 Task: Look for space in Kharmanli, Bulgaria from 2nd June, 2023 to 6th June, 2023 for 1 adult in price range Rs.10000 to Rs.13000. Place can be private room with 1  bedroom having 1 bed and 1 bathroom. Property type can be hotel. Booking option can be shelf check-in. Required host language is English.
Action: Mouse moved to (789, 137)
Screenshot: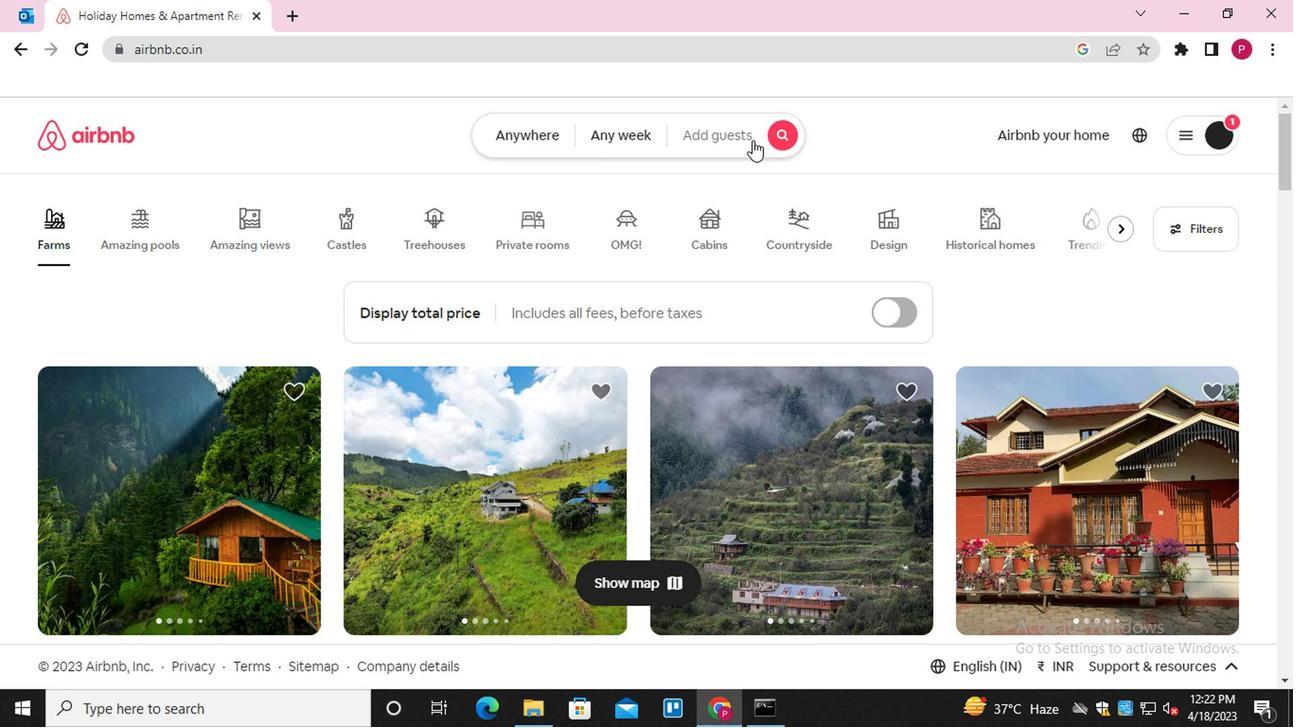 
Action: Mouse pressed left at (789, 137)
Screenshot: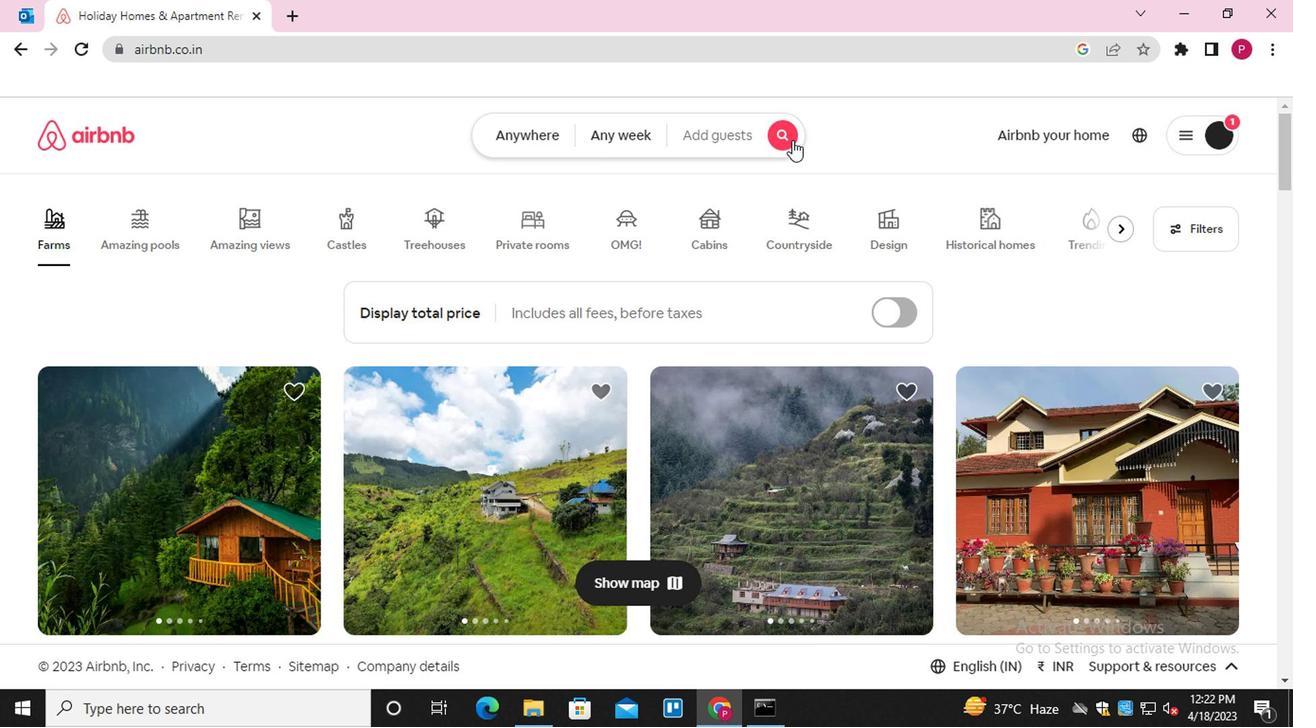 
Action: Mouse moved to (387, 208)
Screenshot: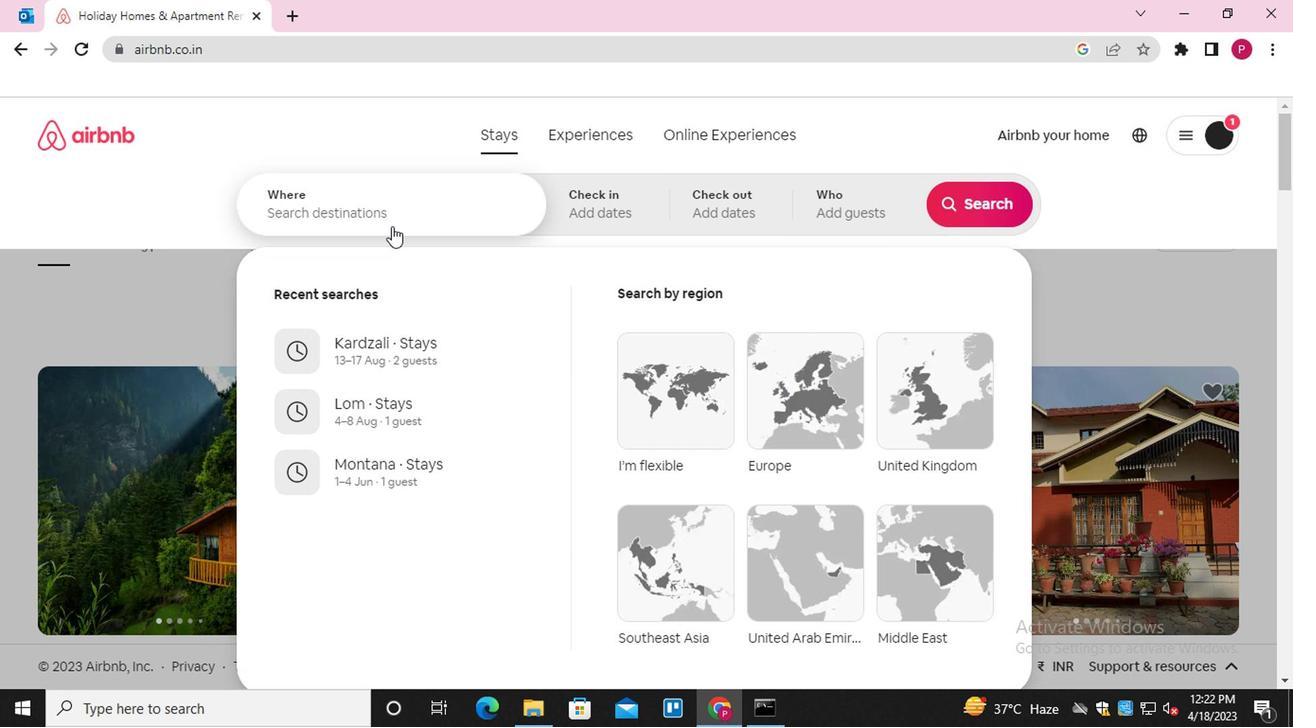 
Action: Mouse pressed left at (387, 208)
Screenshot: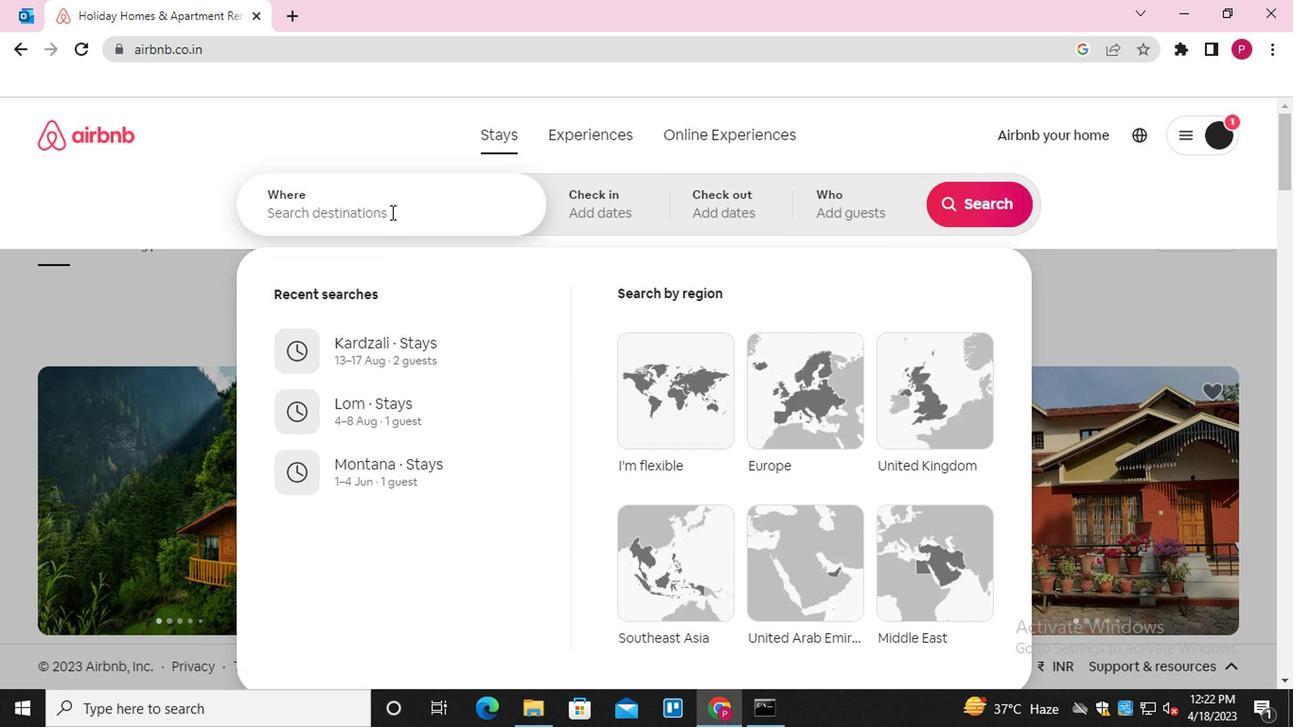 
Action: Key pressed <Key.shift>HARMANLI
Screenshot: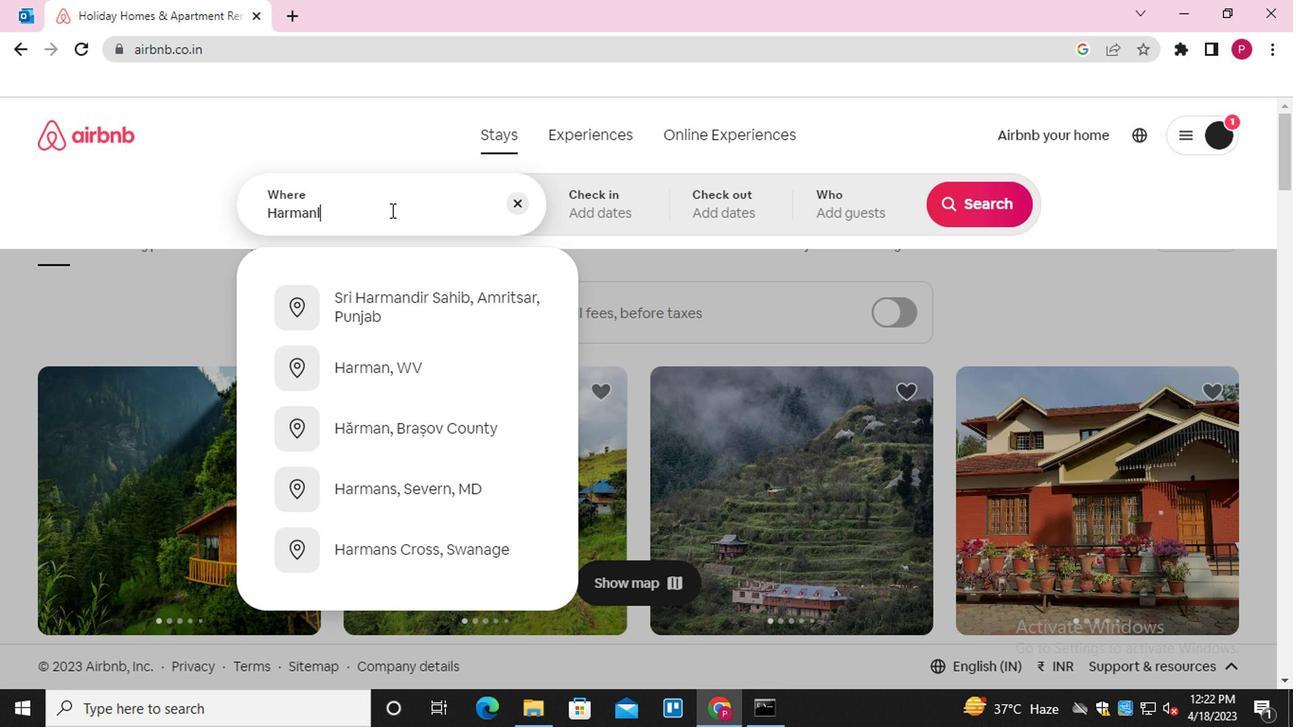 
Action: Mouse moved to (428, 302)
Screenshot: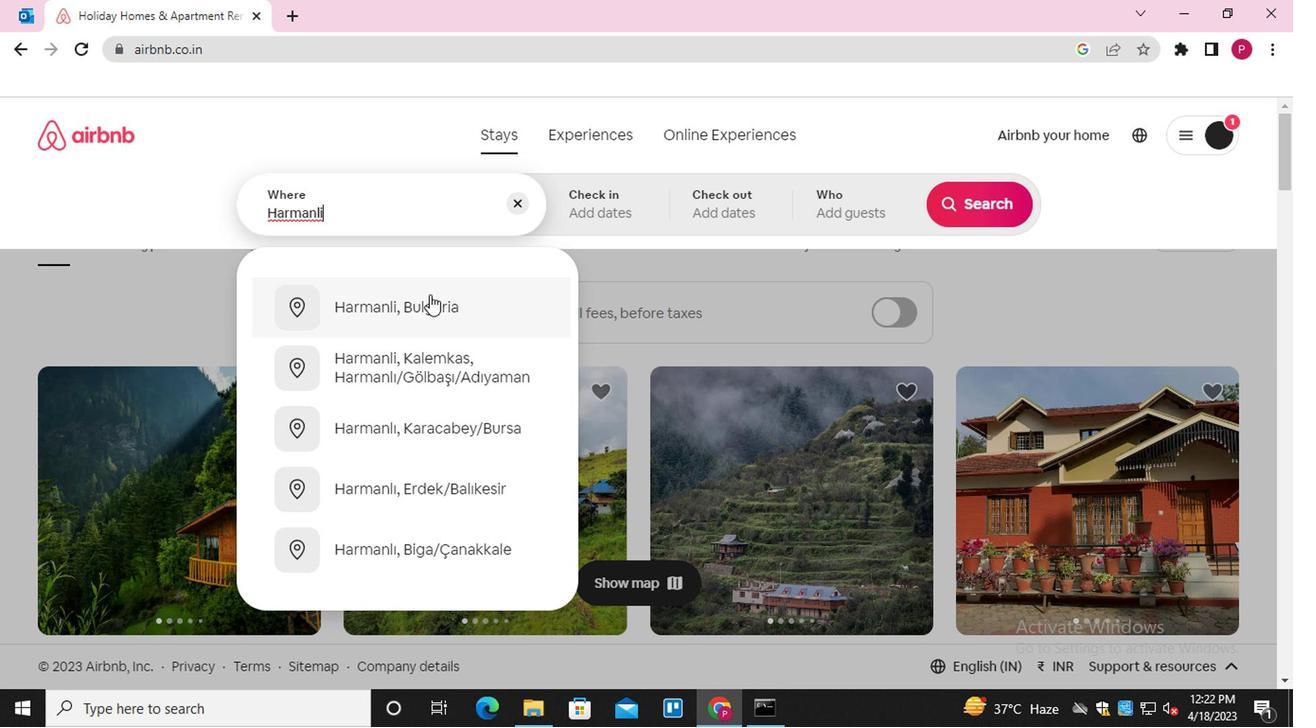 
Action: Mouse pressed left at (428, 302)
Screenshot: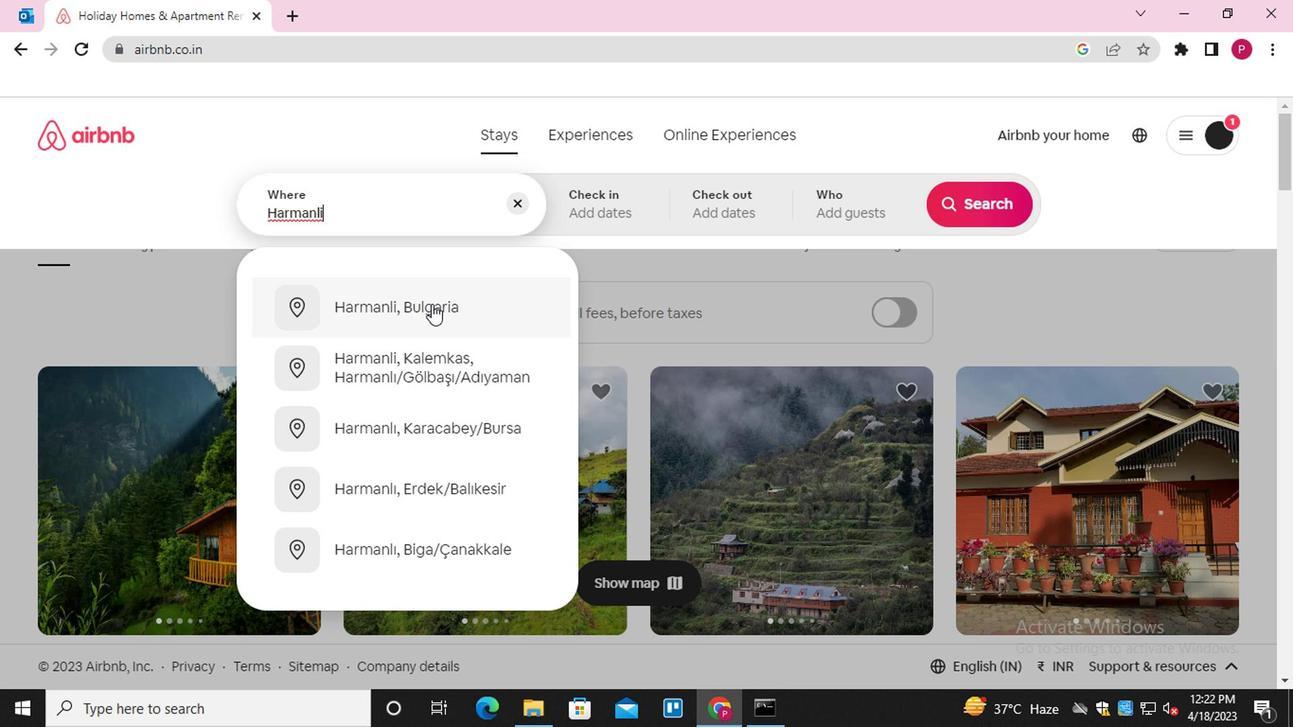 
Action: Mouse moved to (962, 352)
Screenshot: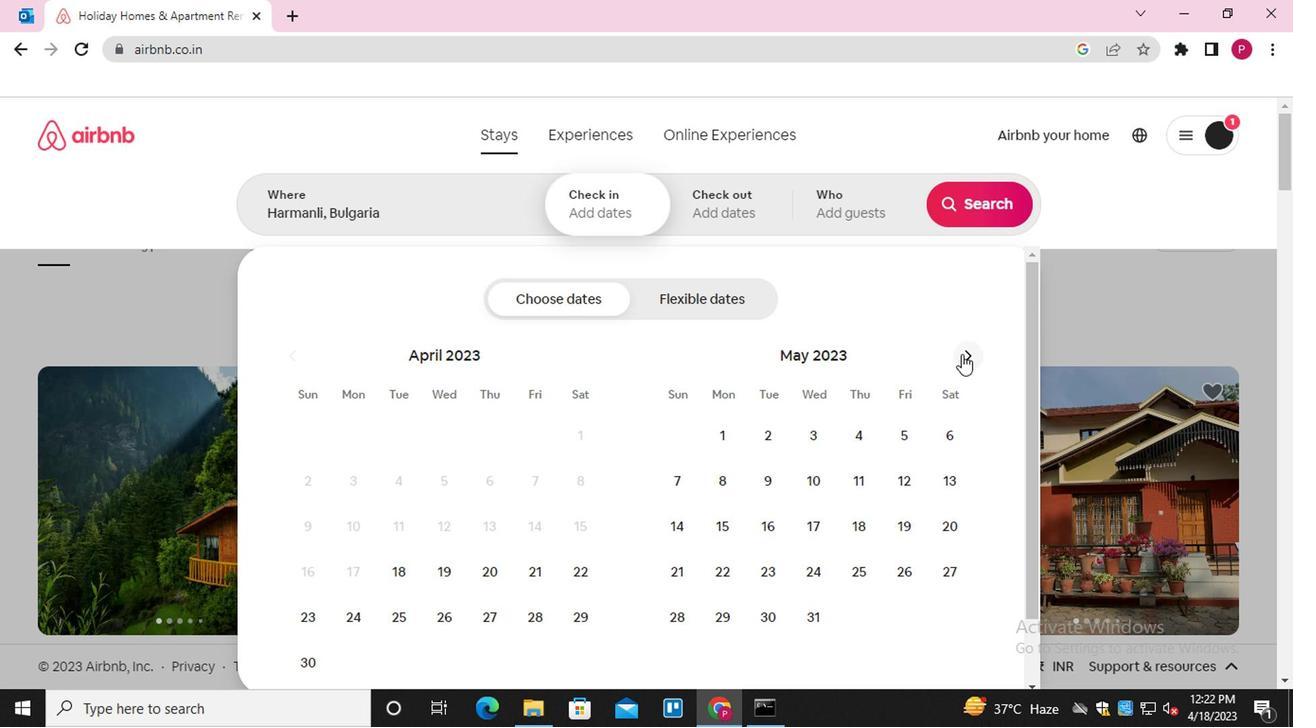 
Action: Mouse pressed left at (962, 352)
Screenshot: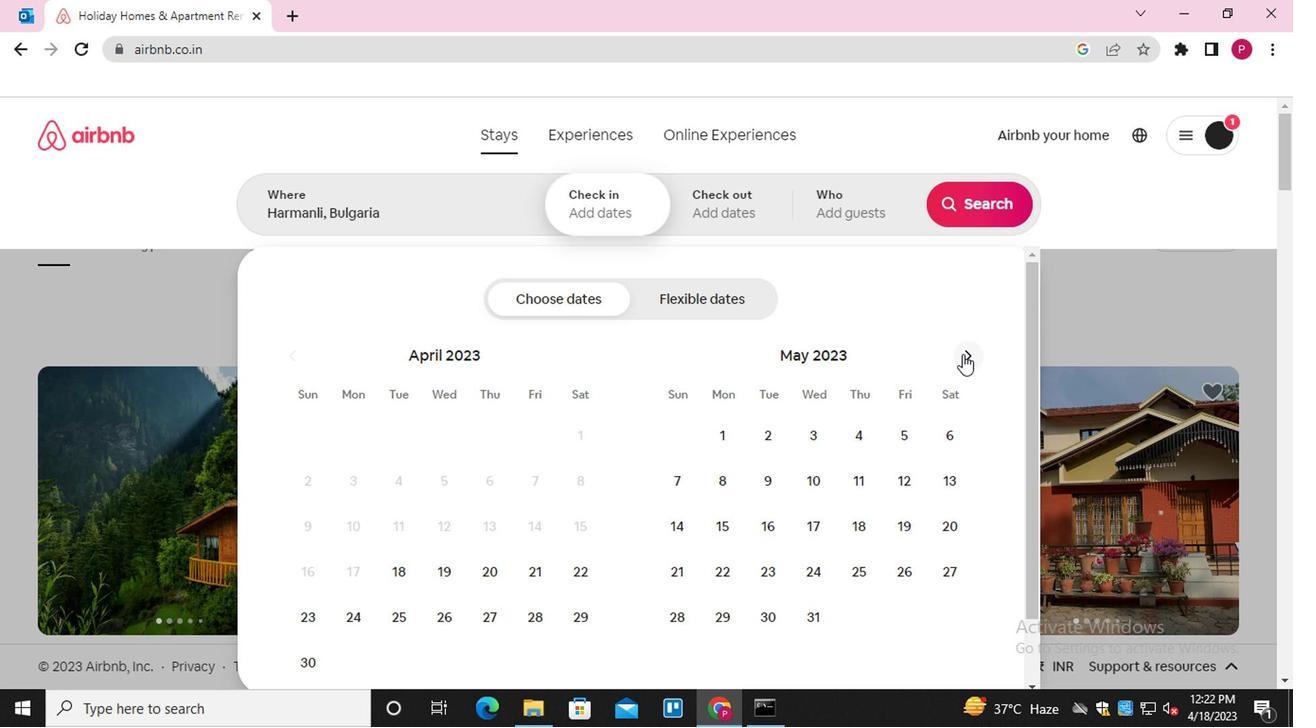 
Action: Mouse moved to (910, 438)
Screenshot: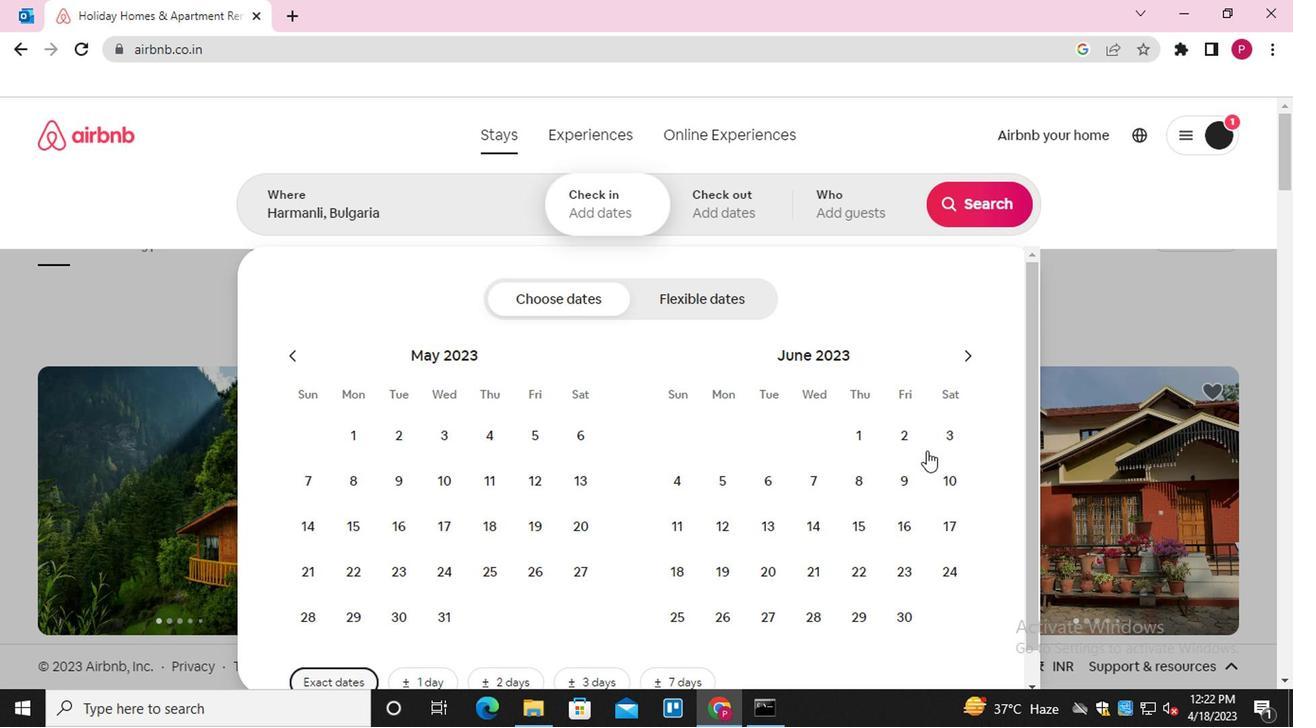 
Action: Mouse pressed left at (910, 438)
Screenshot: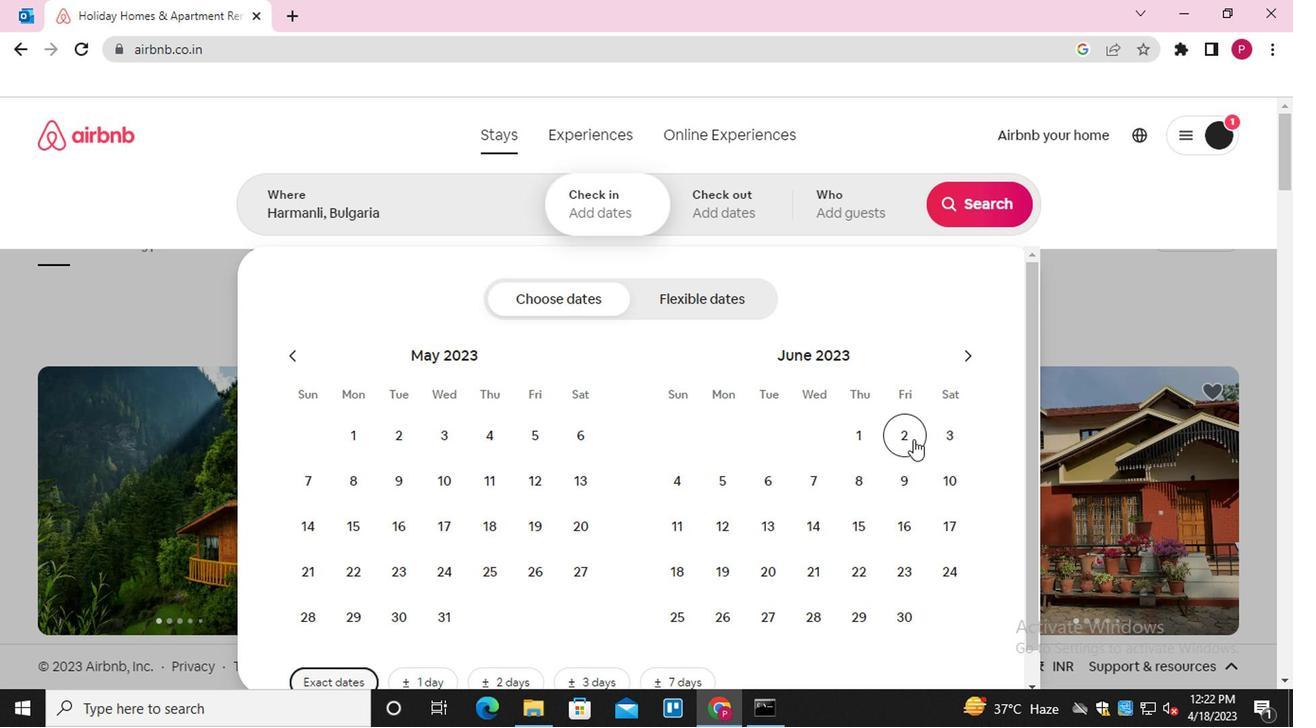 
Action: Mouse moved to (771, 491)
Screenshot: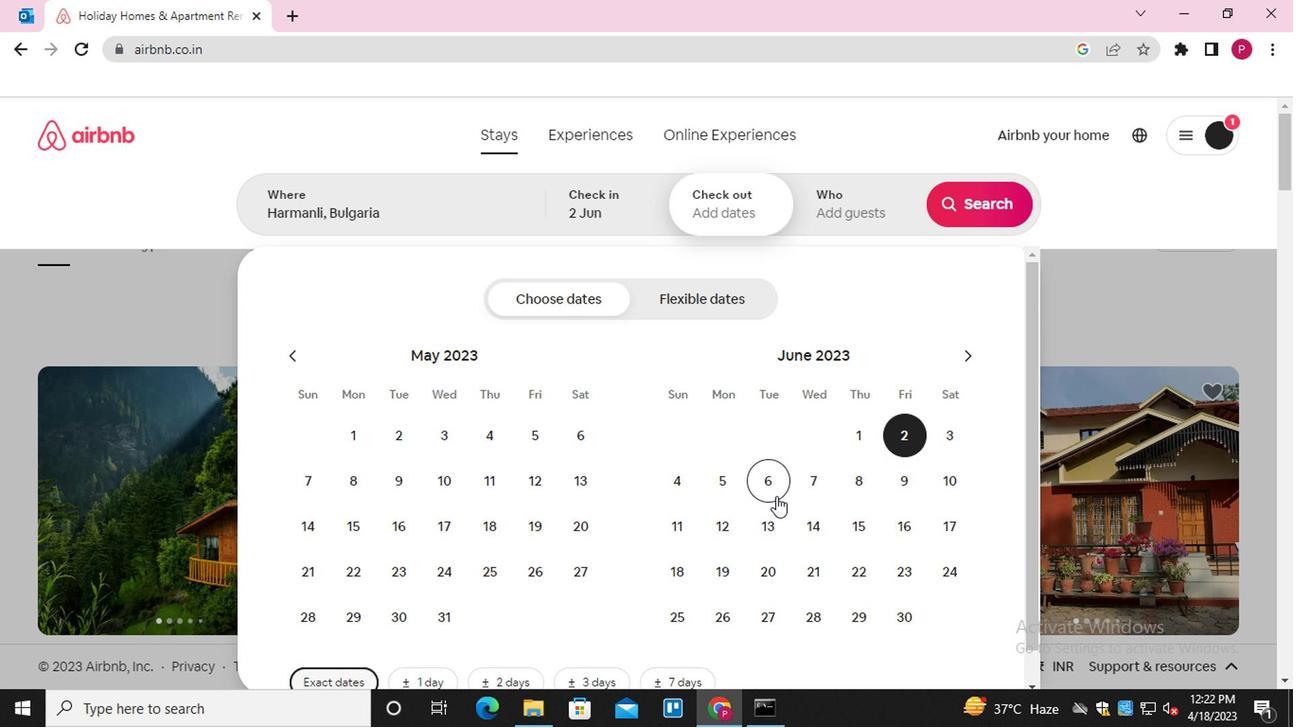 
Action: Mouse pressed left at (771, 491)
Screenshot: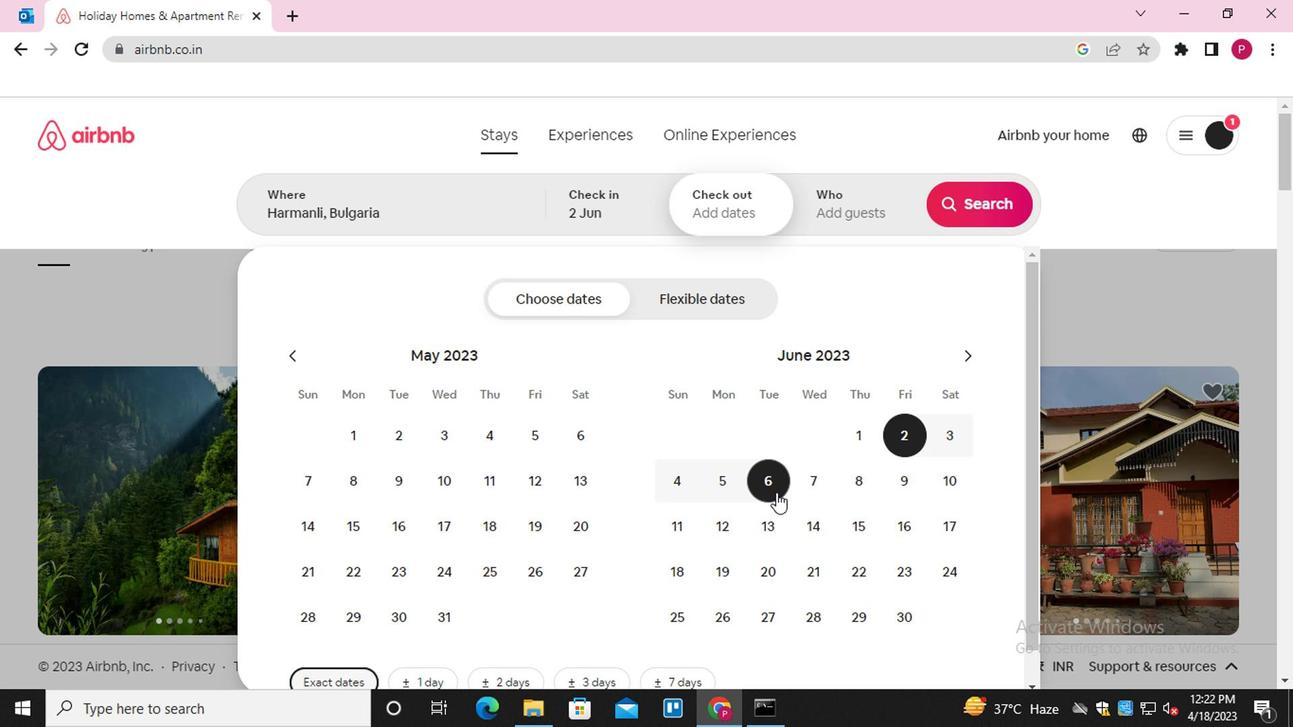 
Action: Mouse moved to (866, 208)
Screenshot: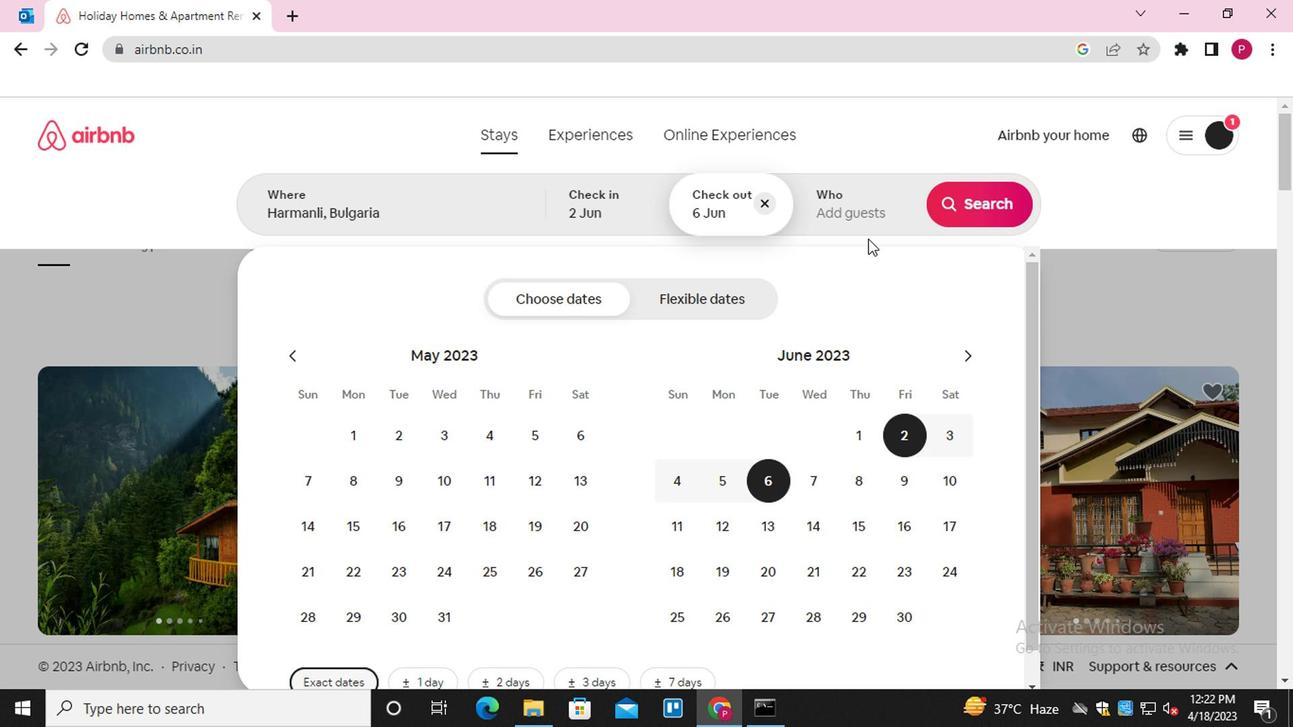 
Action: Mouse pressed left at (866, 208)
Screenshot: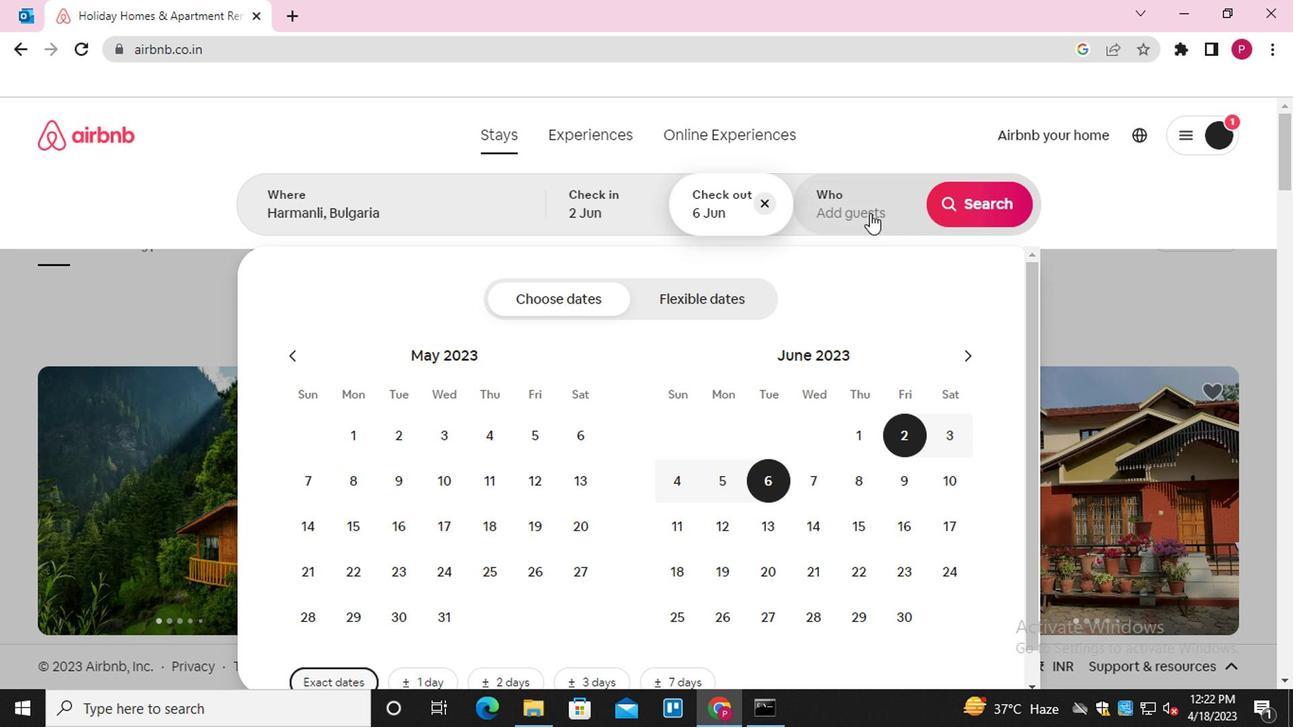 
Action: Mouse moved to (970, 306)
Screenshot: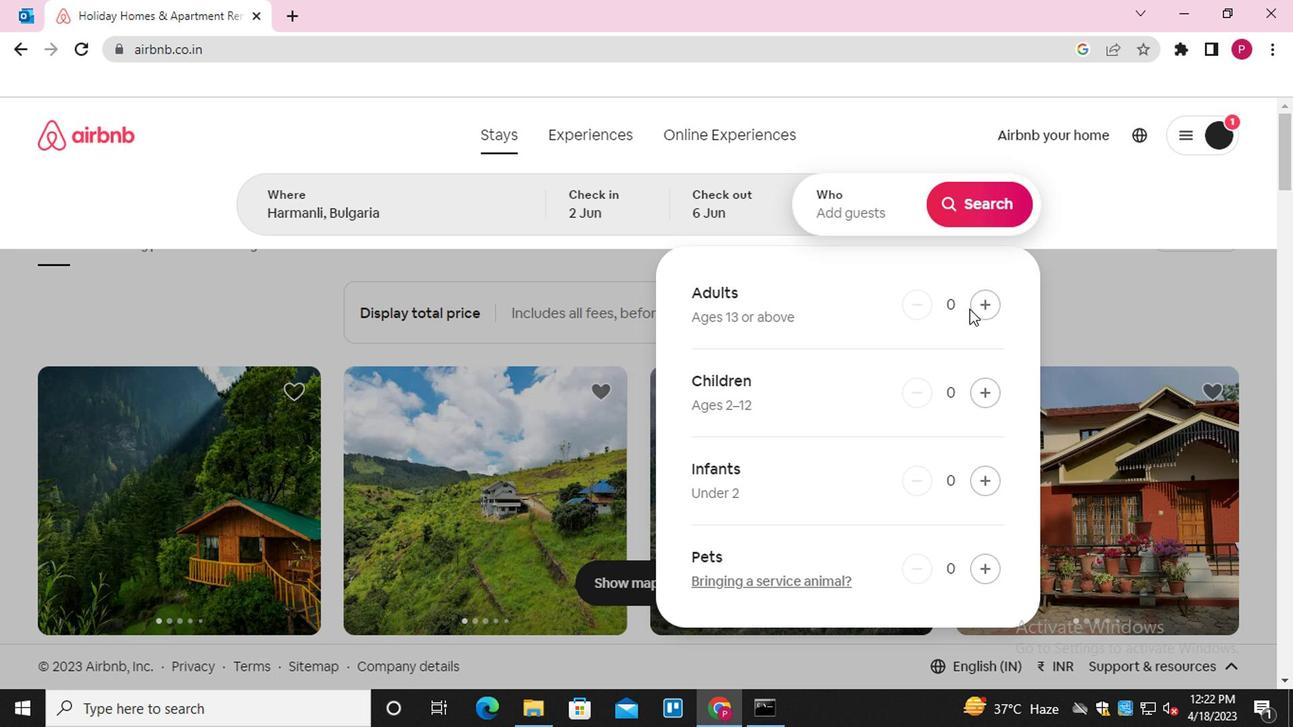 
Action: Mouse pressed left at (970, 306)
Screenshot: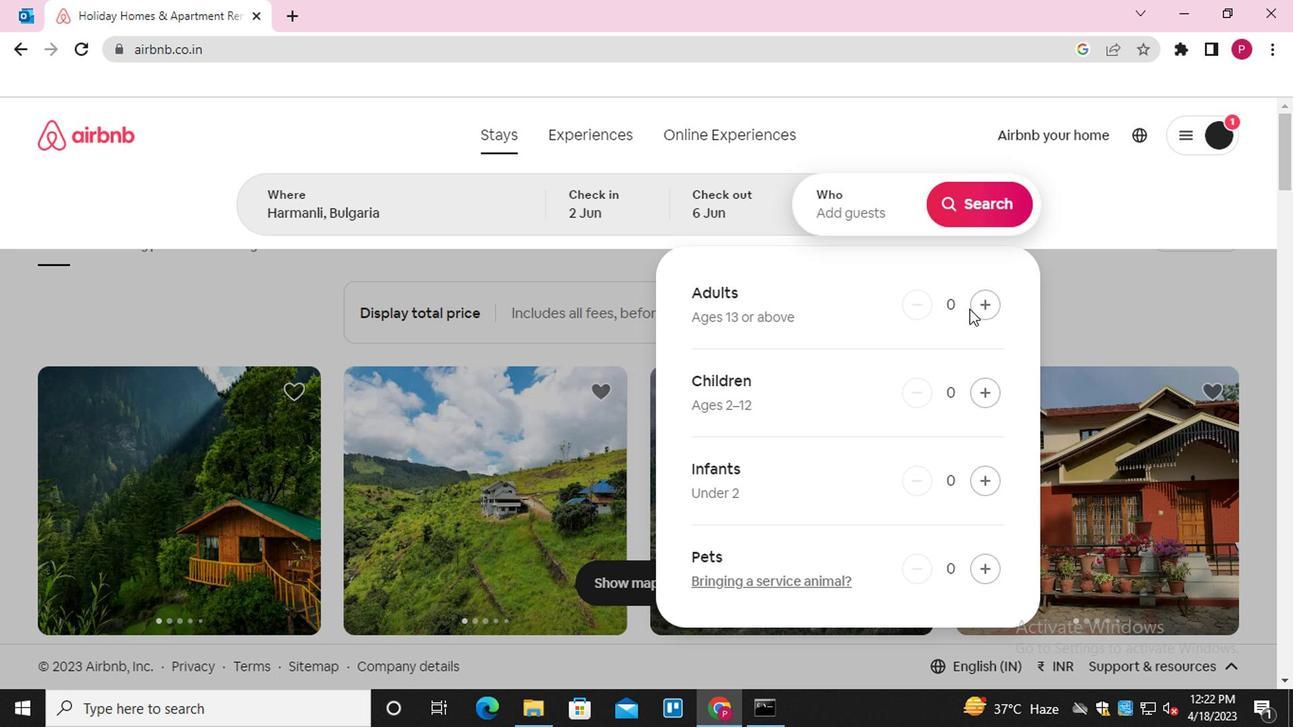 
Action: Mouse moved to (968, 217)
Screenshot: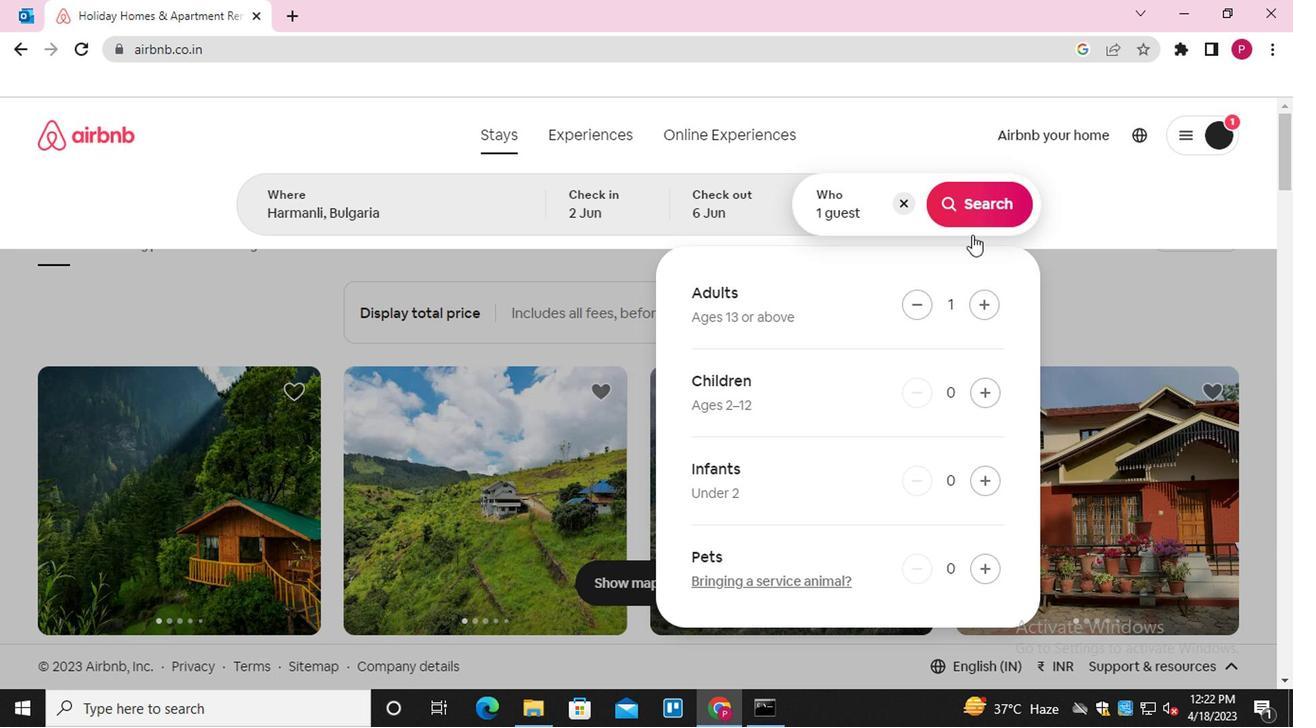
Action: Mouse pressed left at (968, 217)
Screenshot: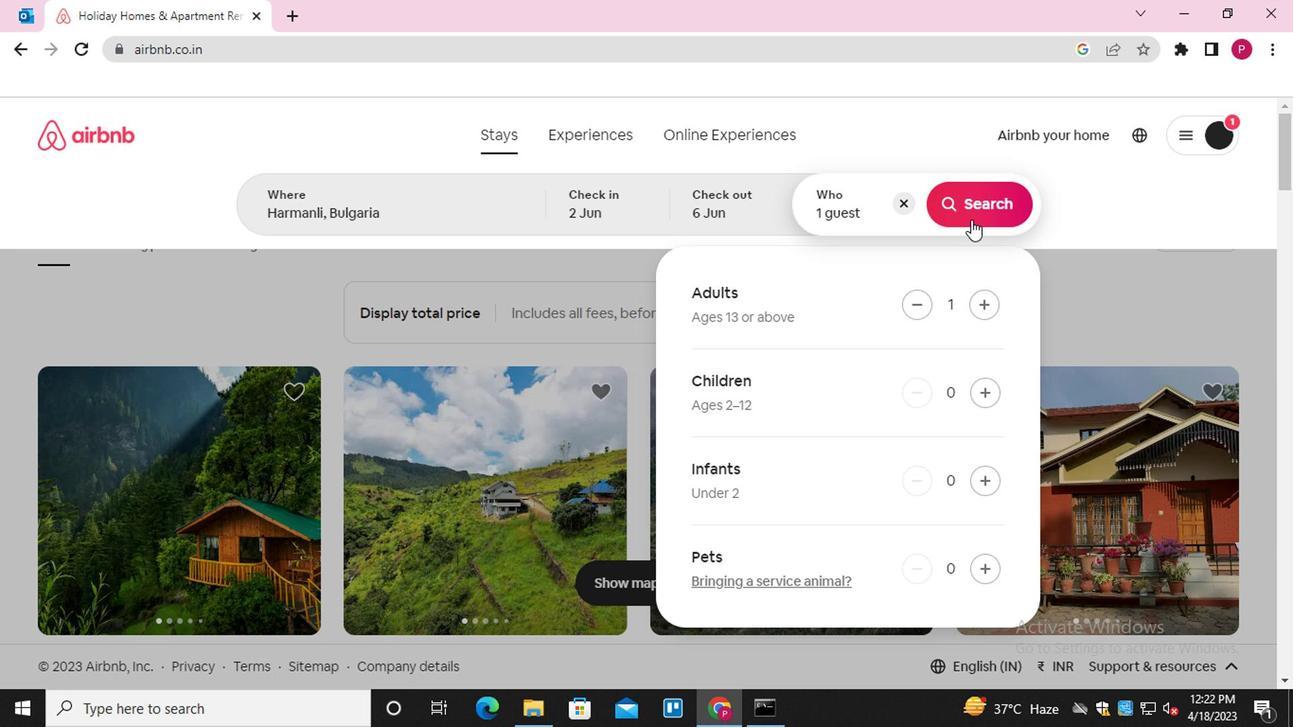 
Action: Mouse moved to (1210, 208)
Screenshot: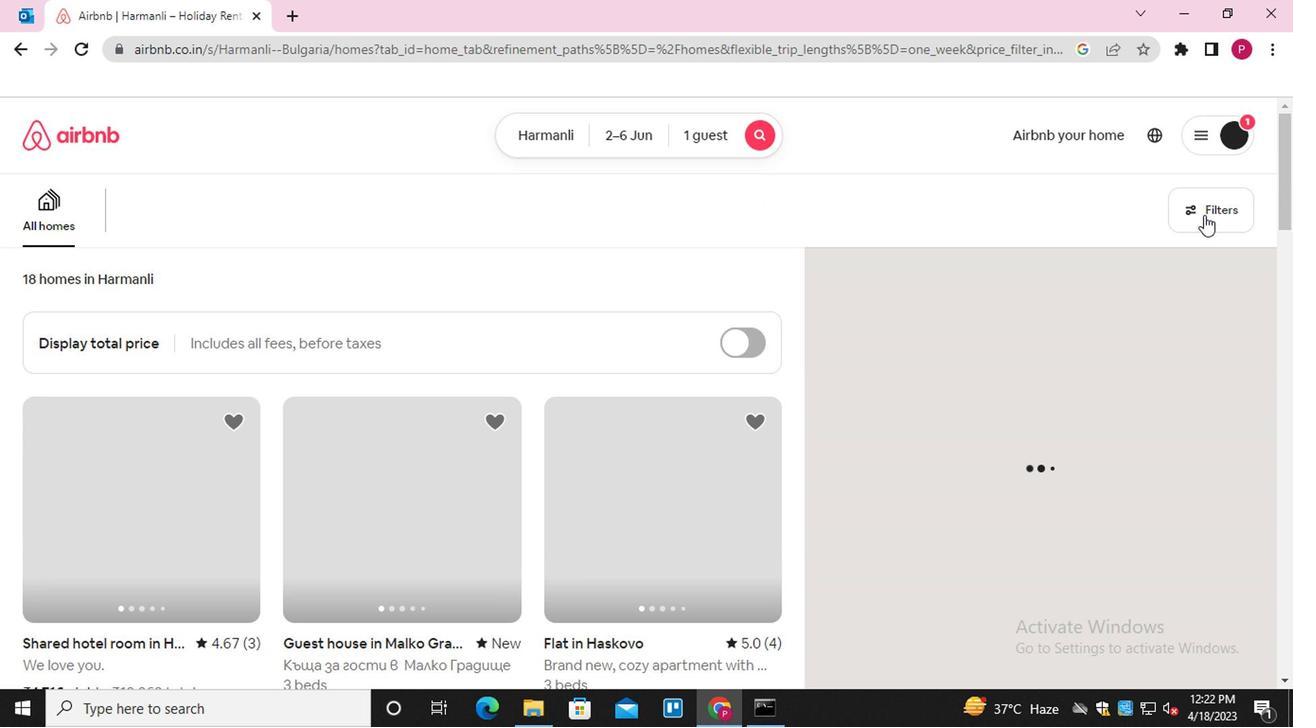 
Action: Mouse pressed left at (1210, 208)
Screenshot: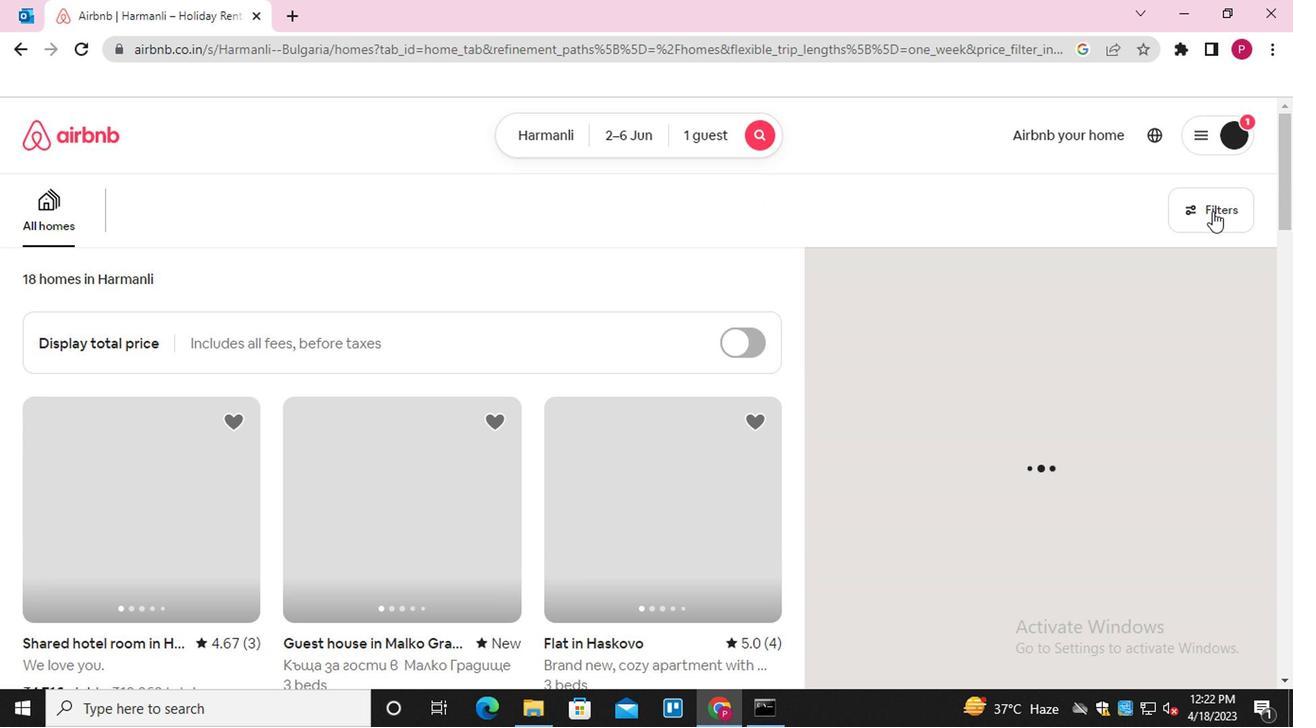 
Action: Mouse moved to (428, 446)
Screenshot: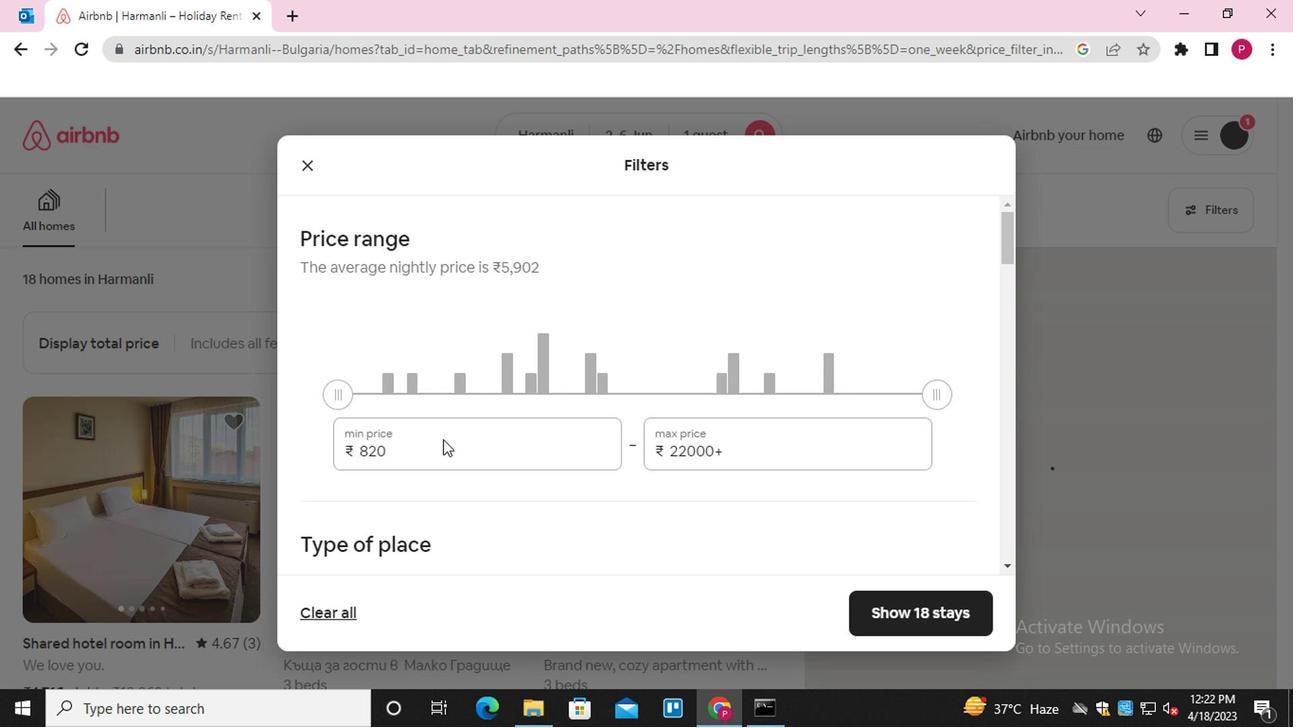 
Action: Mouse pressed left at (428, 446)
Screenshot: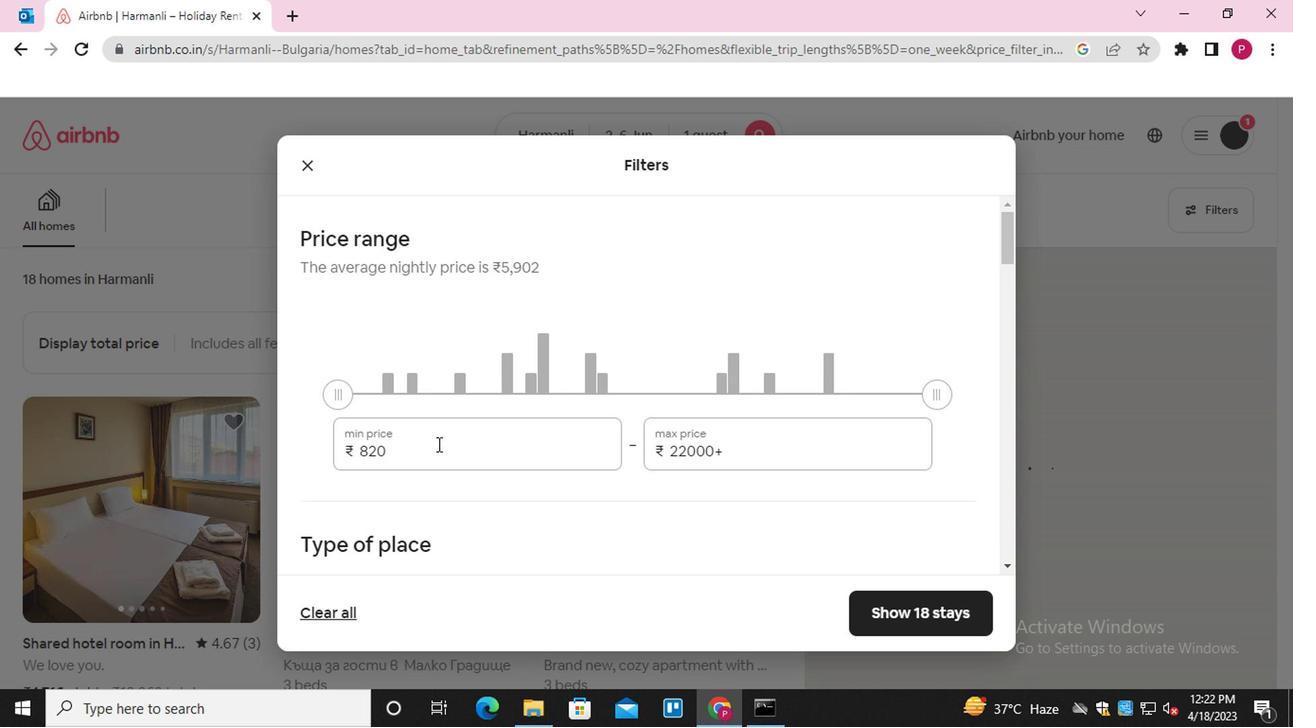 
Action: Mouse moved to (359, 455)
Screenshot: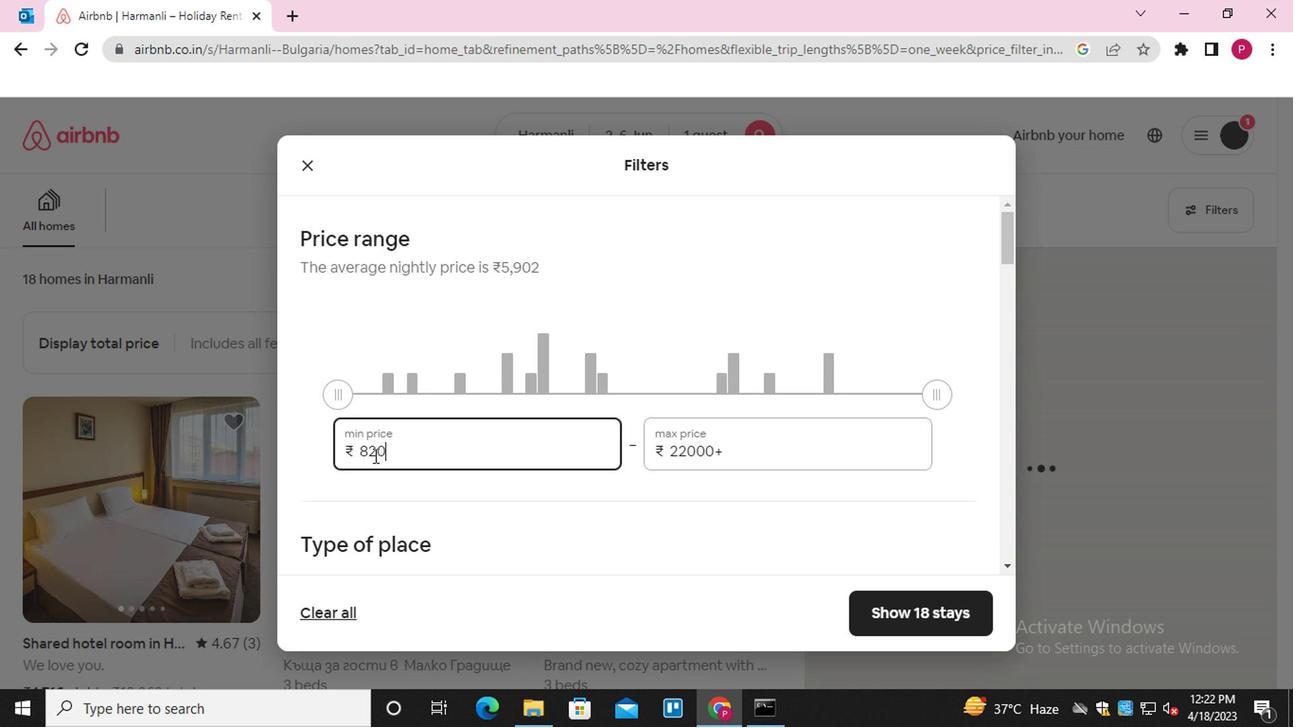 
Action: Key pressed <Key.backspace>10000
Screenshot: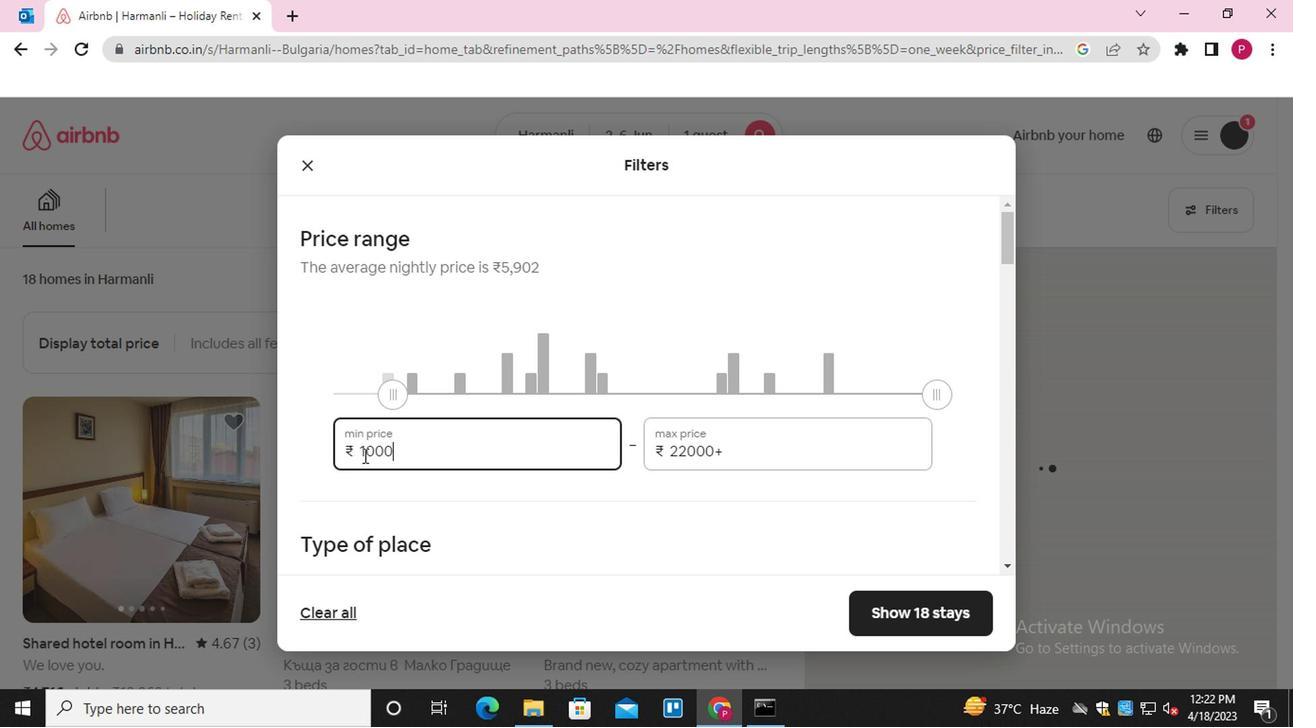 
Action: Mouse moved to (749, 451)
Screenshot: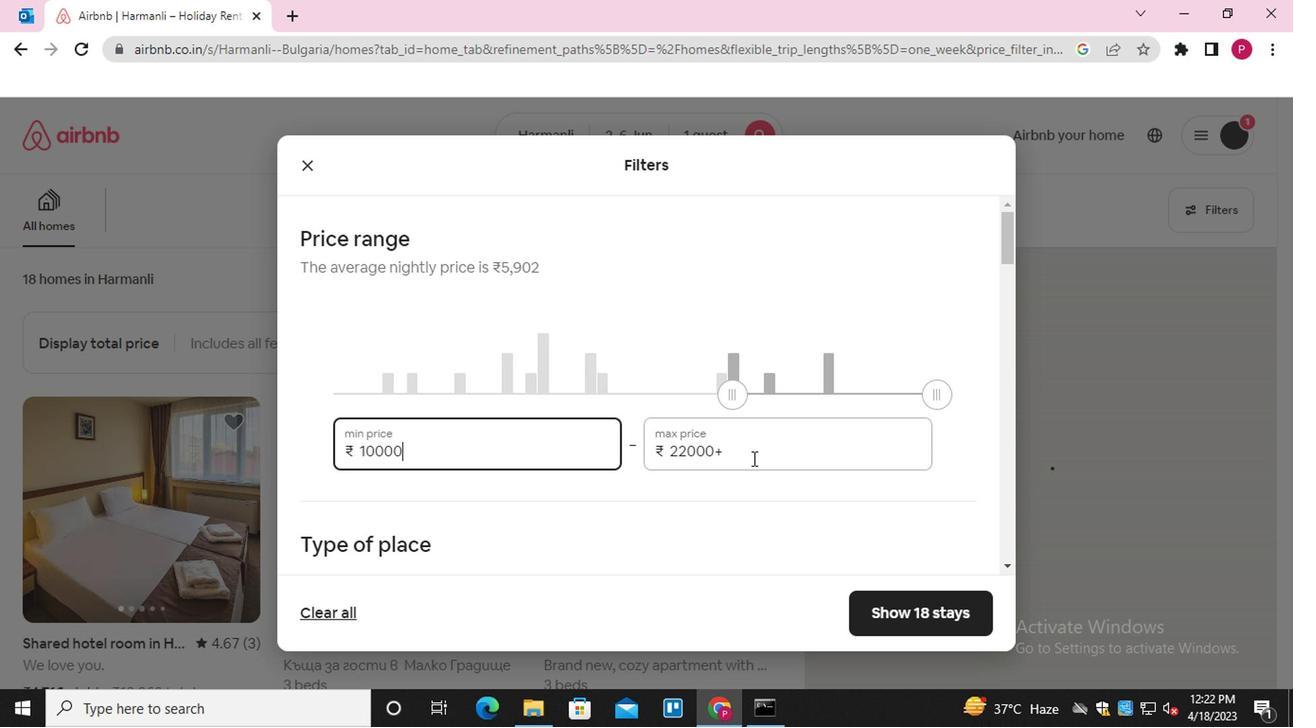 
Action: Mouse pressed left at (749, 451)
Screenshot: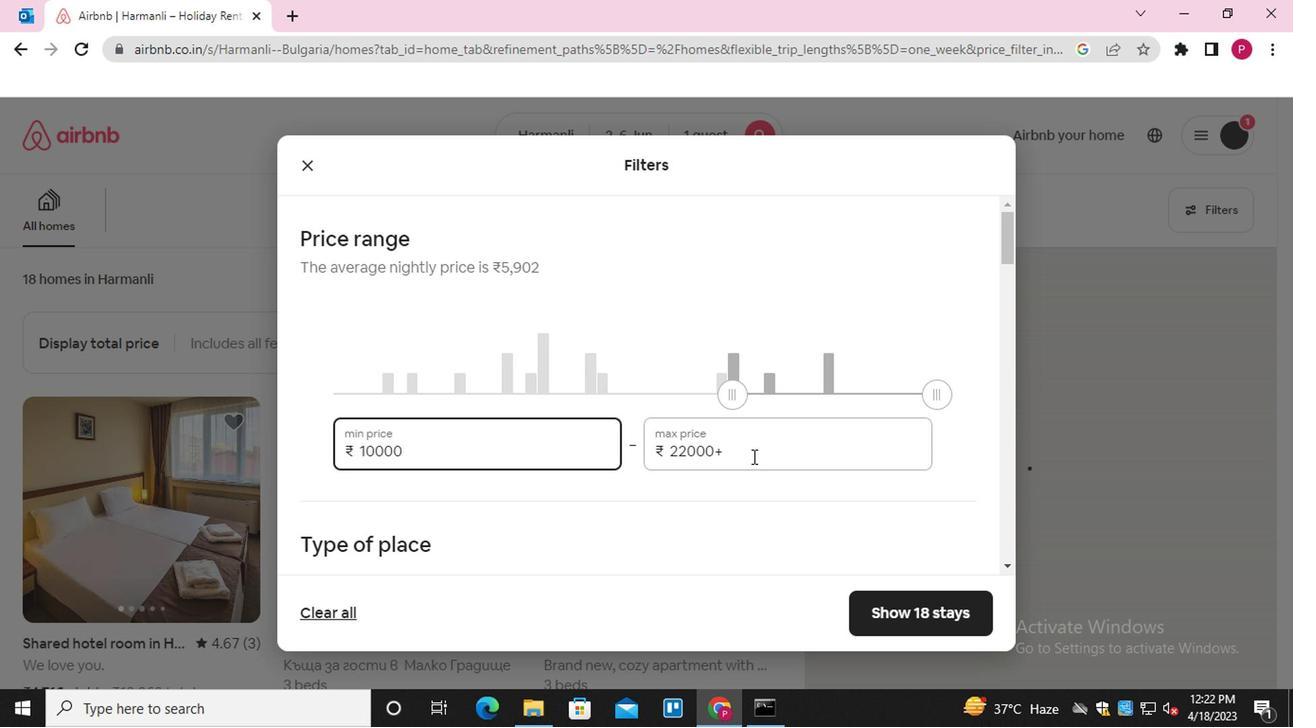 
Action: Mouse pressed left at (749, 451)
Screenshot: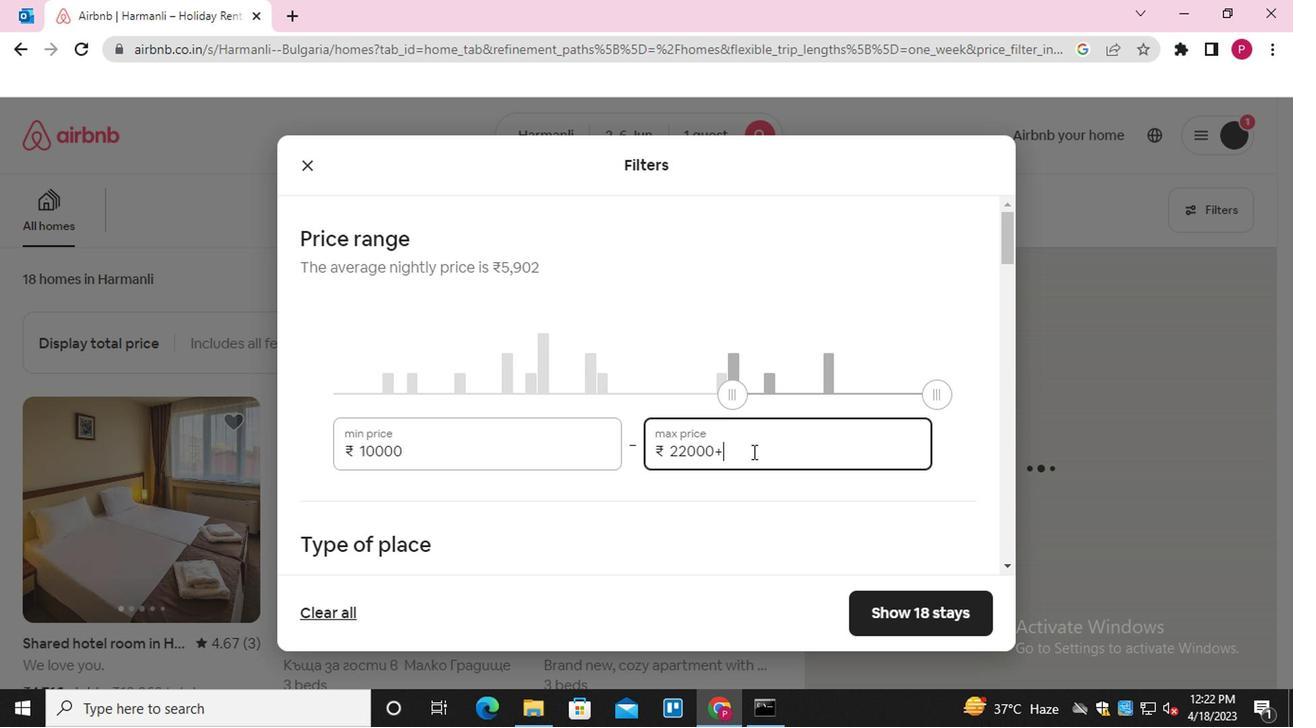
Action: Mouse pressed left at (749, 451)
Screenshot: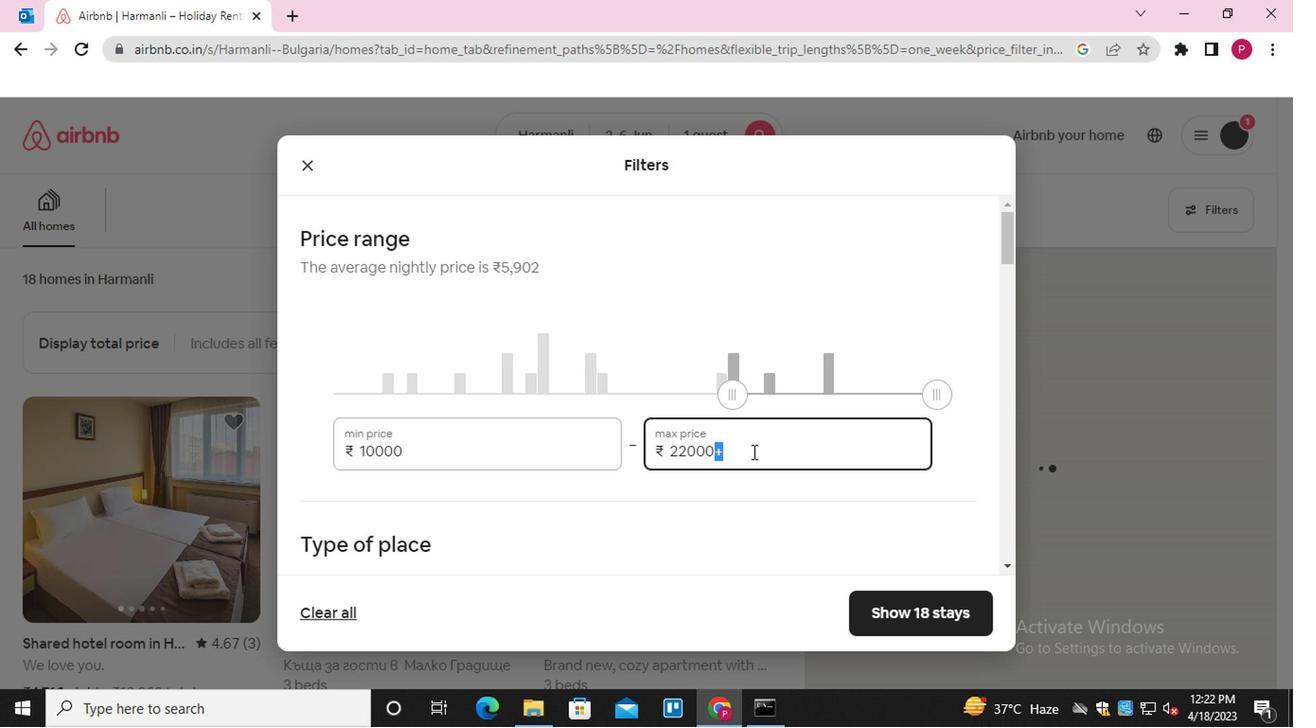 
Action: Key pressed <Key.backspace>13000
Screenshot: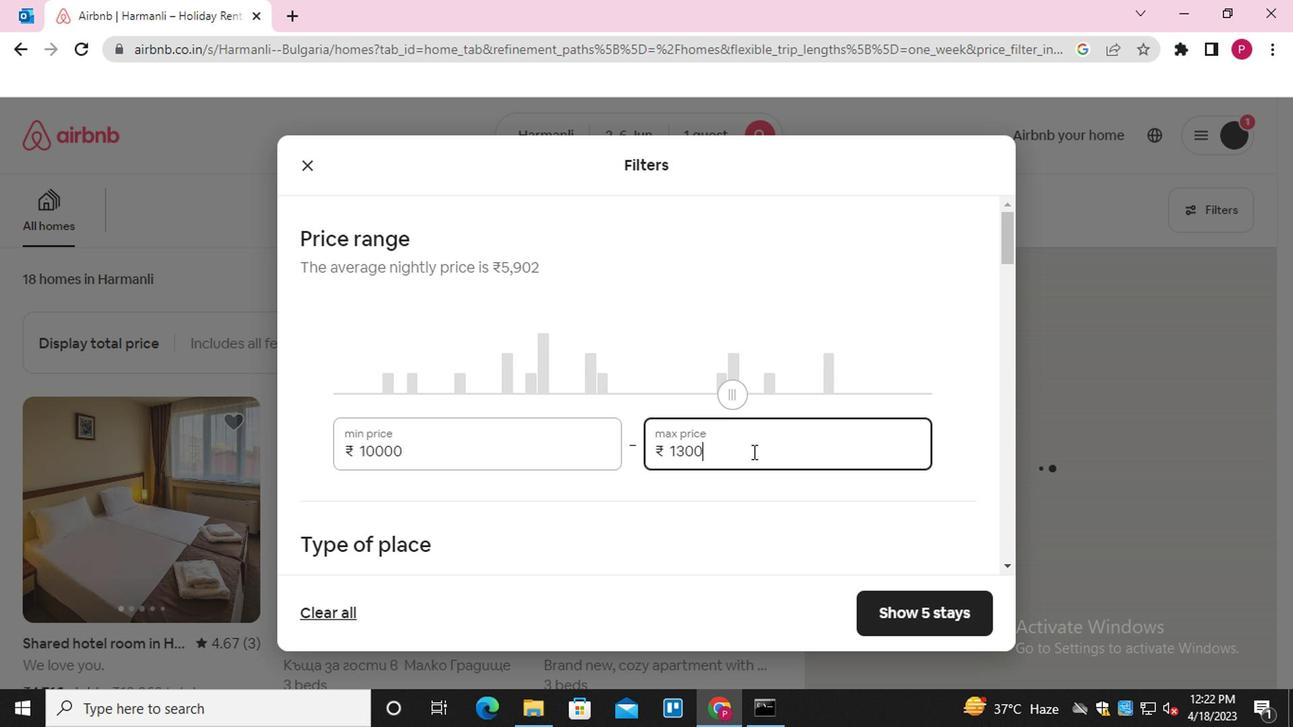 
Action: Mouse moved to (437, 541)
Screenshot: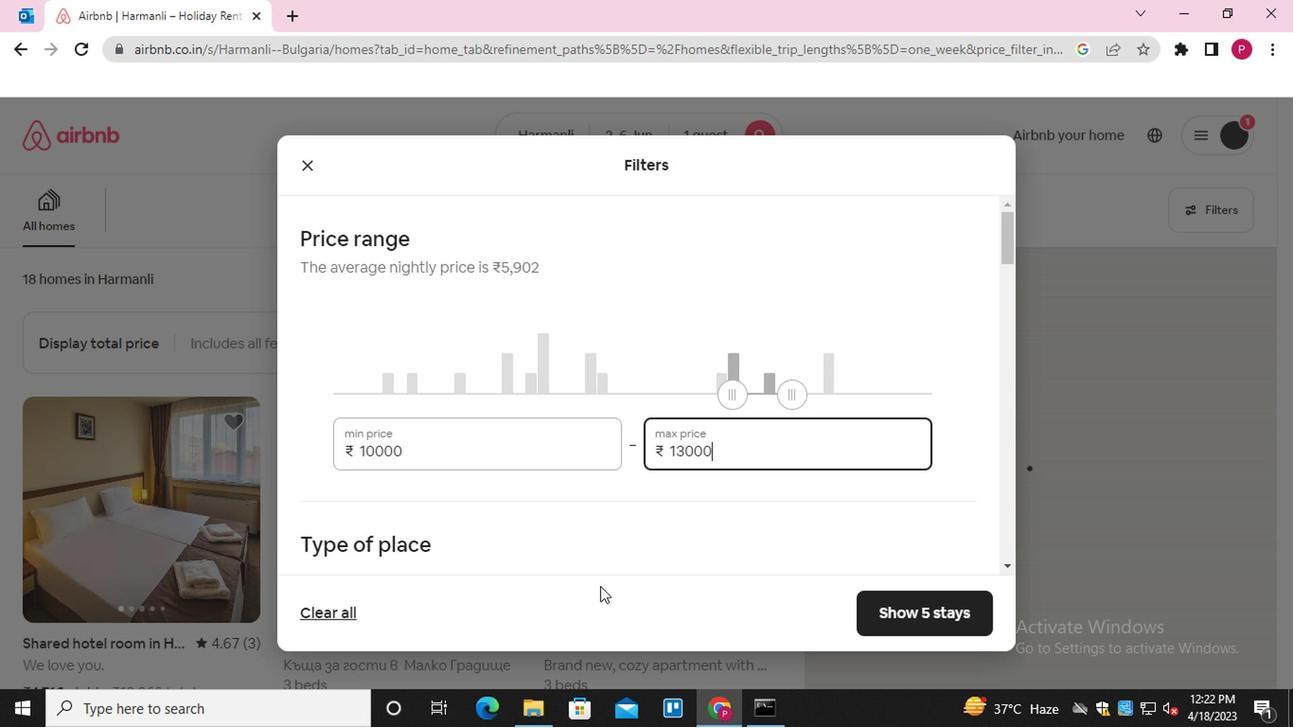 
Action: Mouse scrolled (437, 540) with delta (0, 0)
Screenshot: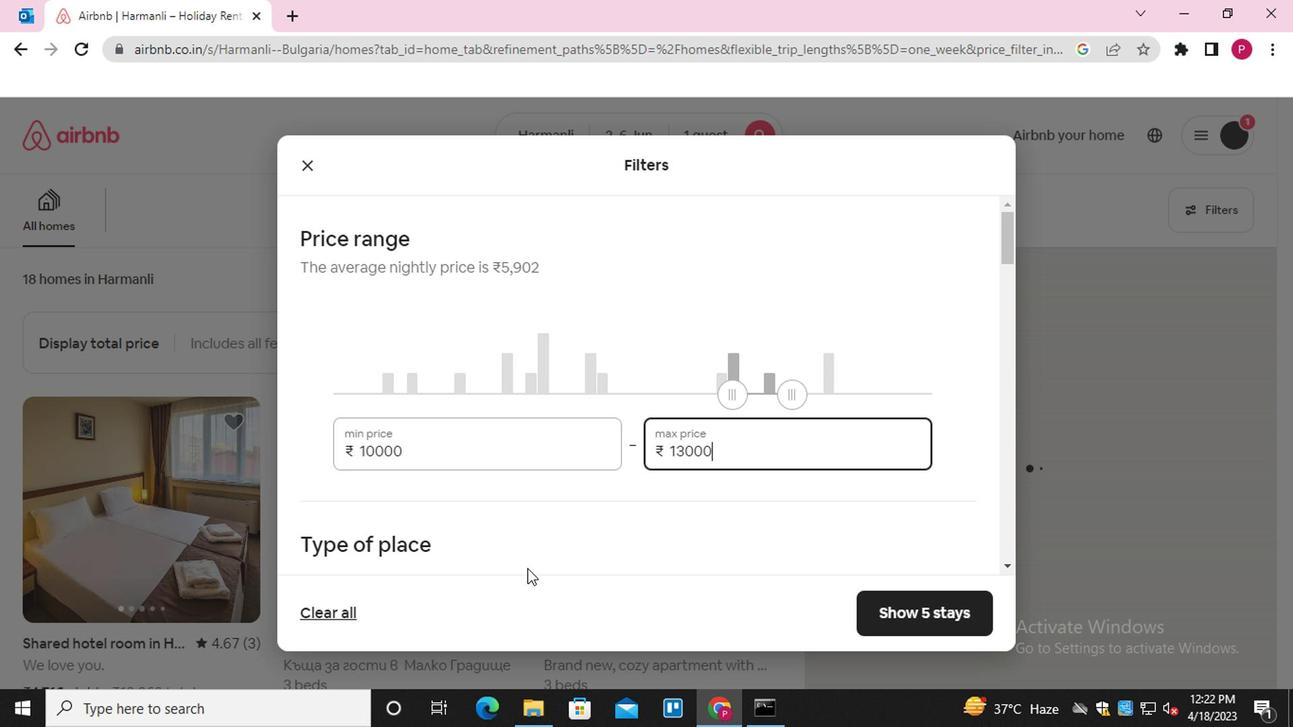
Action: Mouse scrolled (437, 540) with delta (0, 0)
Screenshot: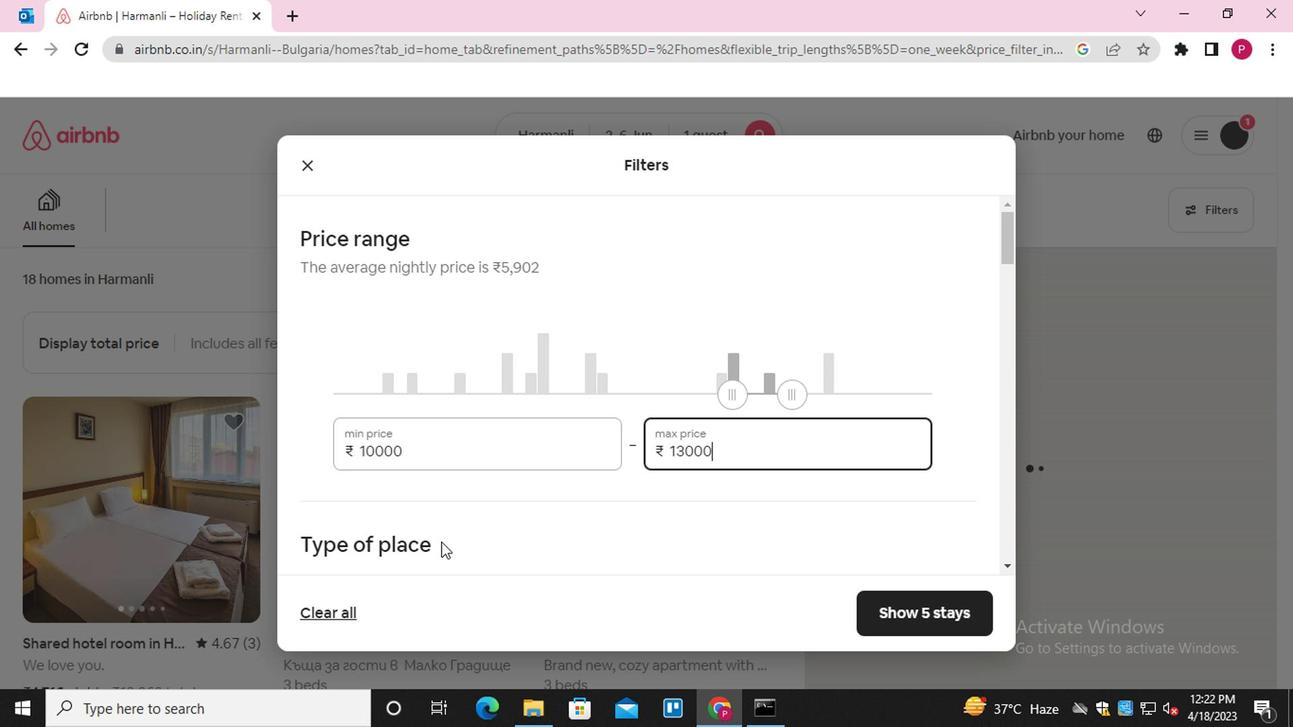 
Action: Mouse moved to (495, 522)
Screenshot: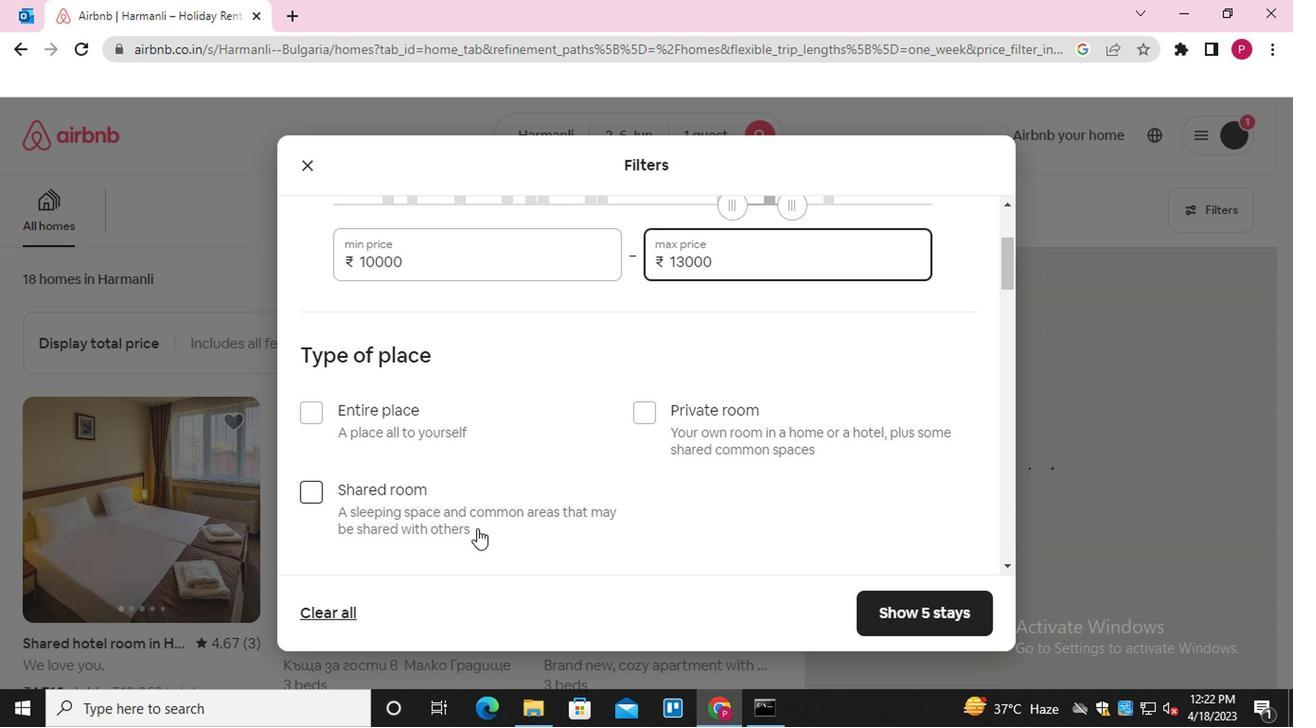 
Action: Mouse scrolled (495, 522) with delta (0, 0)
Screenshot: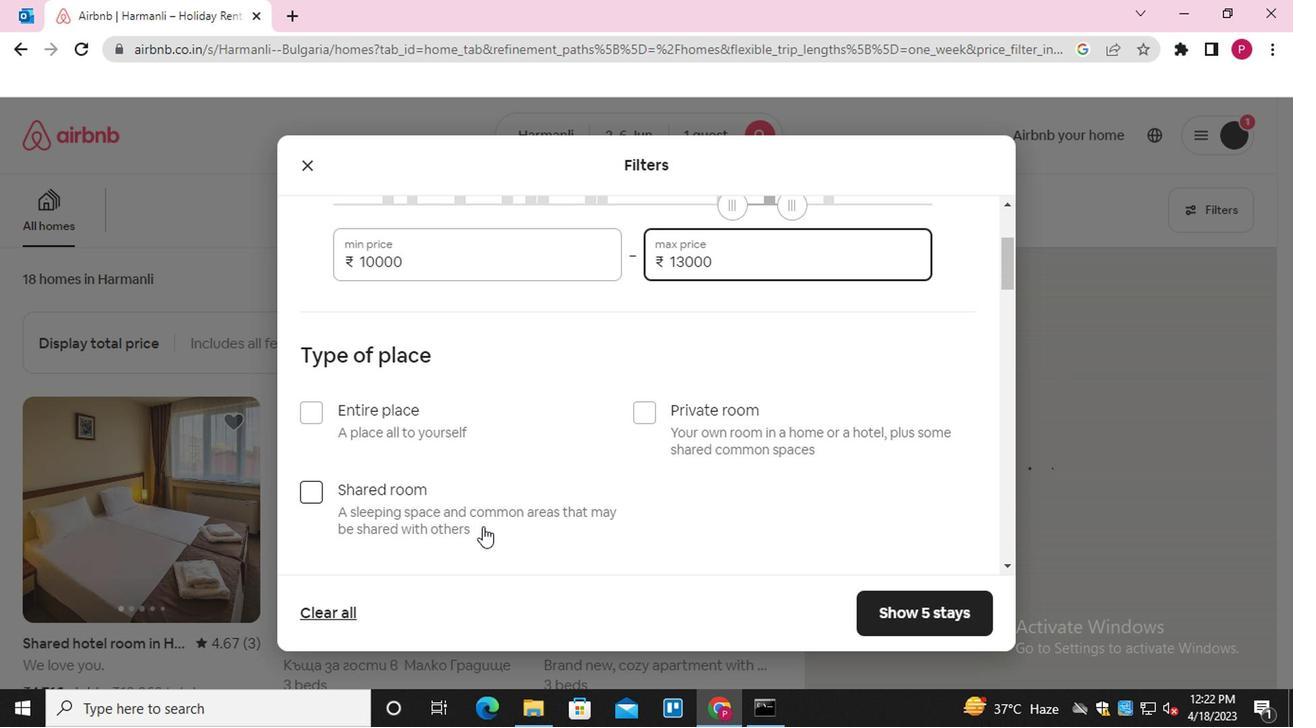 
Action: Mouse moved to (456, 548)
Screenshot: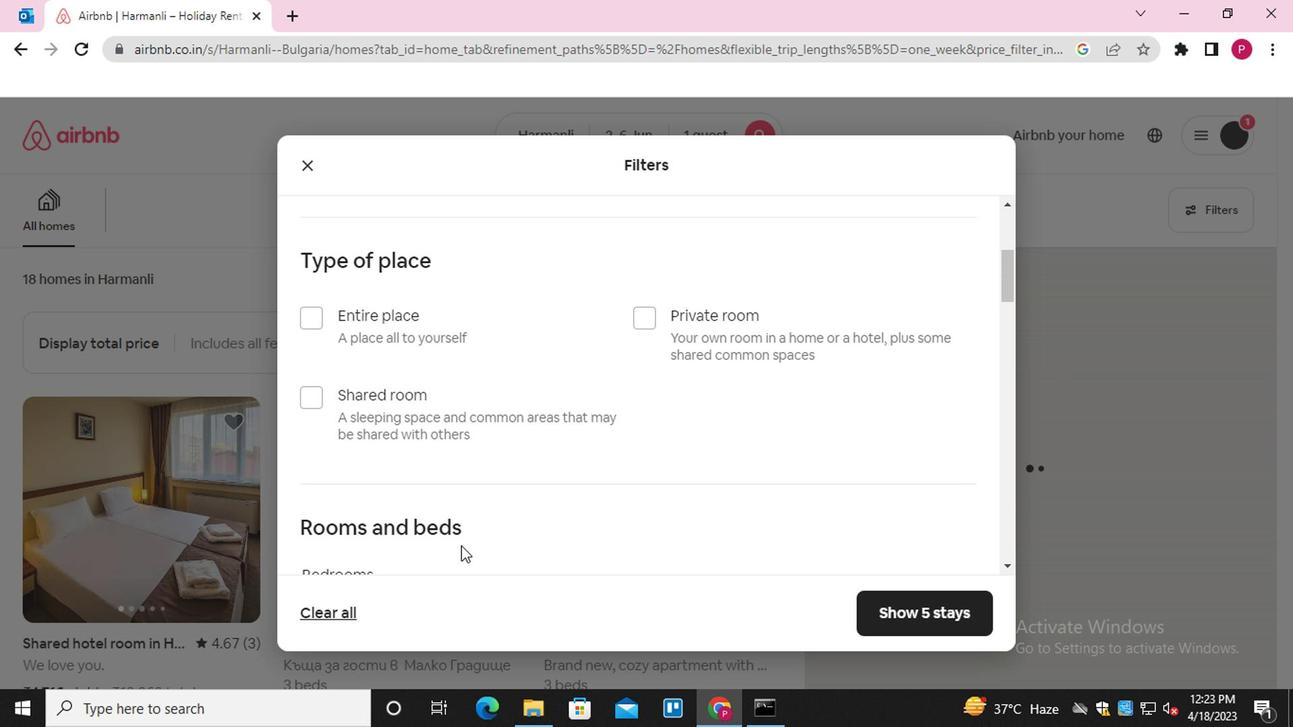 
Action: Mouse scrolled (456, 547) with delta (0, 0)
Screenshot: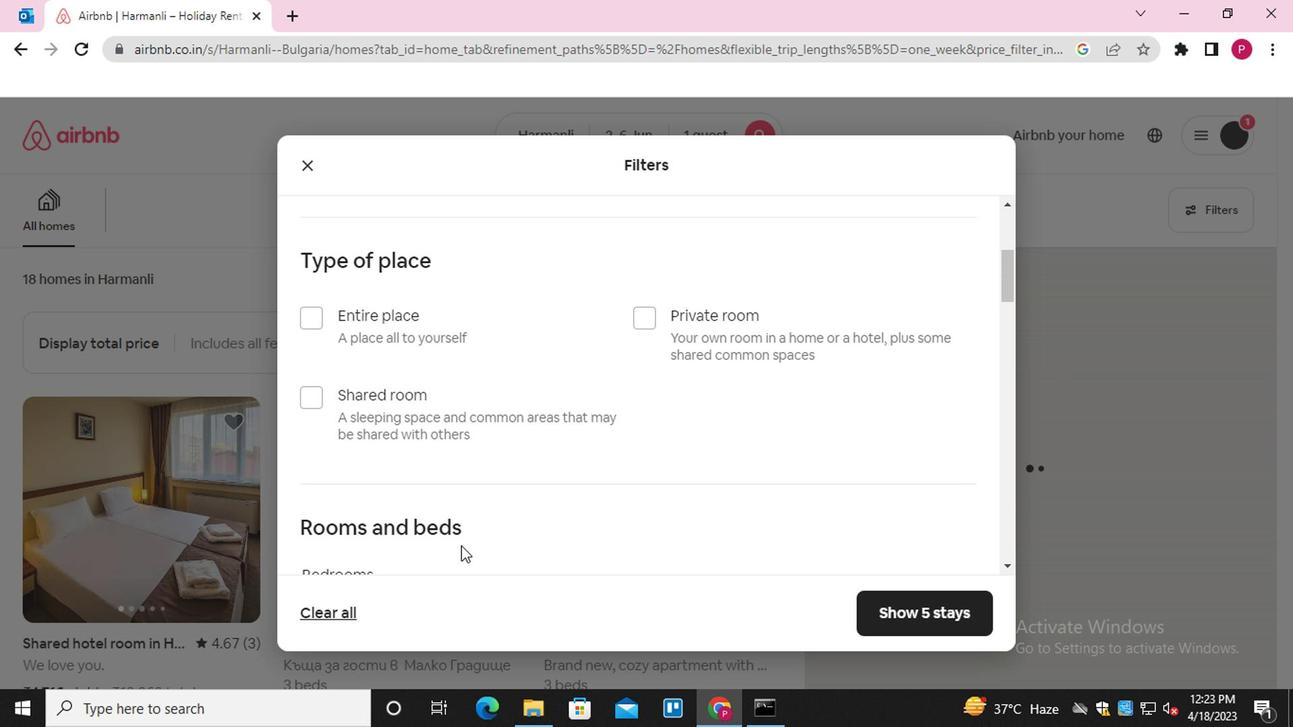 
Action: Mouse moved to (645, 221)
Screenshot: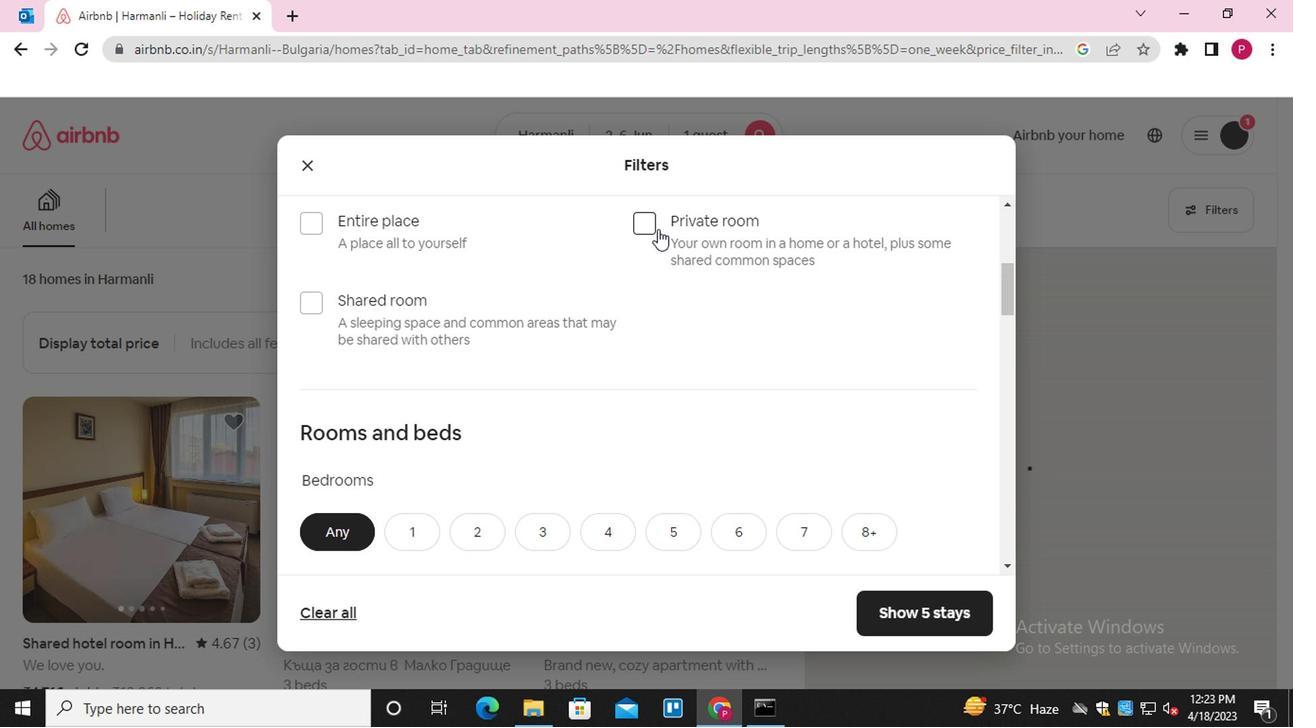 
Action: Mouse pressed left at (645, 221)
Screenshot: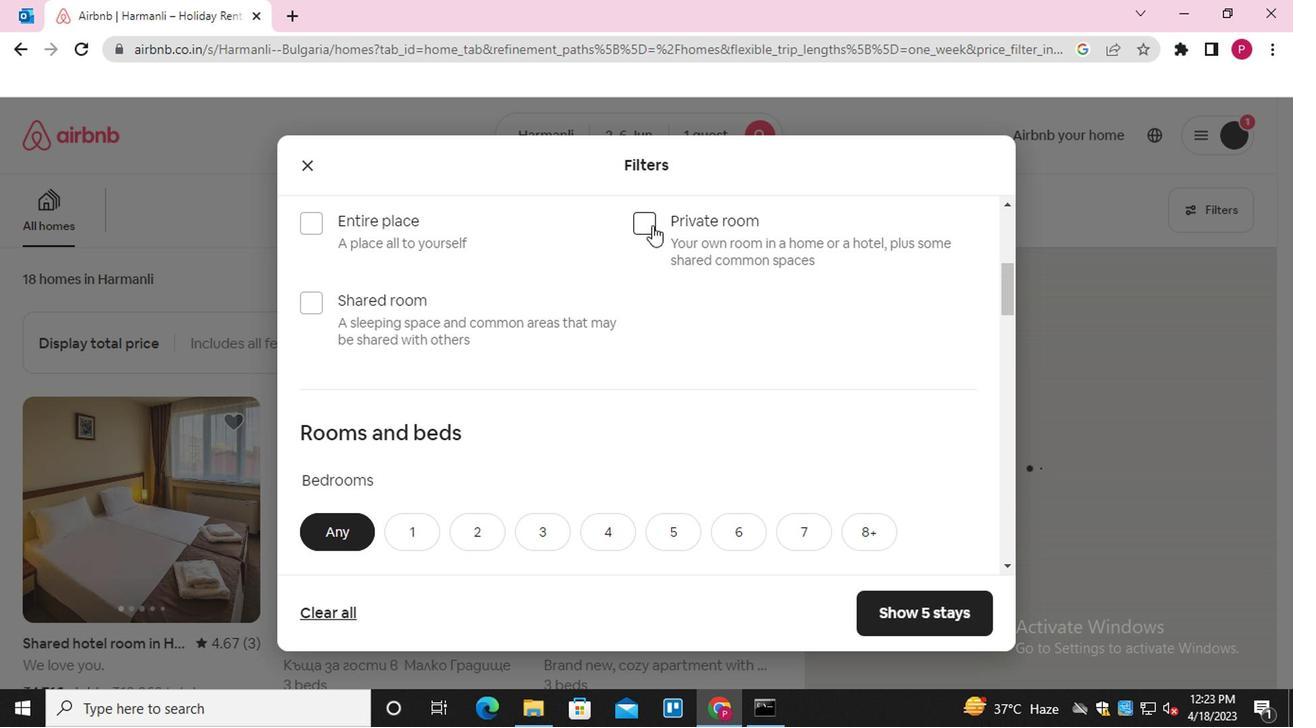 
Action: Mouse moved to (552, 490)
Screenshot: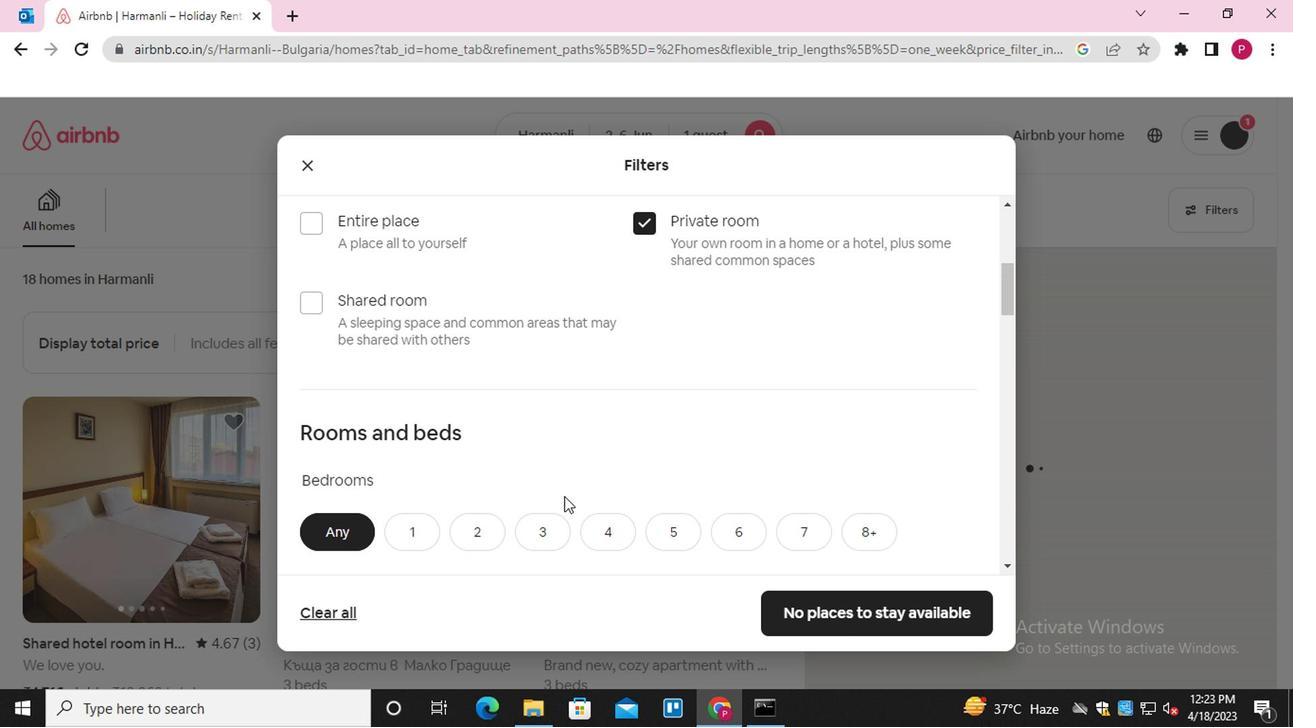 
Action: Mouse scrolled (552, 489) with delta (0, -1)
Screenshot: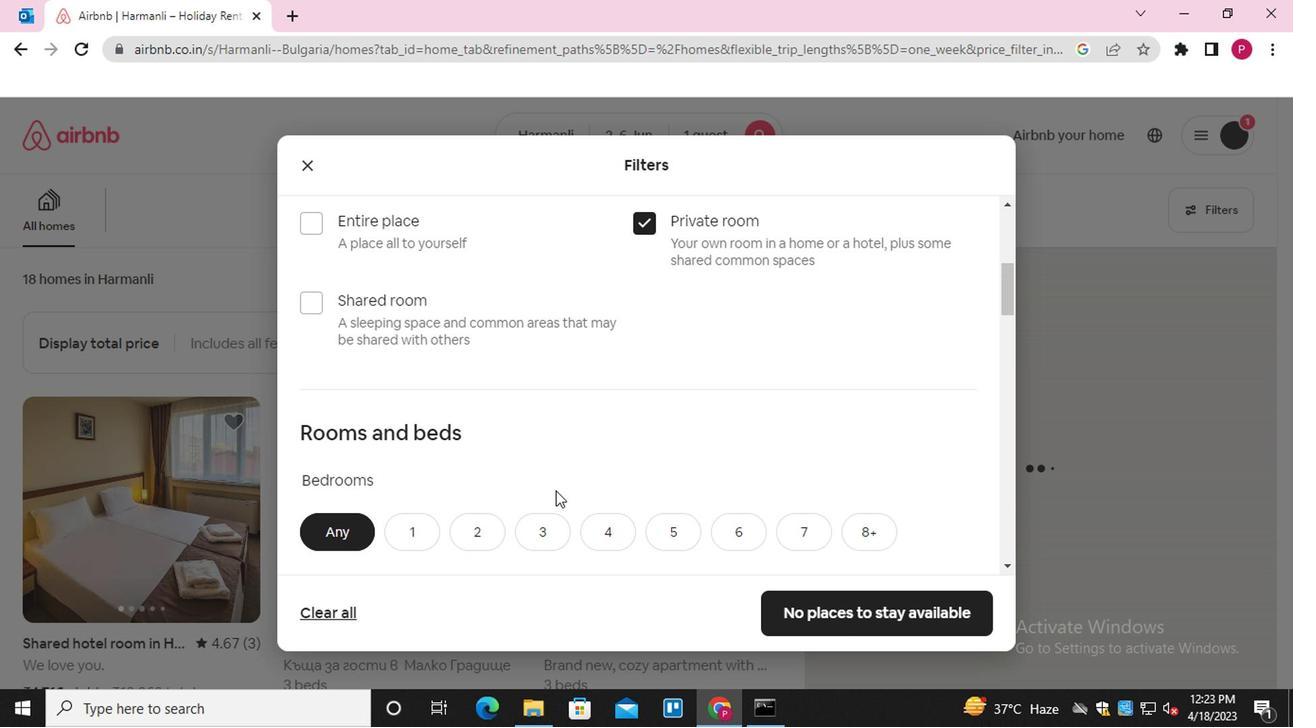 
Action: Mouse moved to (428, 435)
Screenshot: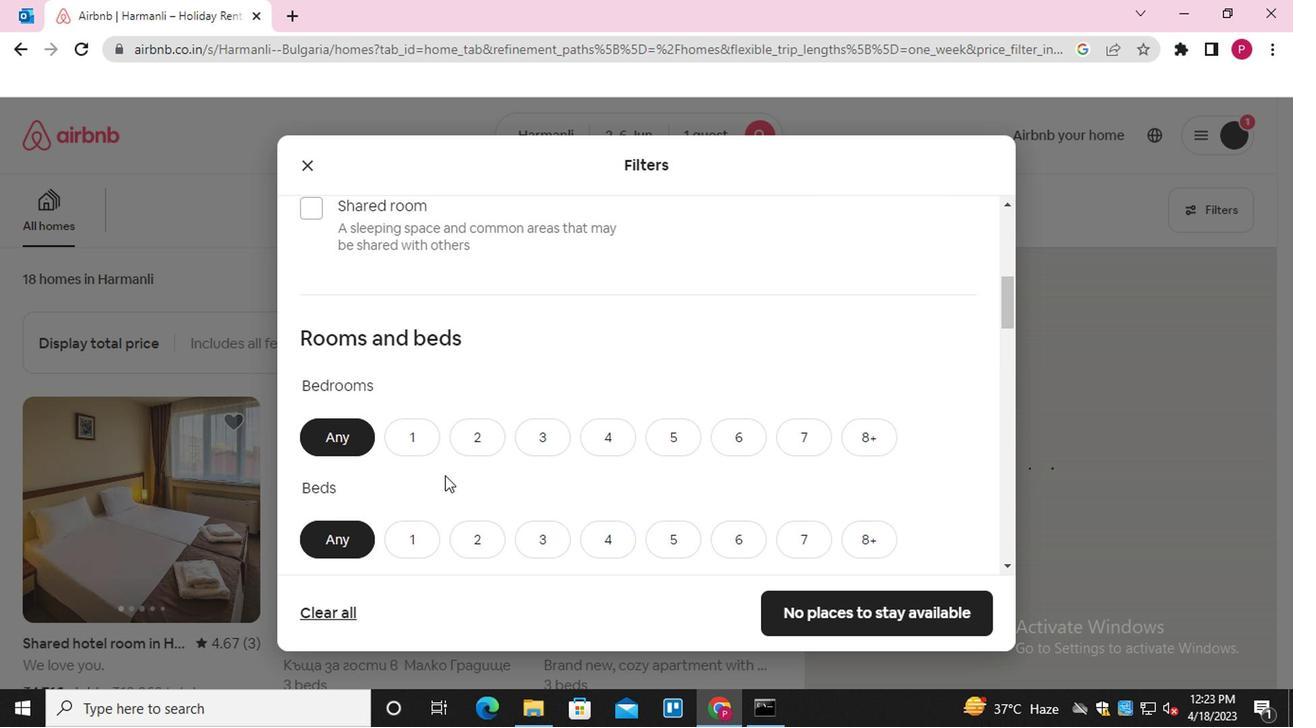 
Action: Mouse pressed left at (428, 435)
Screenshot: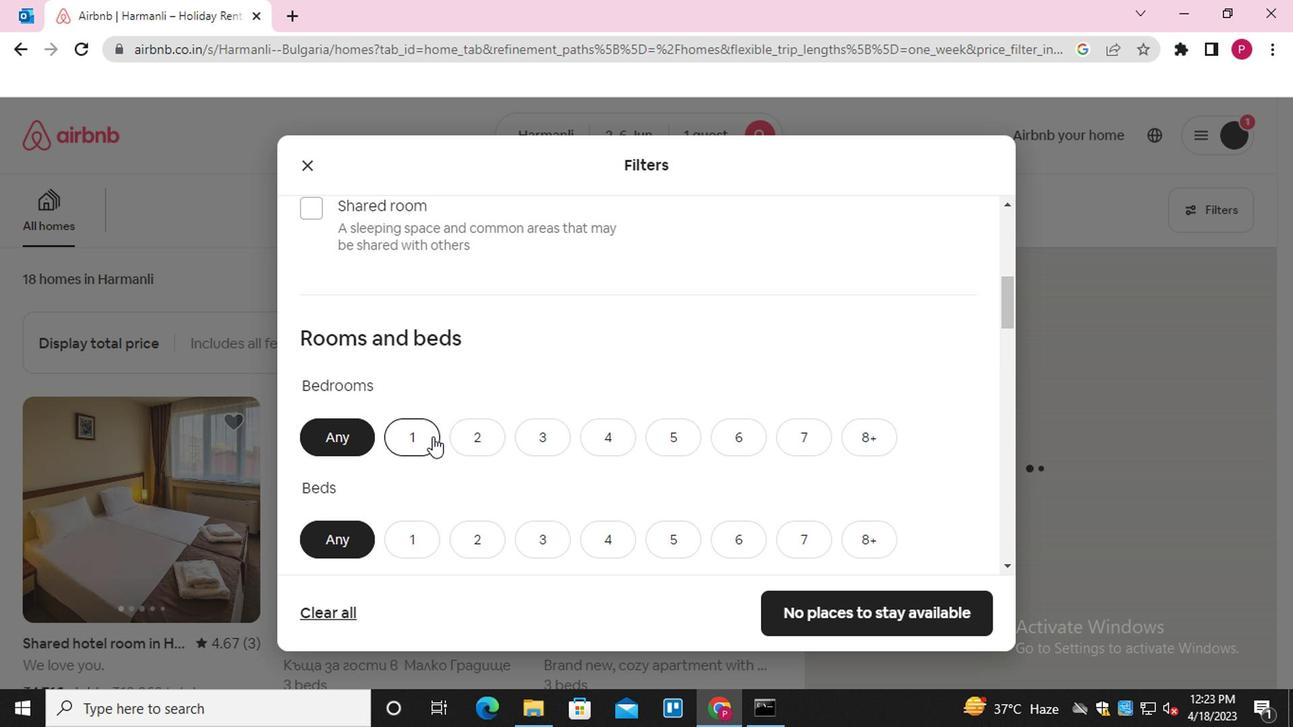 
Action: Mouse moved to (499, 448)
Screenshot: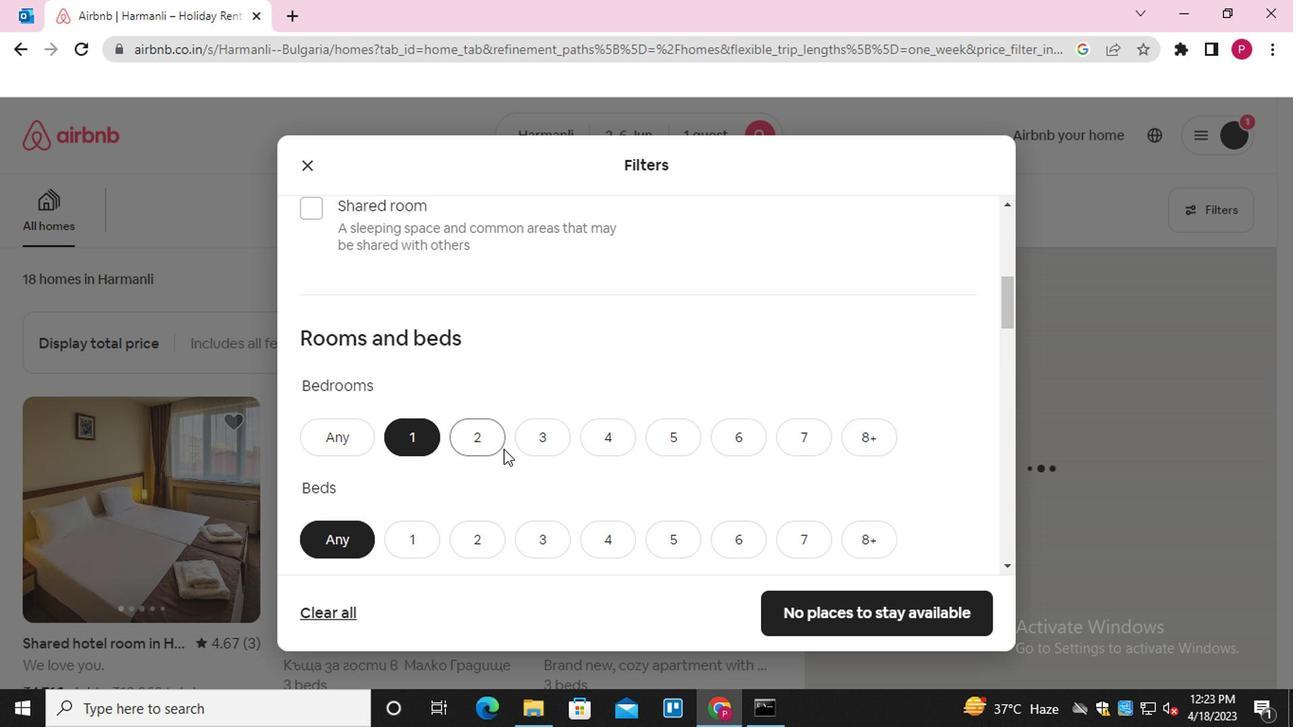 
Action: Mouse scrolled (499, 447) with delta (0, -1)
Screenshot: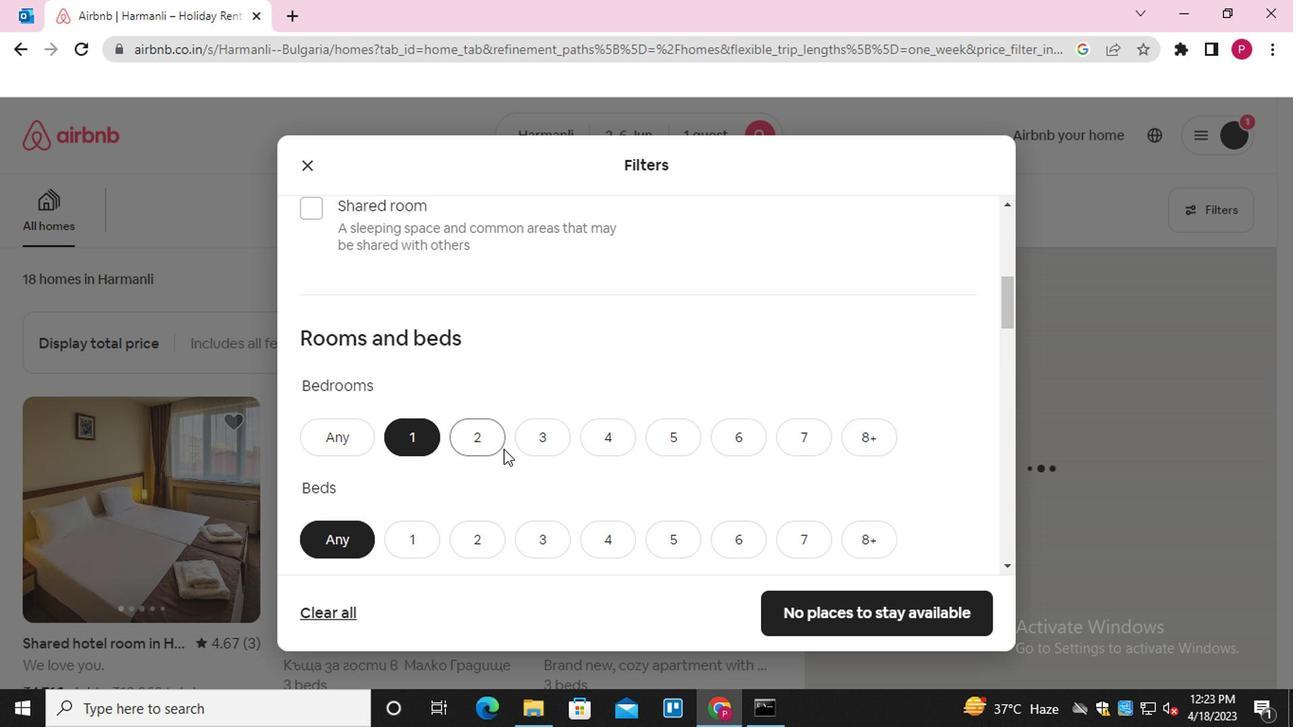 
Action: Mouse moved to (416, 446)
Screenshot: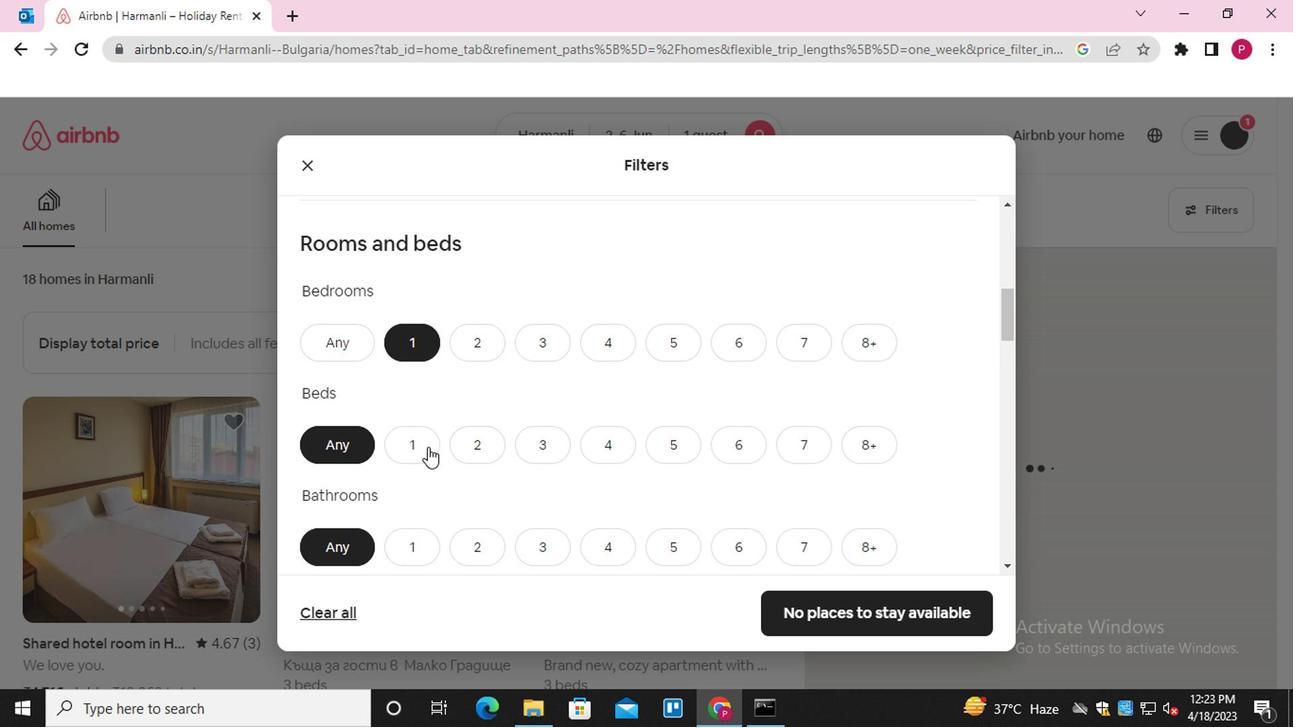 
Action: Mouse pressed left at (416, 446)
Screenshot: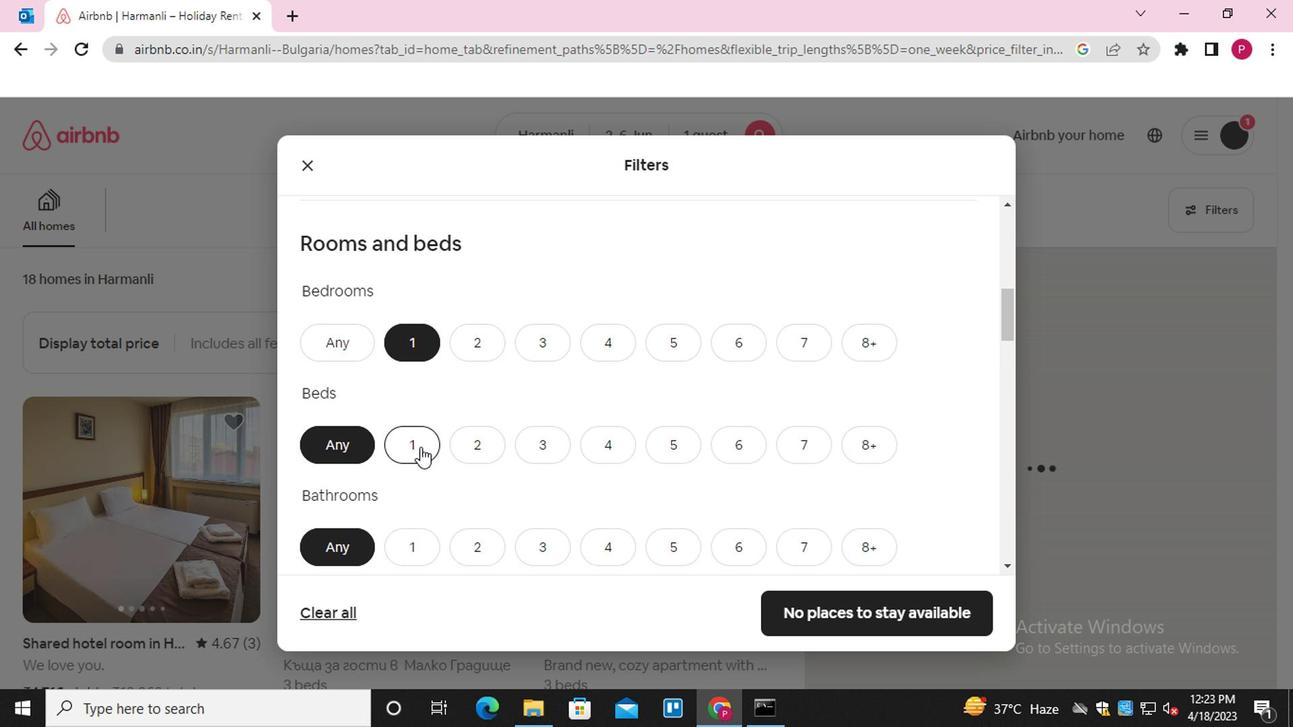 
Action: Mouse moved to (507, 451)
Screenshot: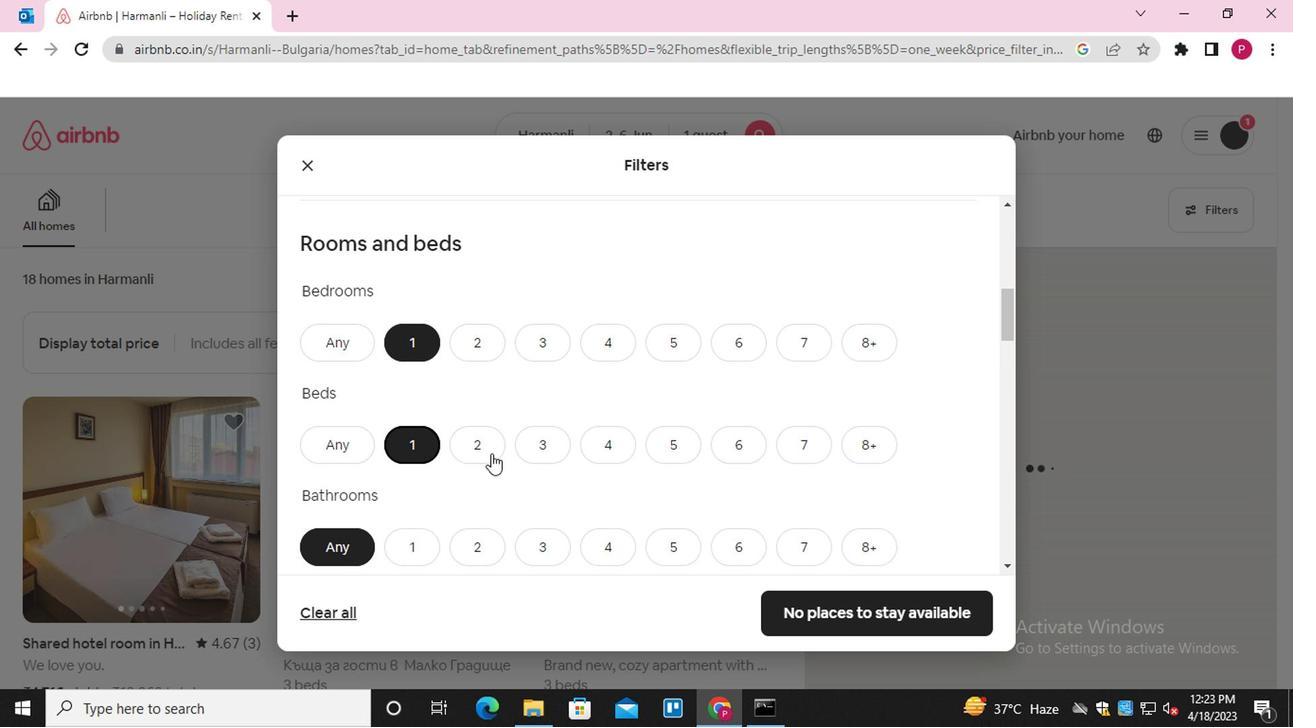 
Action: Mouse scrolled (507, 451) with delta (0, 0)
Screenshot: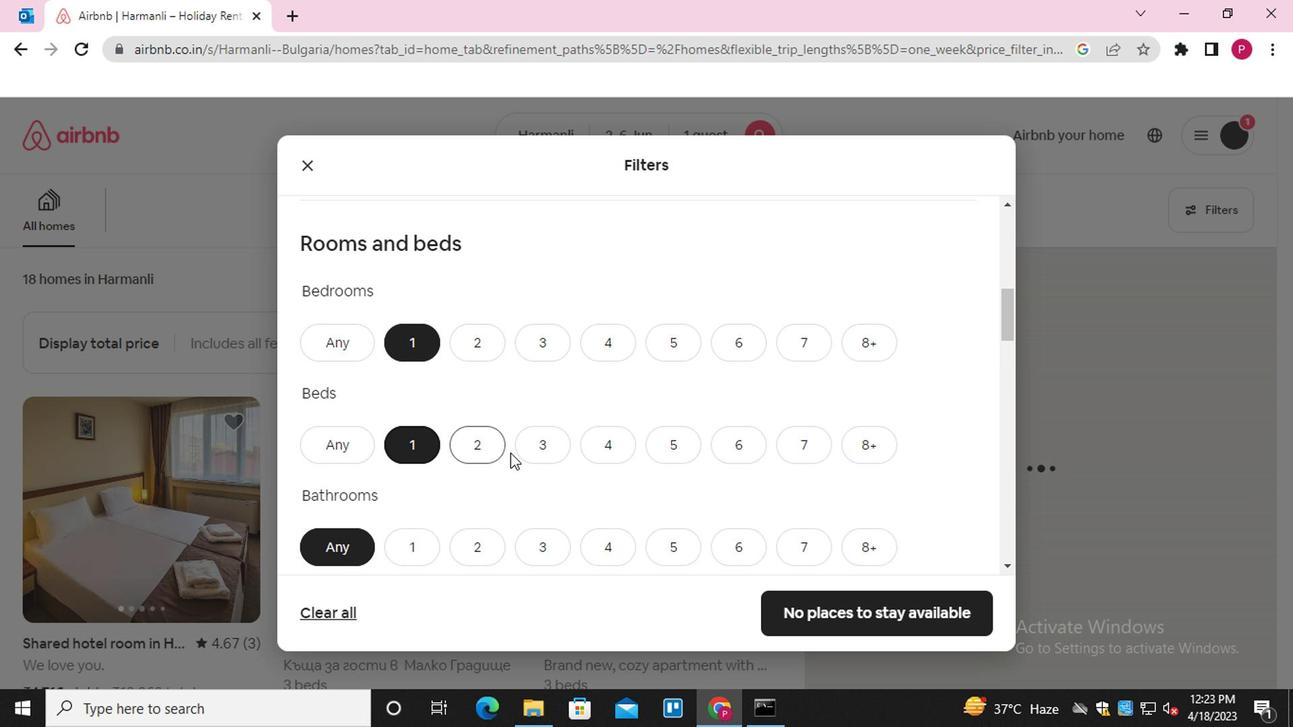 
Action: Mouse moved to (423, 449)
Screenshot: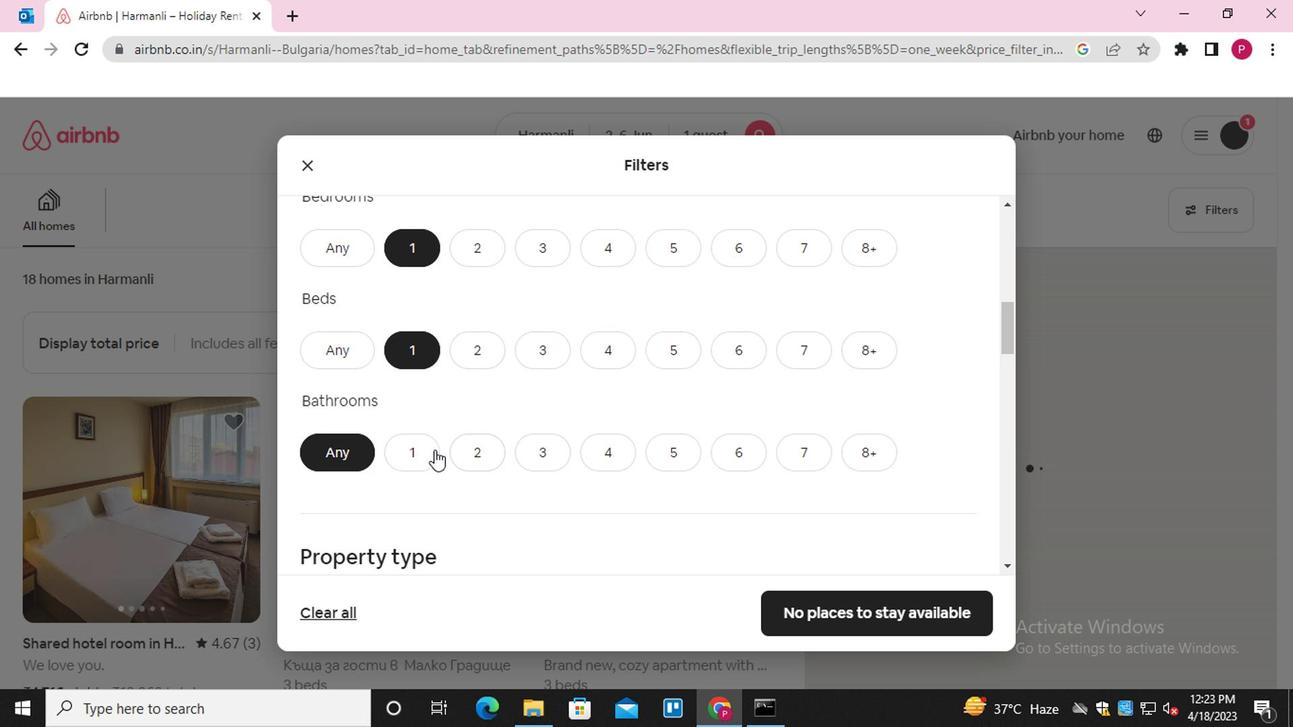 
Action: Mouse pressed left at (423, 449)
Screenshot: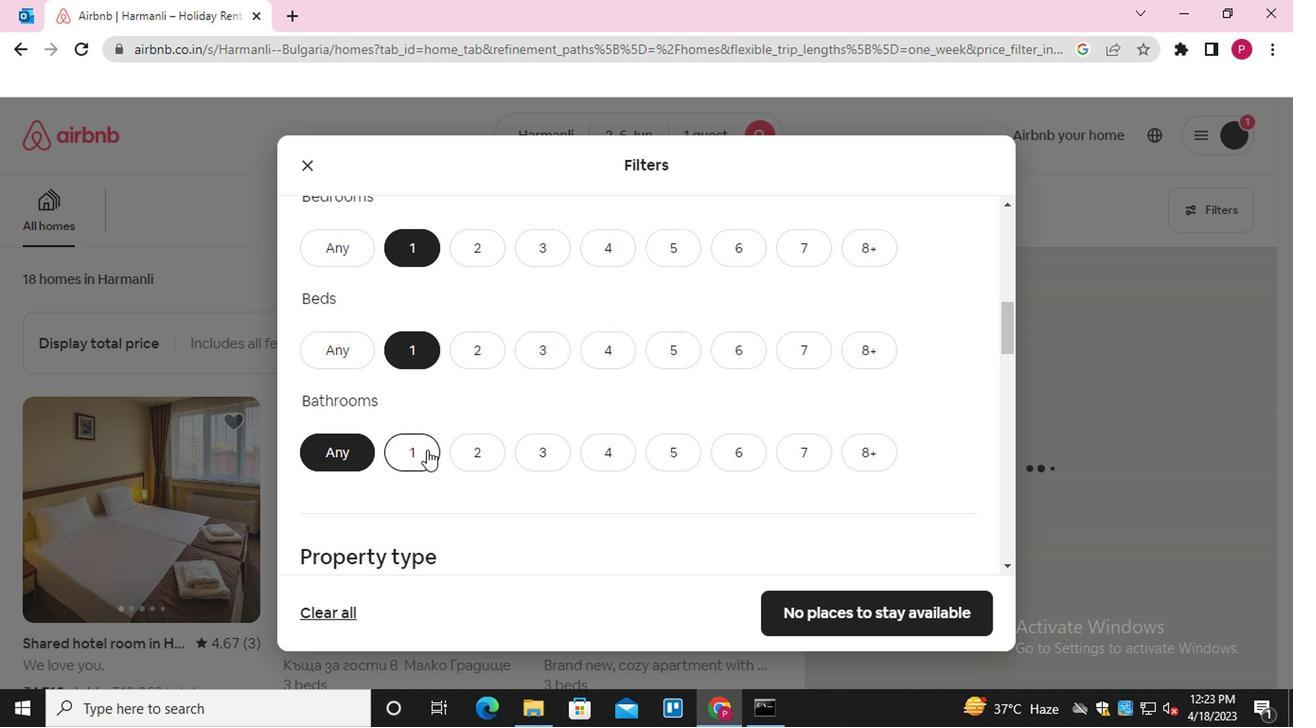 
Action: Mouse moved to (505, 453)
Screenshot: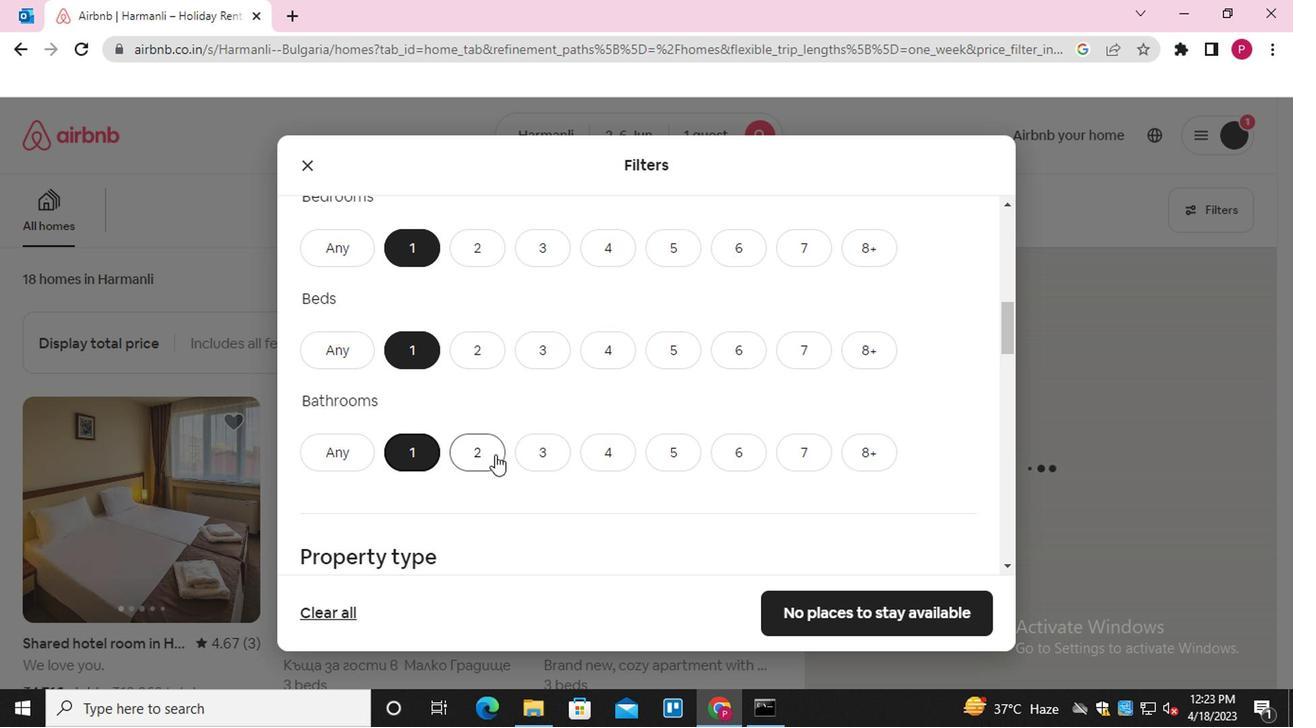 
Action: Mouse scrolled (505, 453) with delta (0, 0)
Screenshot: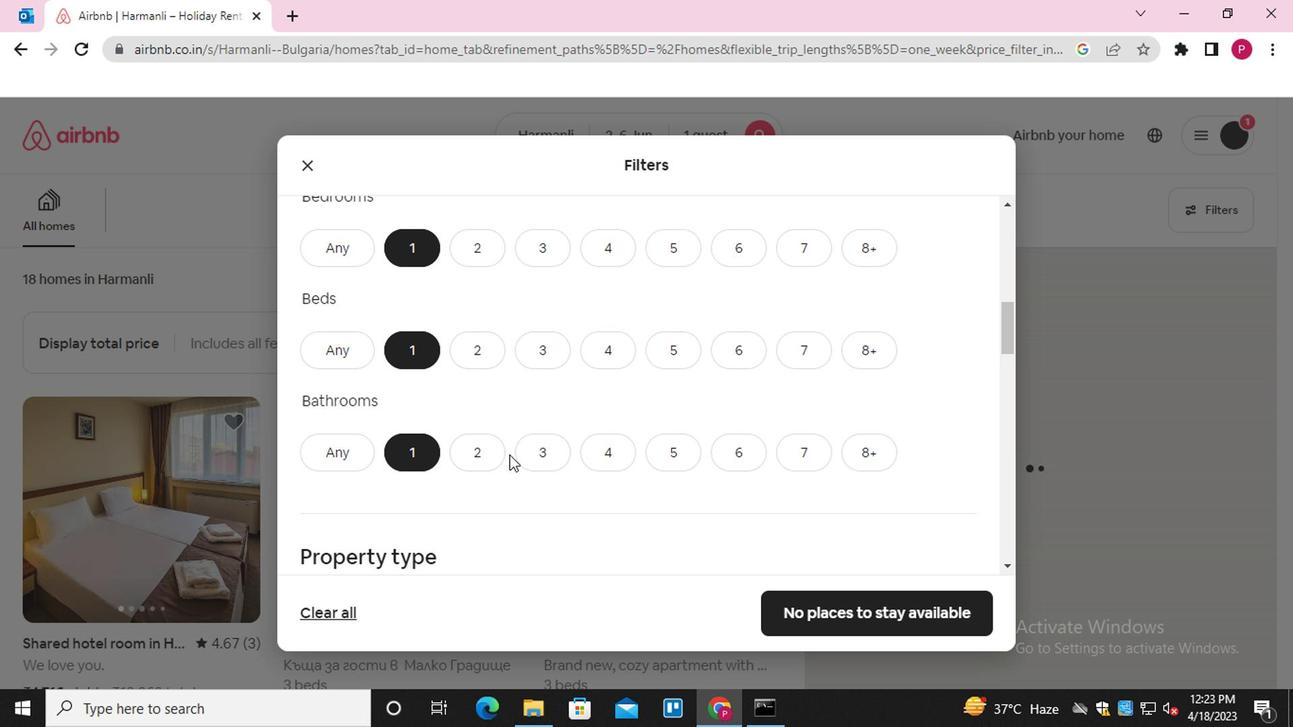 
Action: Mouse scrolled (505, 453) with delta (0, 0)
Screenshot: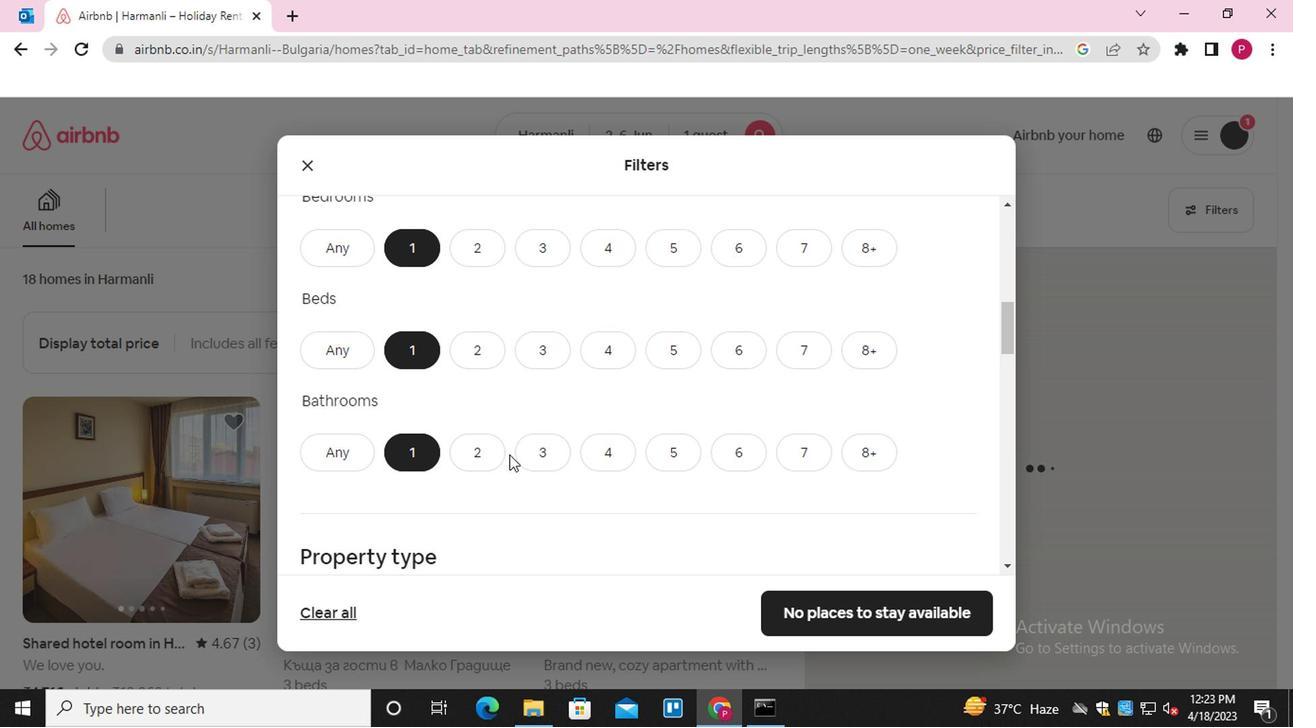
Action: Mouse moved to (353, 465)
Screenshot: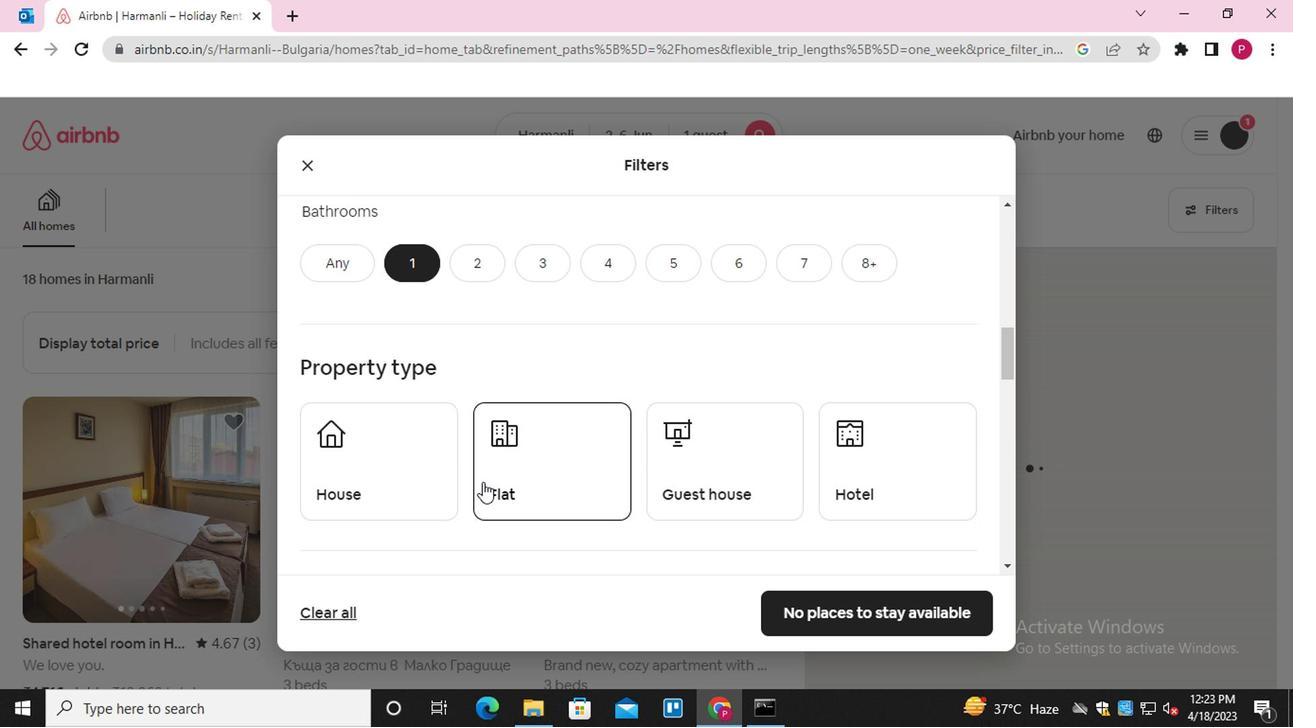 
Action: Mouse pressed left at (353, 465)
Screenshot: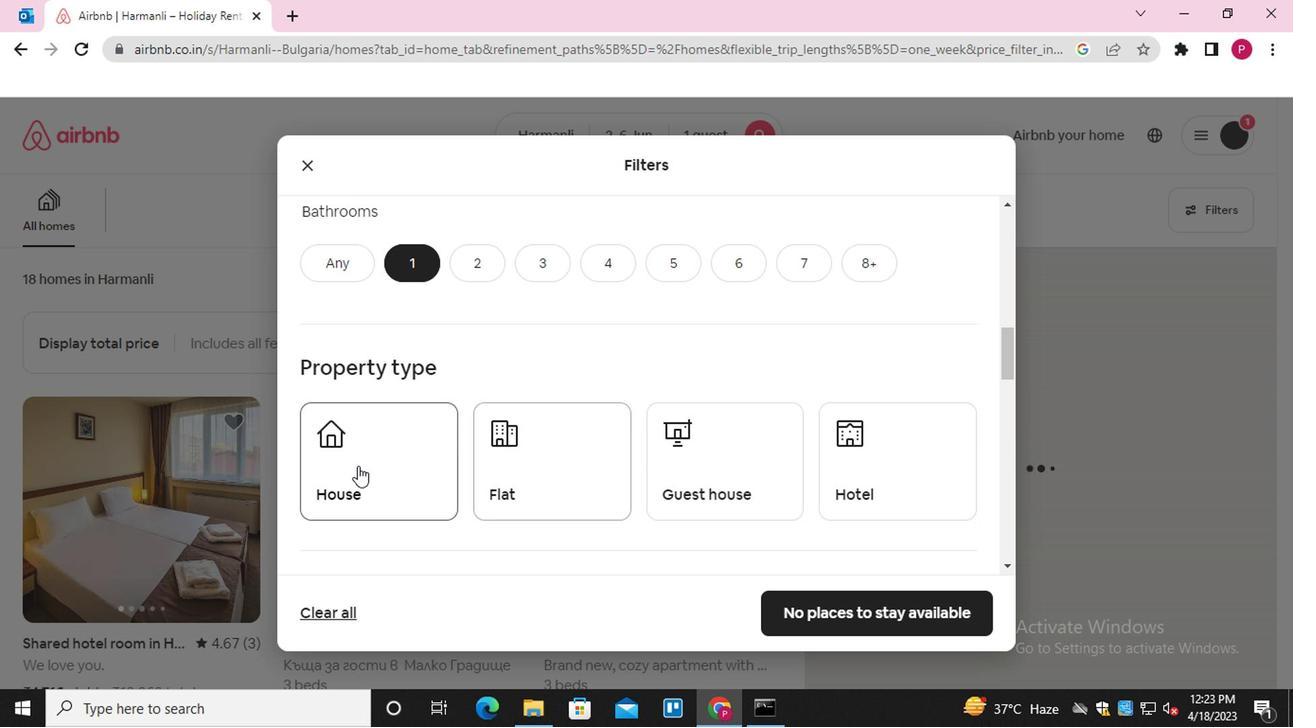 
Action: Mouse moved to (866, 480)
Screenshot: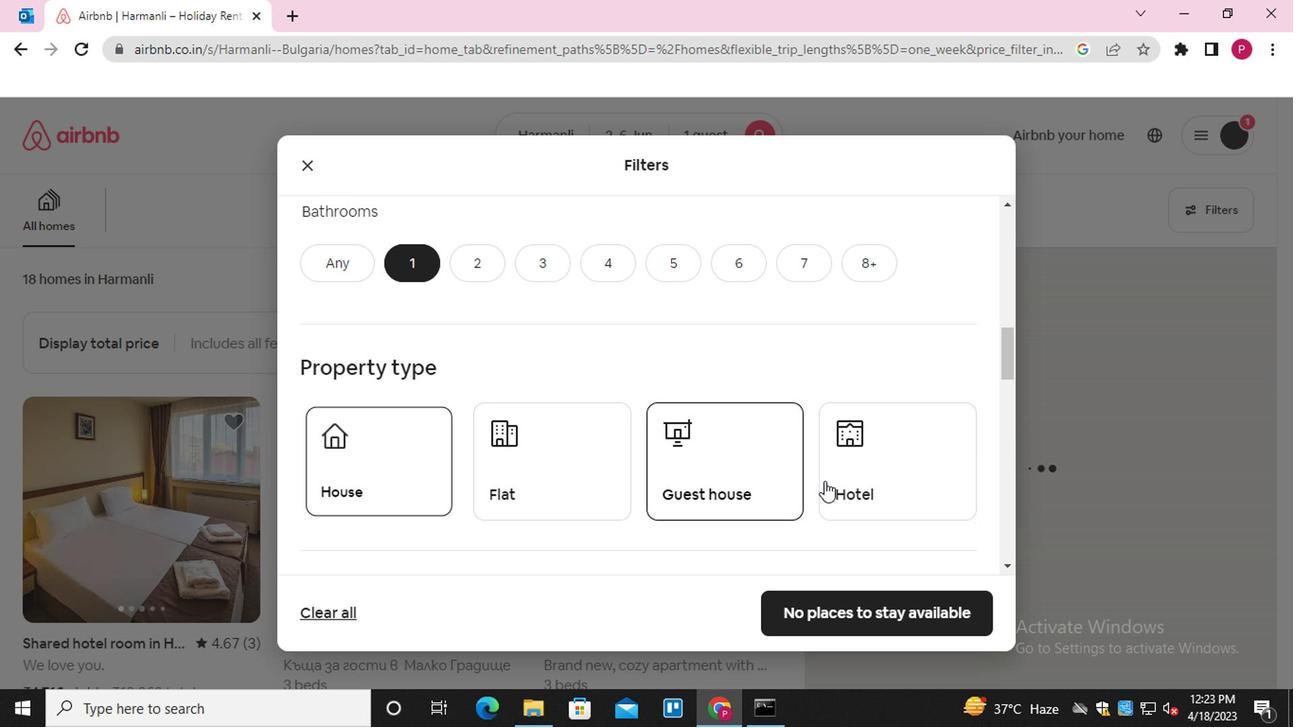 
Action: Mouse pressed left at (866, 480)
Screenshot: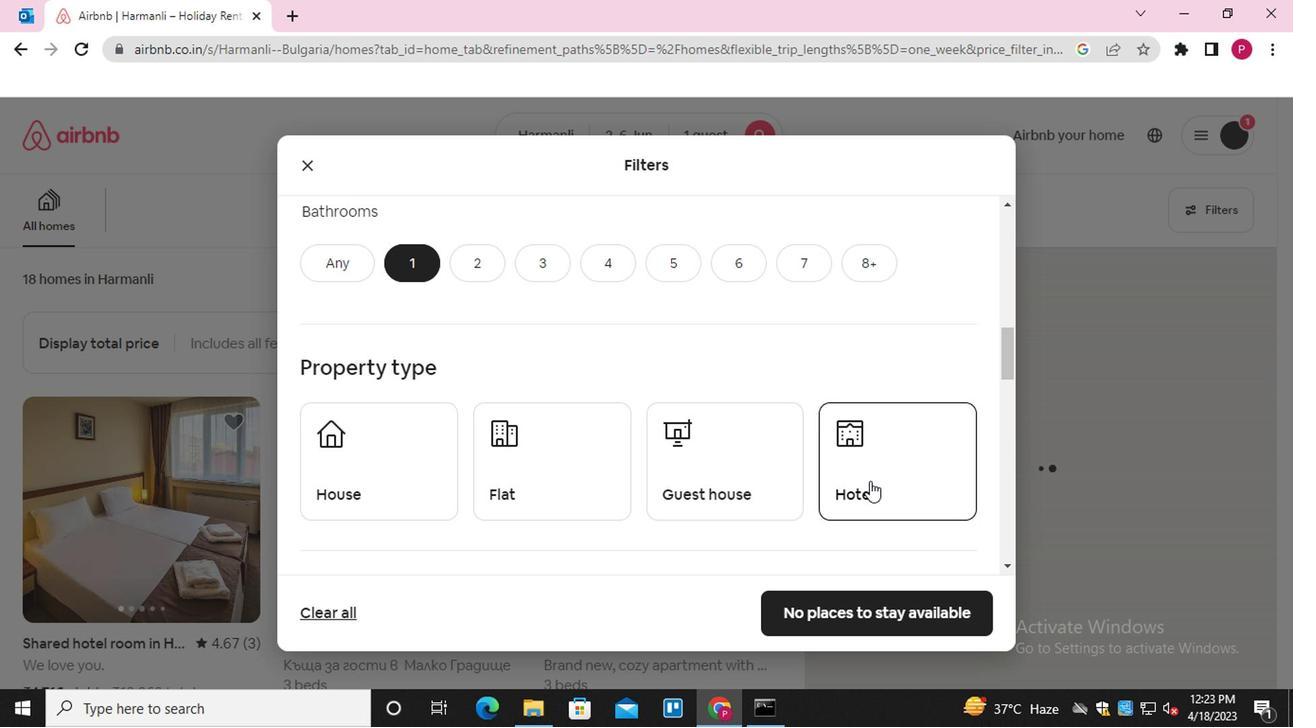 
Action: Mouse moved to (499, 480)
Screenshot: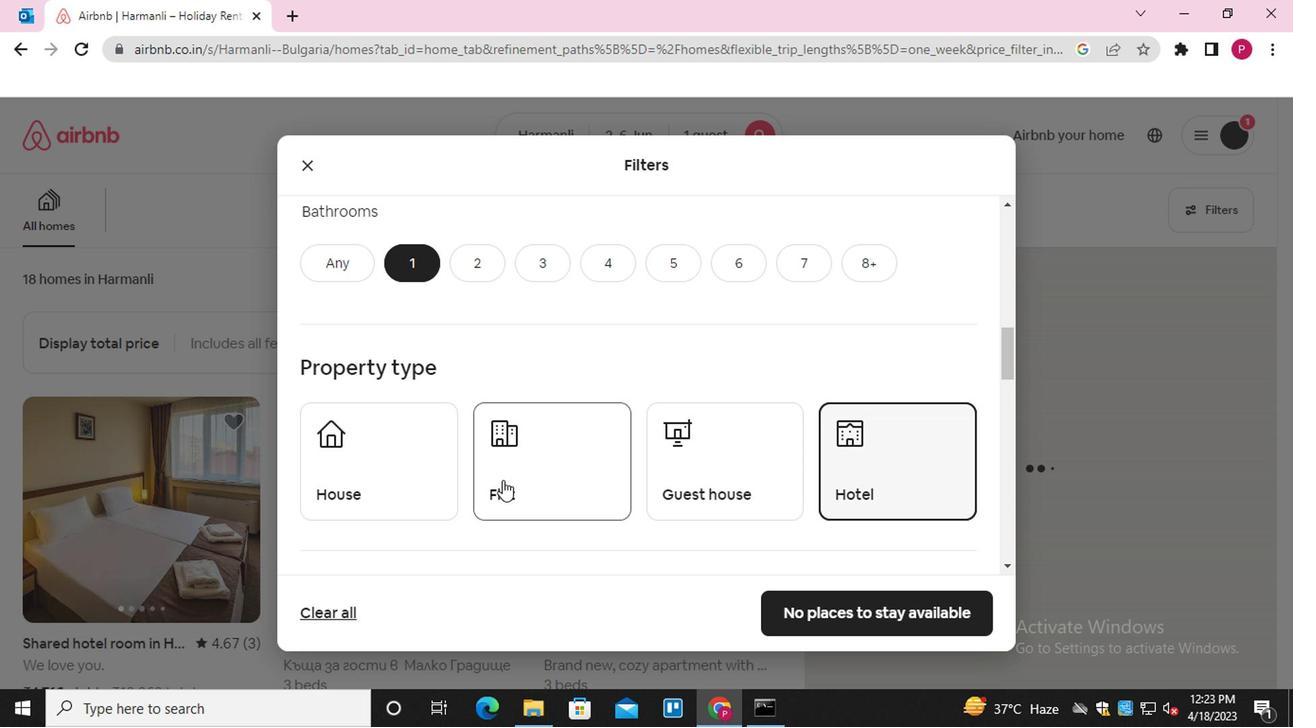 
Action: Mouse scrolled (499, 479) with delta (0, -1)
Screenshot: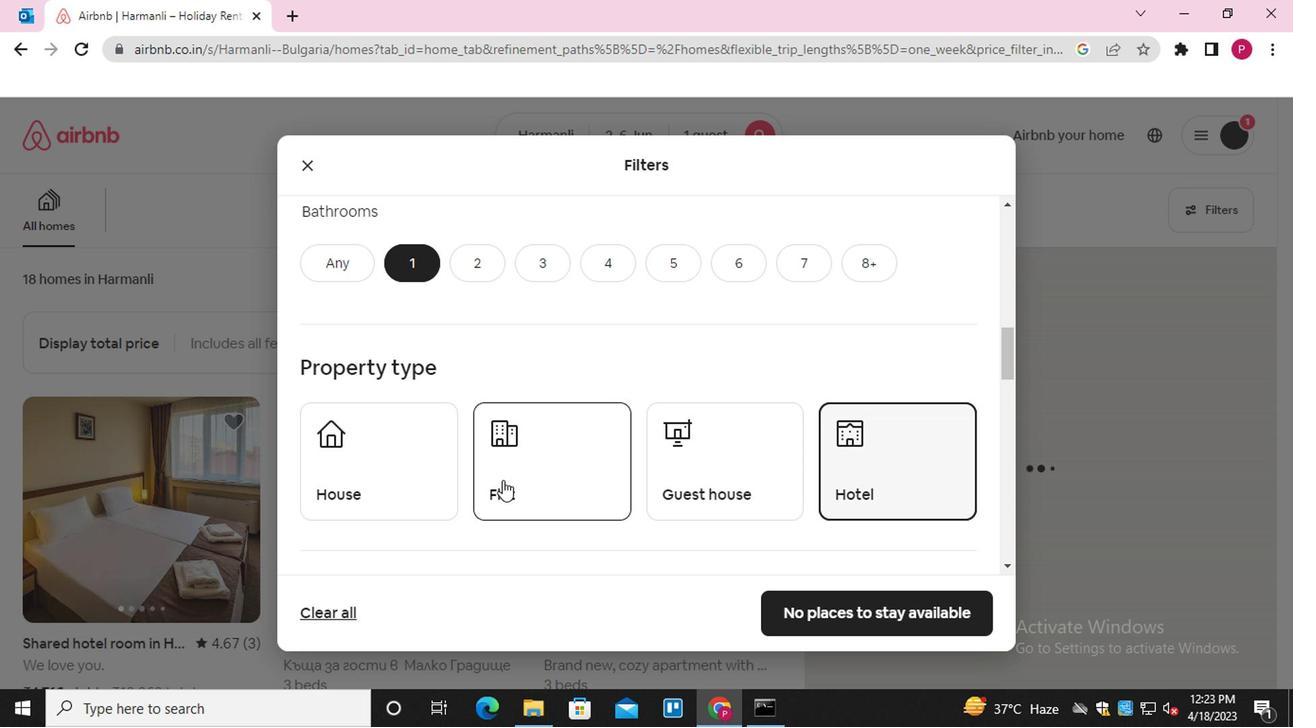 
Action: Mouse moved to (497, 484)
Screenshot: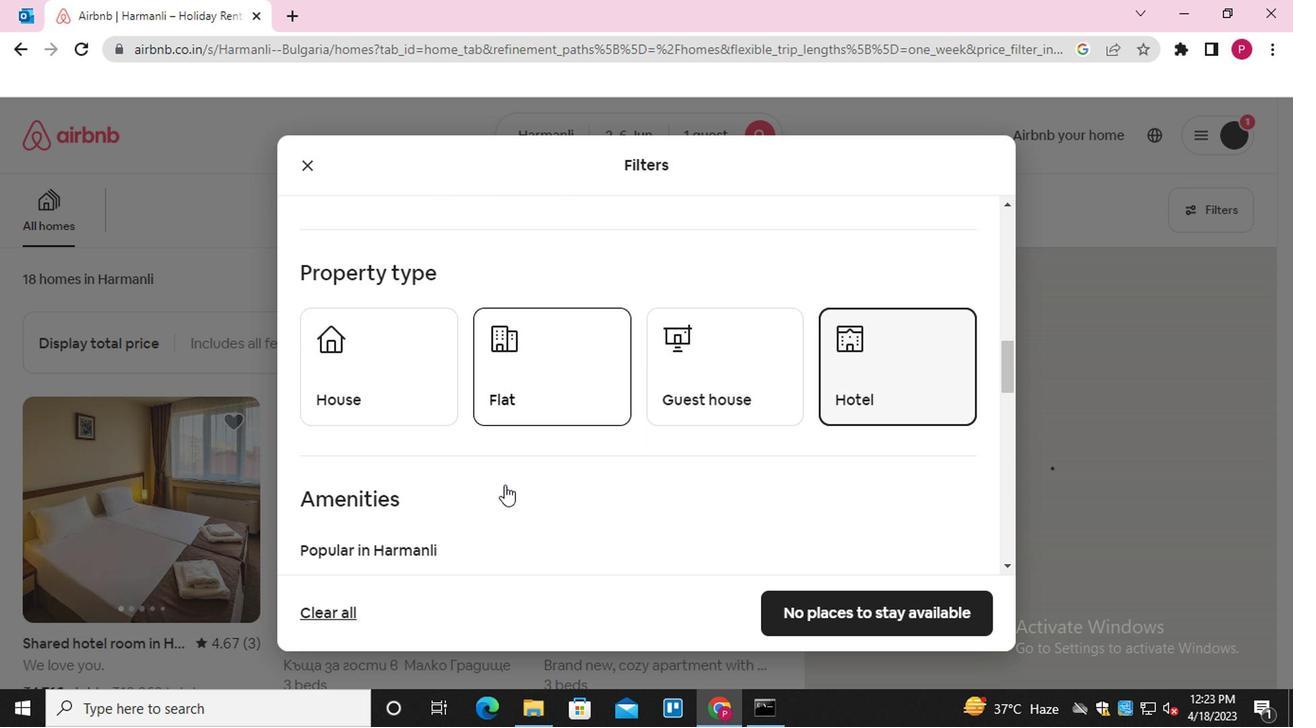 
Action: Mouse scrolled (497, 483) with delta (0, 0)
Screenshot: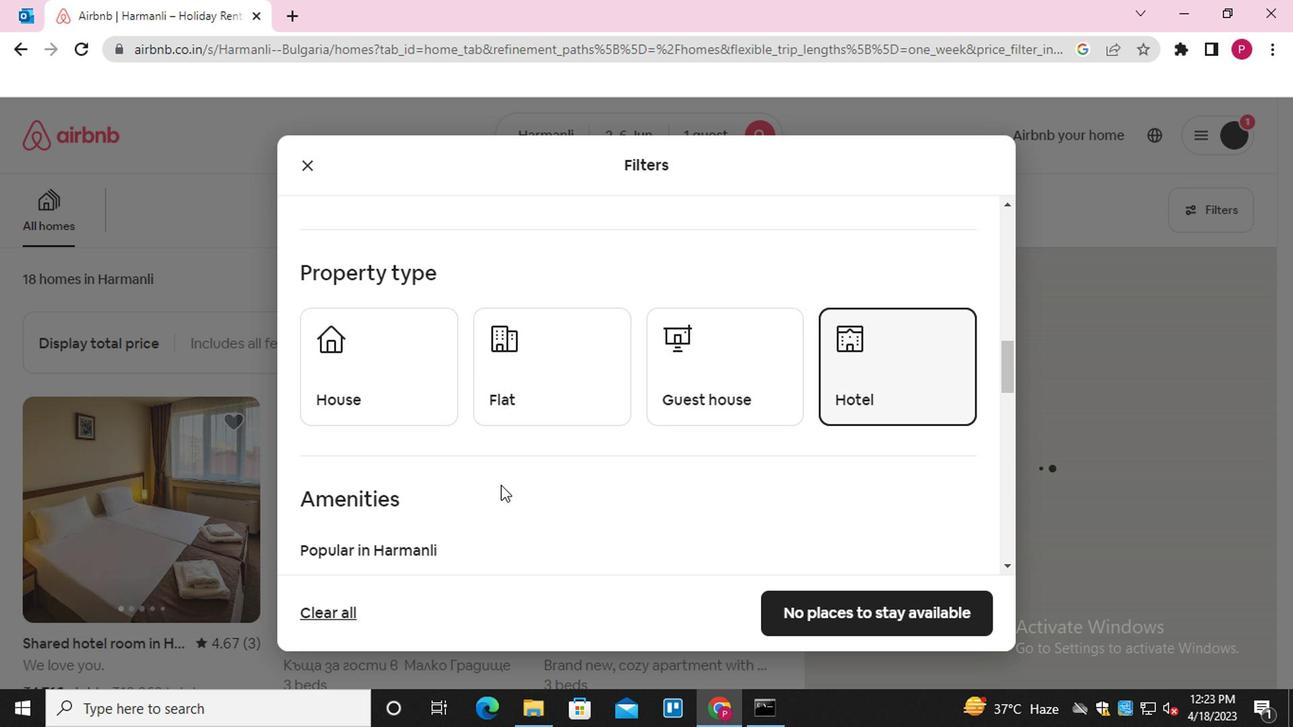 
Action: Mouse scrolled (497, 483) with delta (0, 0)
Screenshot: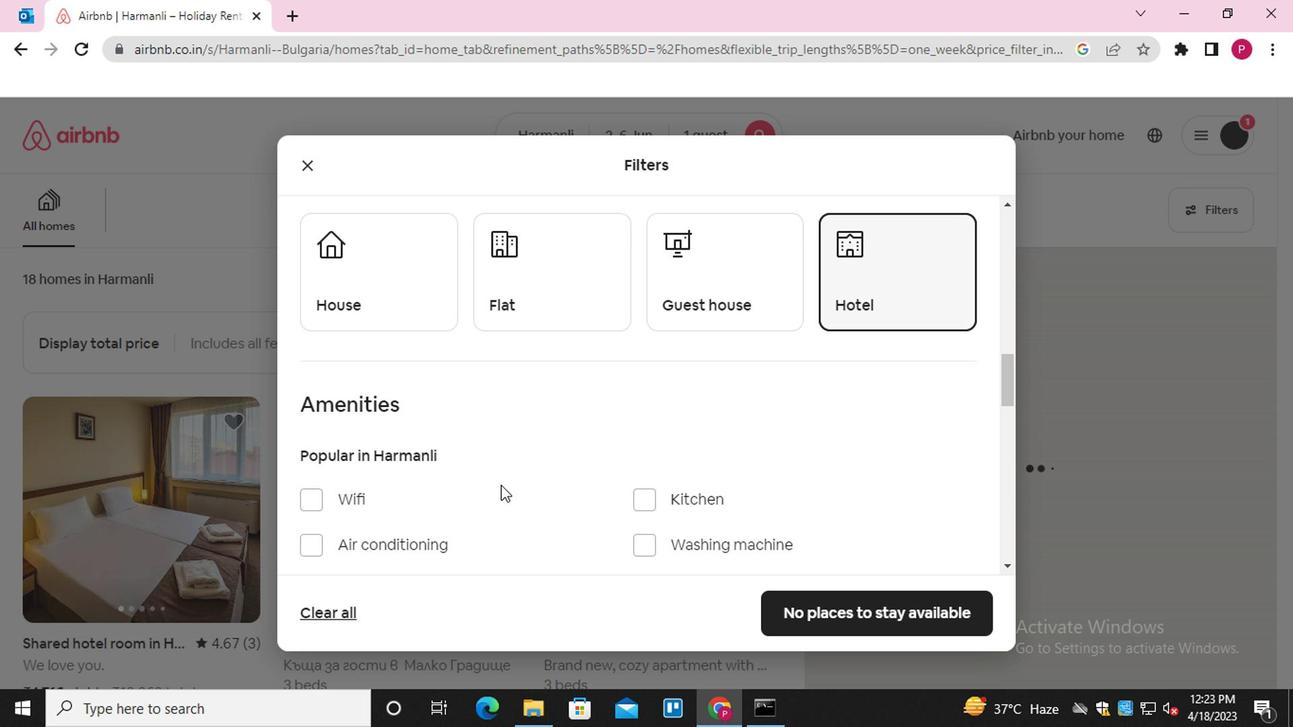 
Action: Mouse scrolled (497, 483) with delta (0, 0)
Screenshot: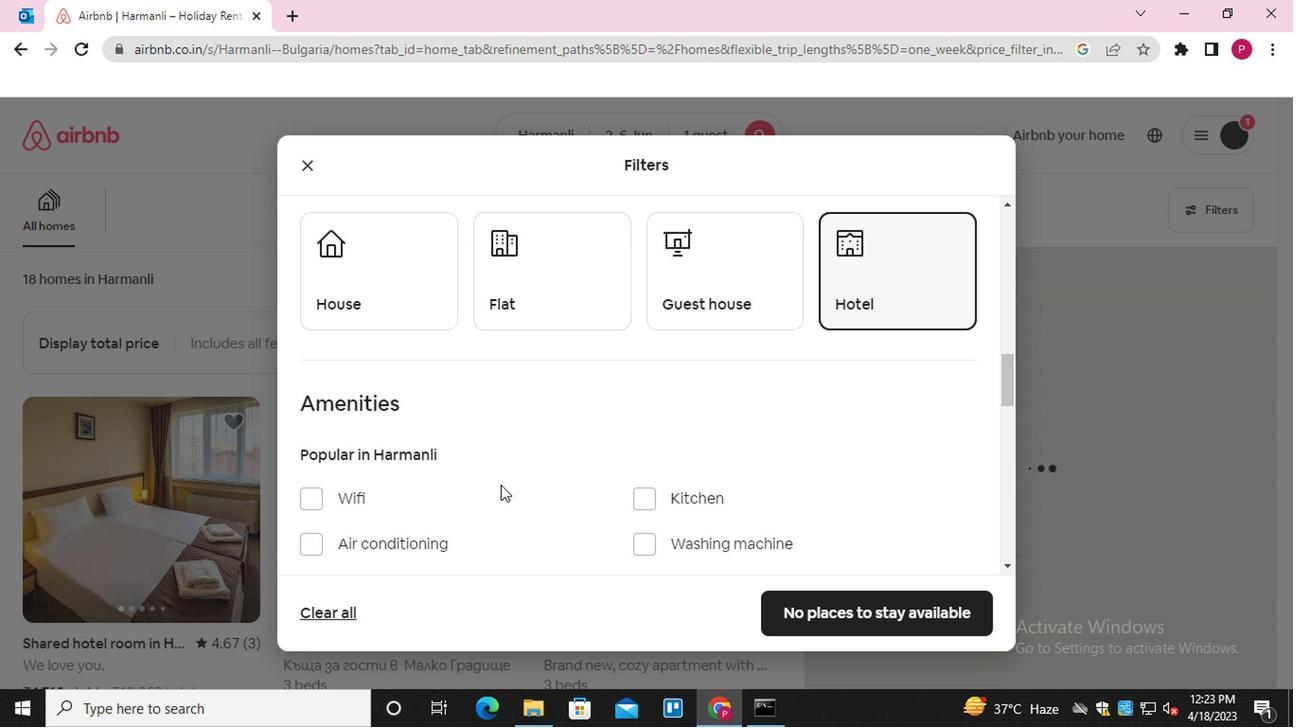 
Action: Mouse scrolled (497, 485) with delta (0, 1)
Screenshot: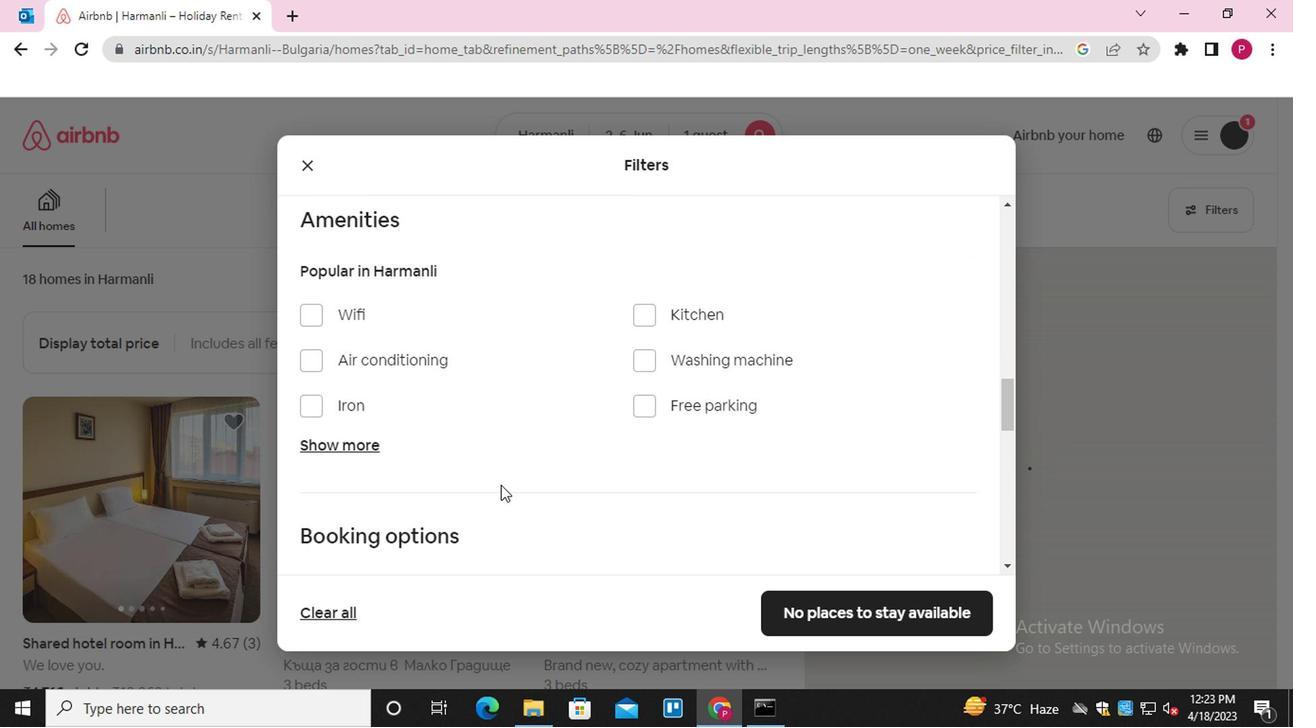
Action: Mouse scrolled (497, 483) with delta (0, 0)
Screenshot: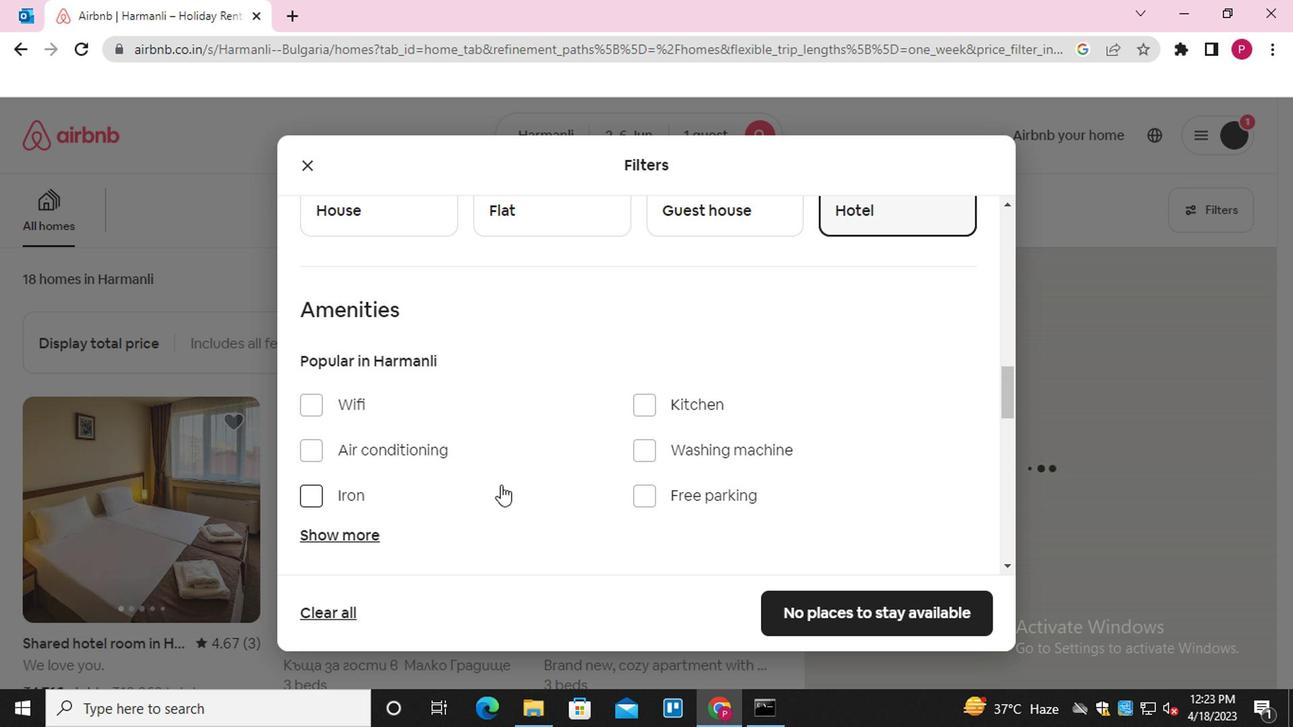 
Action: Mouse scrolled (497, 483) with delta (0, 0)
Screenshot: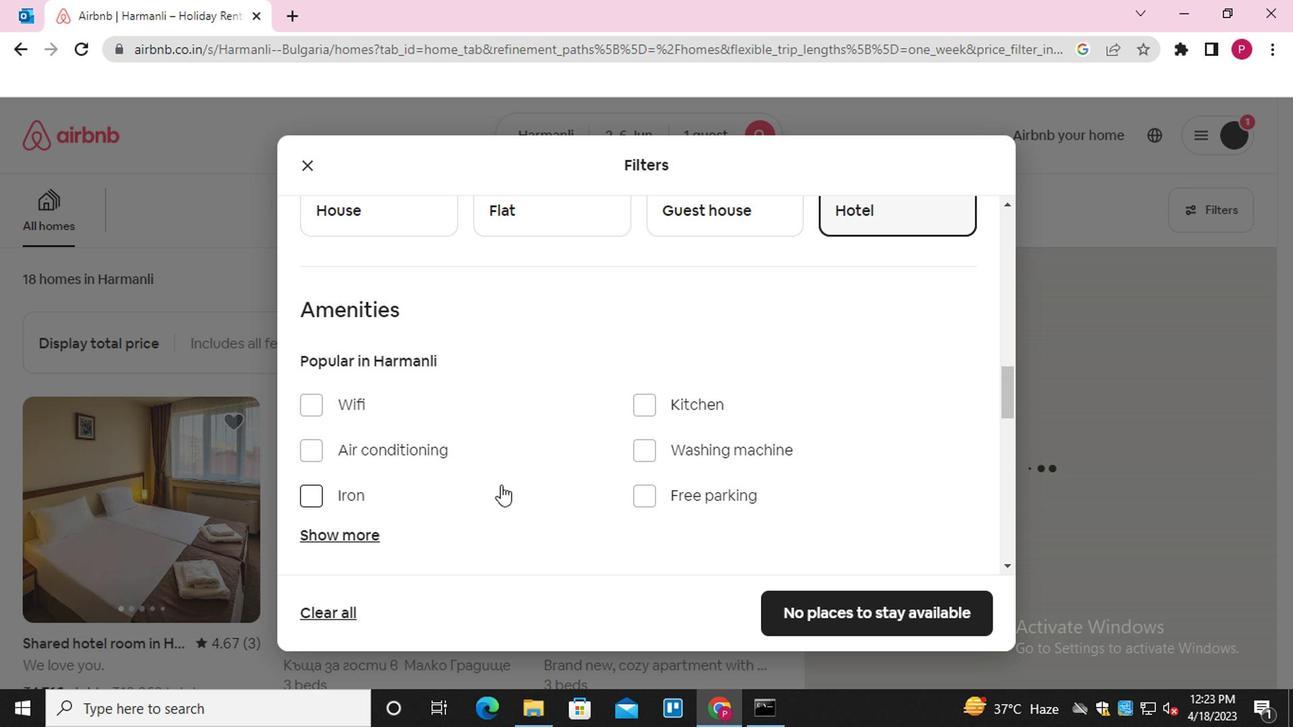 
Action: Mouse scrolled (497, 483) with delta (0, 0)
Screenshot: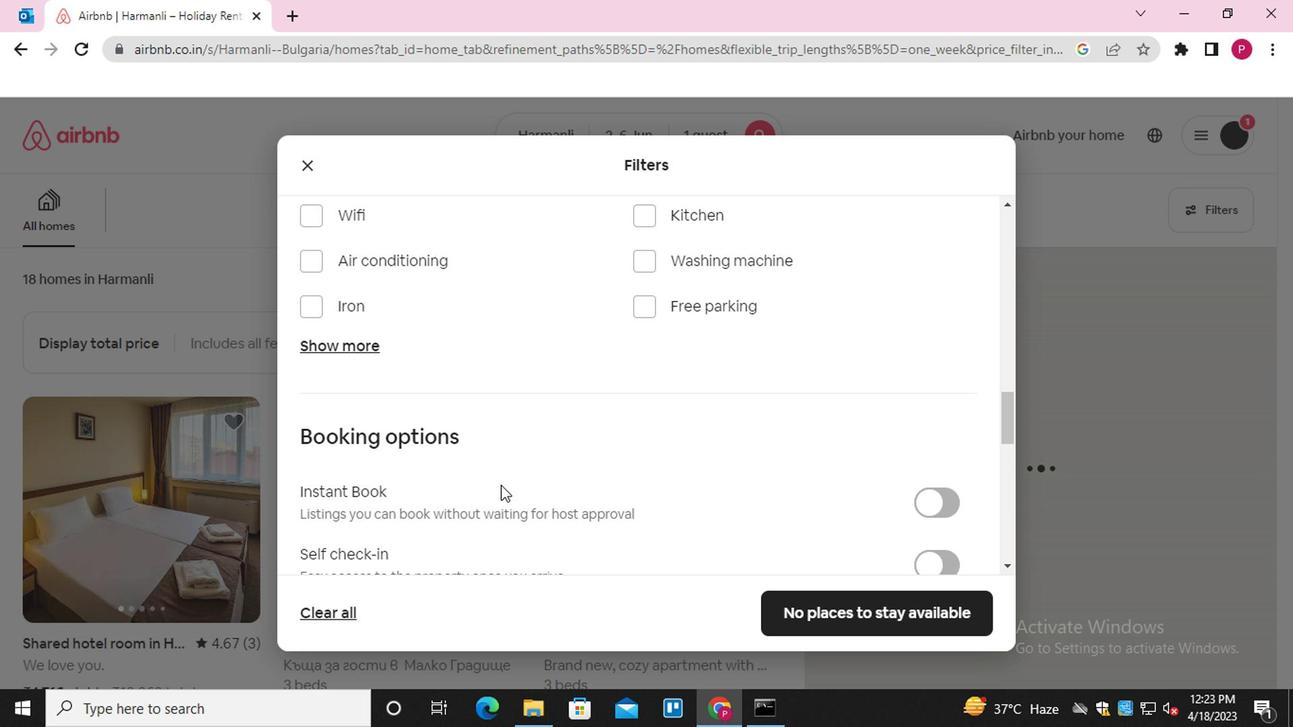 
Action: Mouse moved to (918, 472)
Screenshot: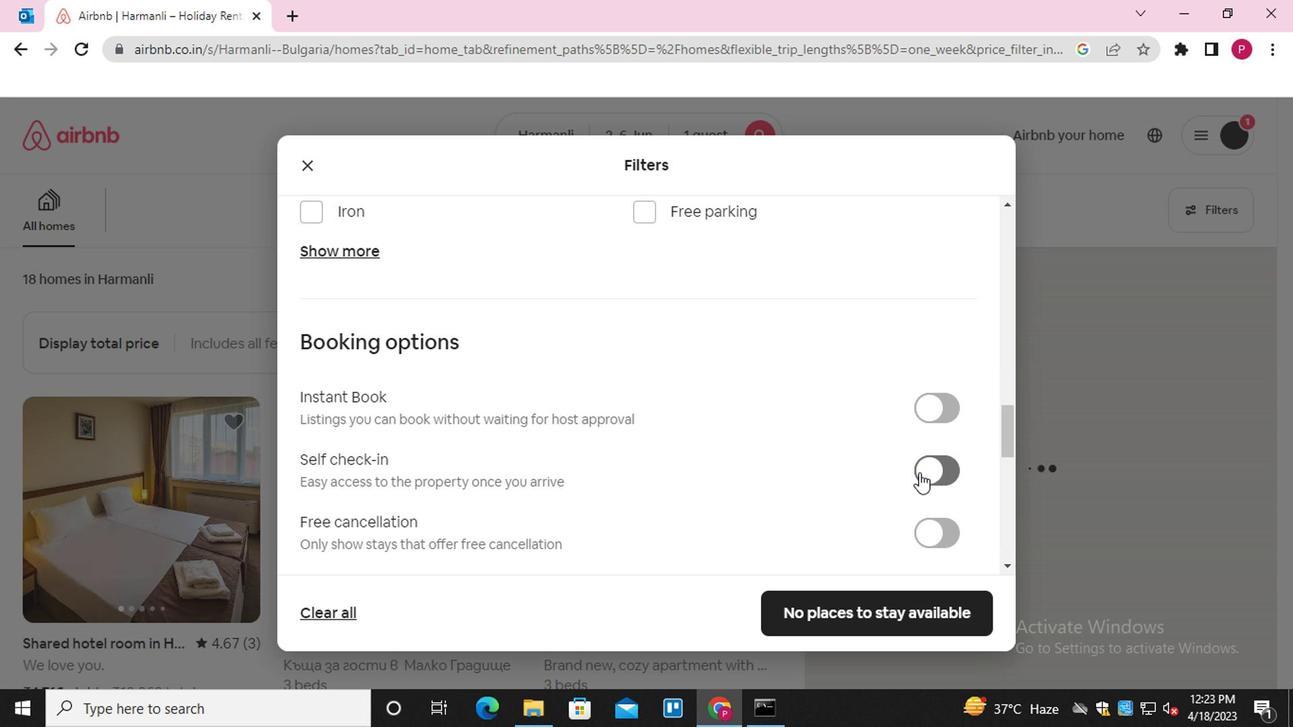 
Action: Mouse pressed left at (918, 472)
Screenshot: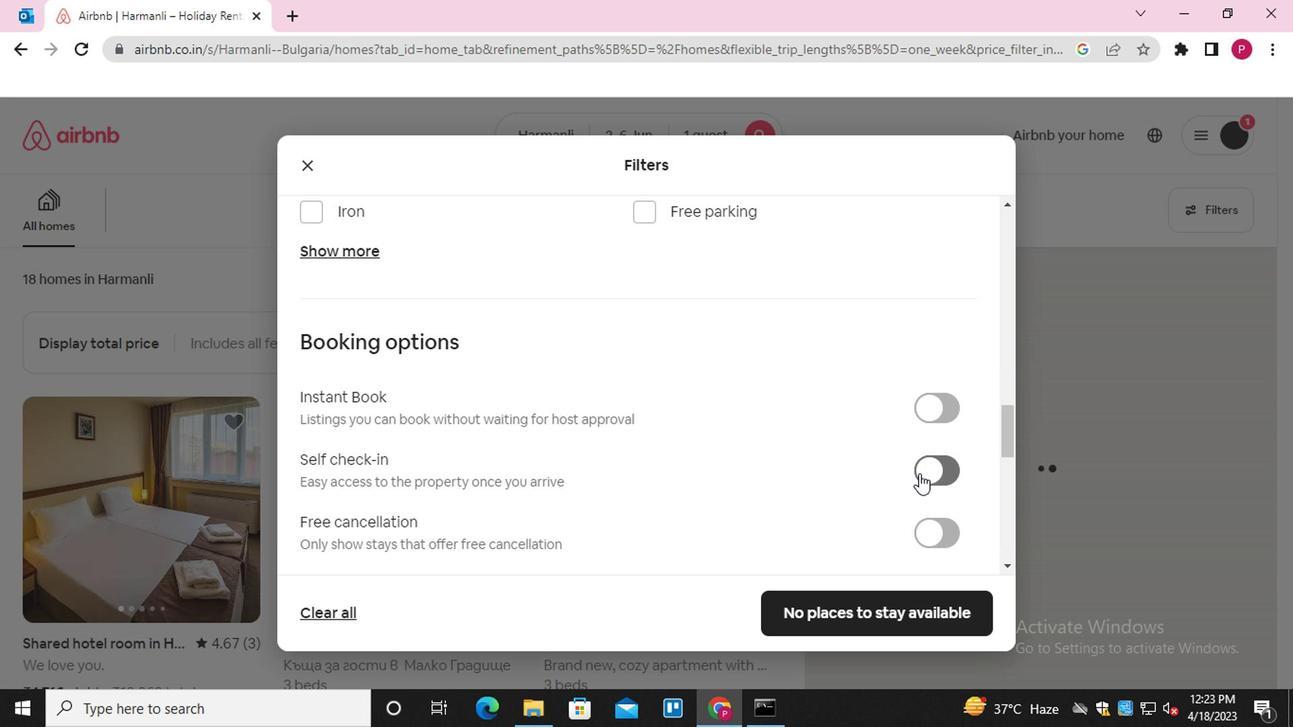 
Action: Mouse moved to (694, 478)
Screenshot: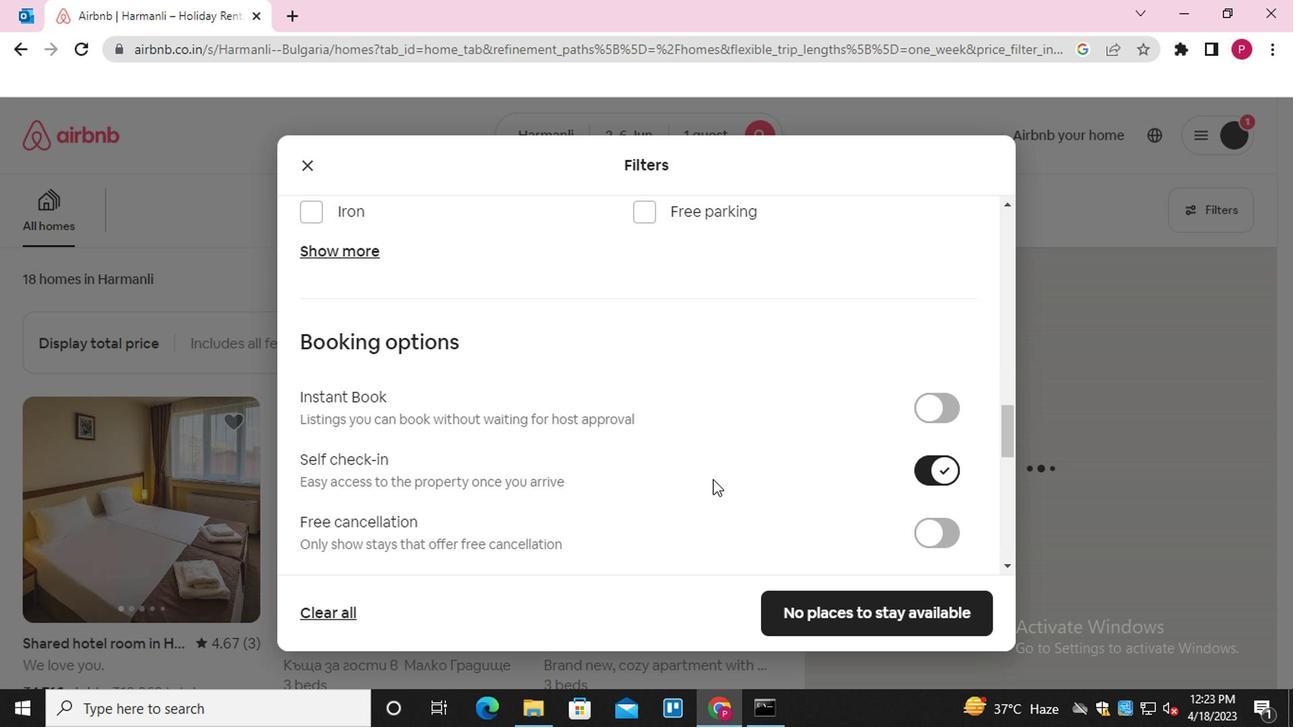 
Action: Mouse scrolled (694, 477) with delta (0, -1)
Screenshot: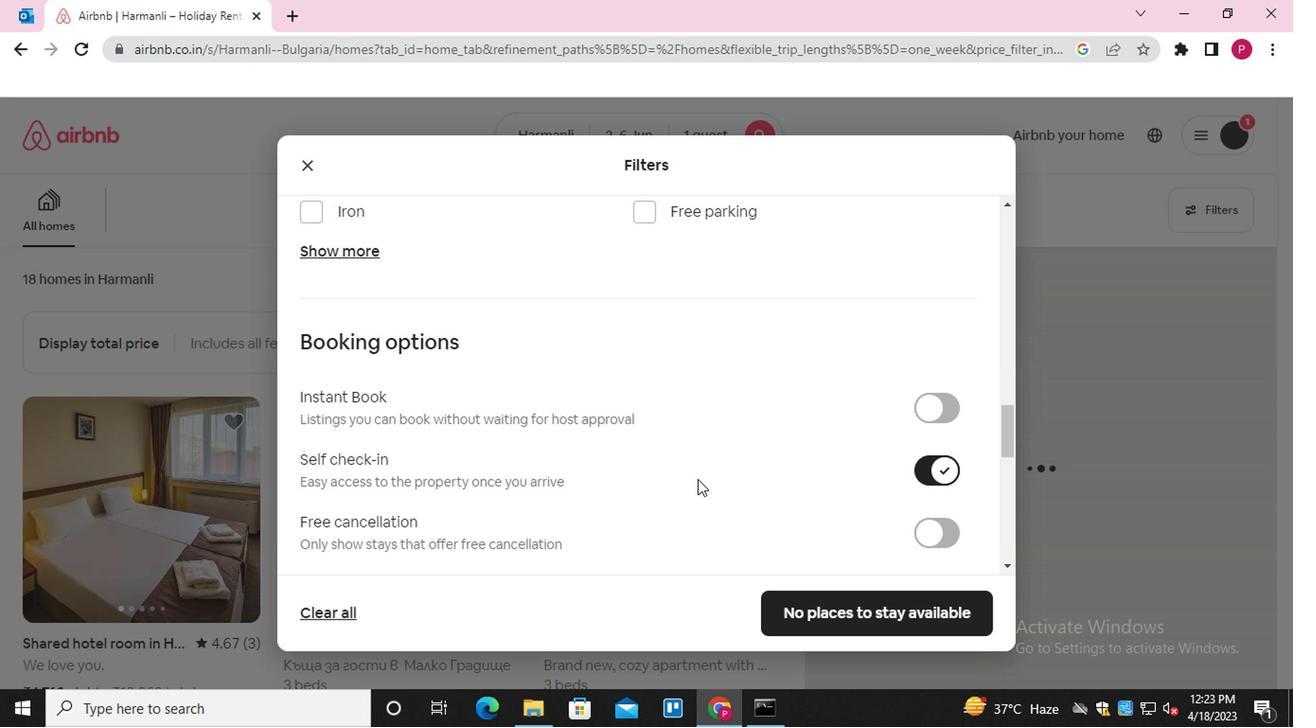 
Action: Mouse scrolled (694, 477) with delta (0, -1)
Screenshot: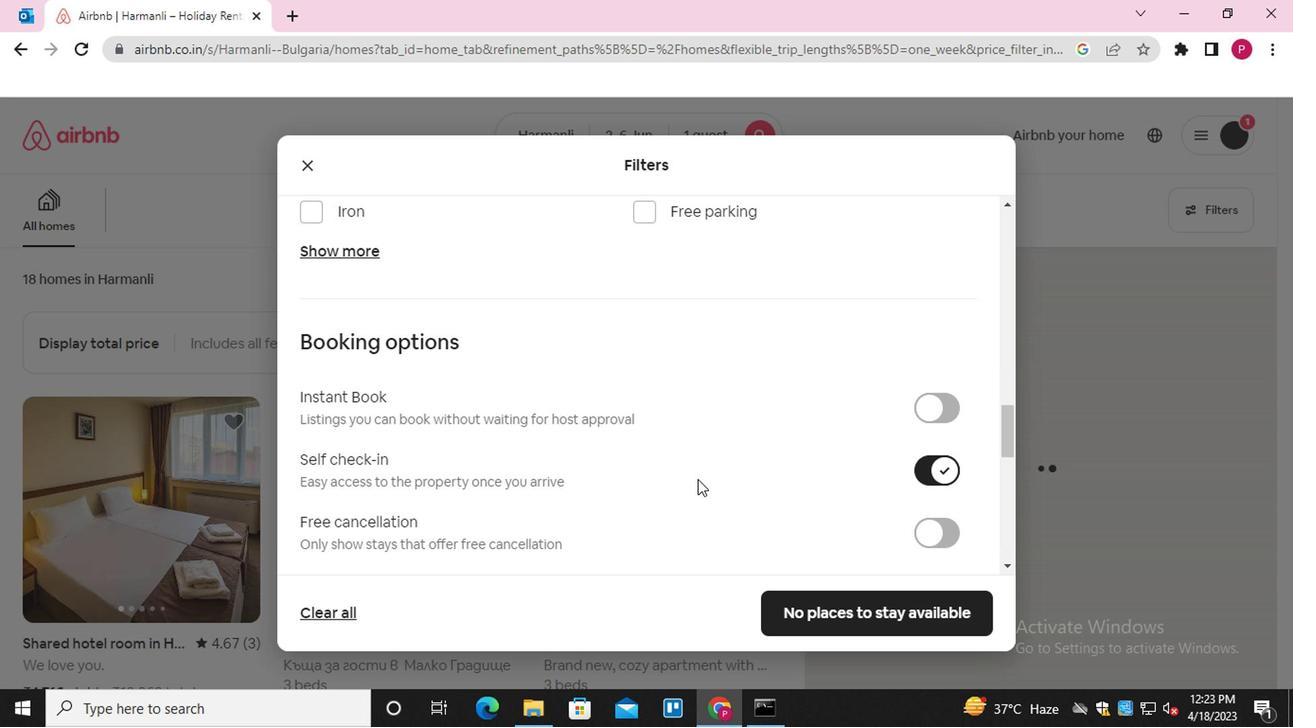 
Action: Mouse scrolled (694, 477) with delta (0, -1)
Screenshot: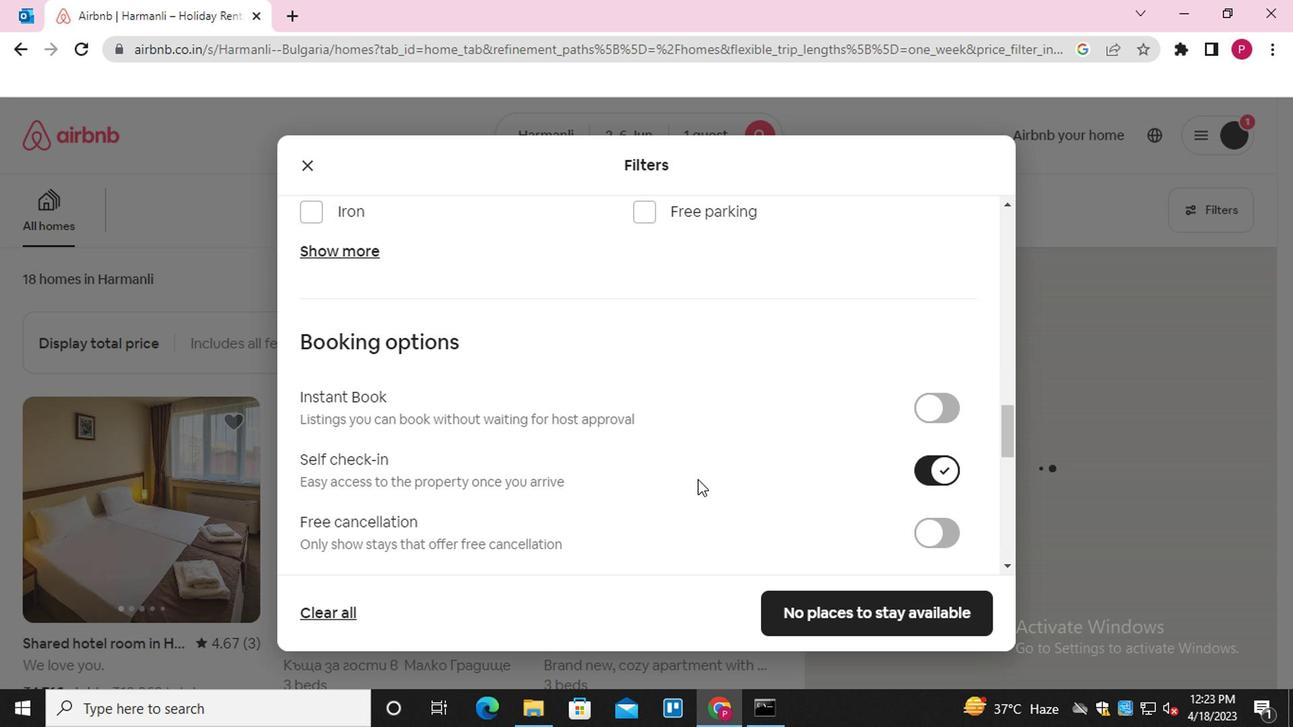 
Action: Mouse scrolled (694, 477) with delta (0, -1)
Screenshot: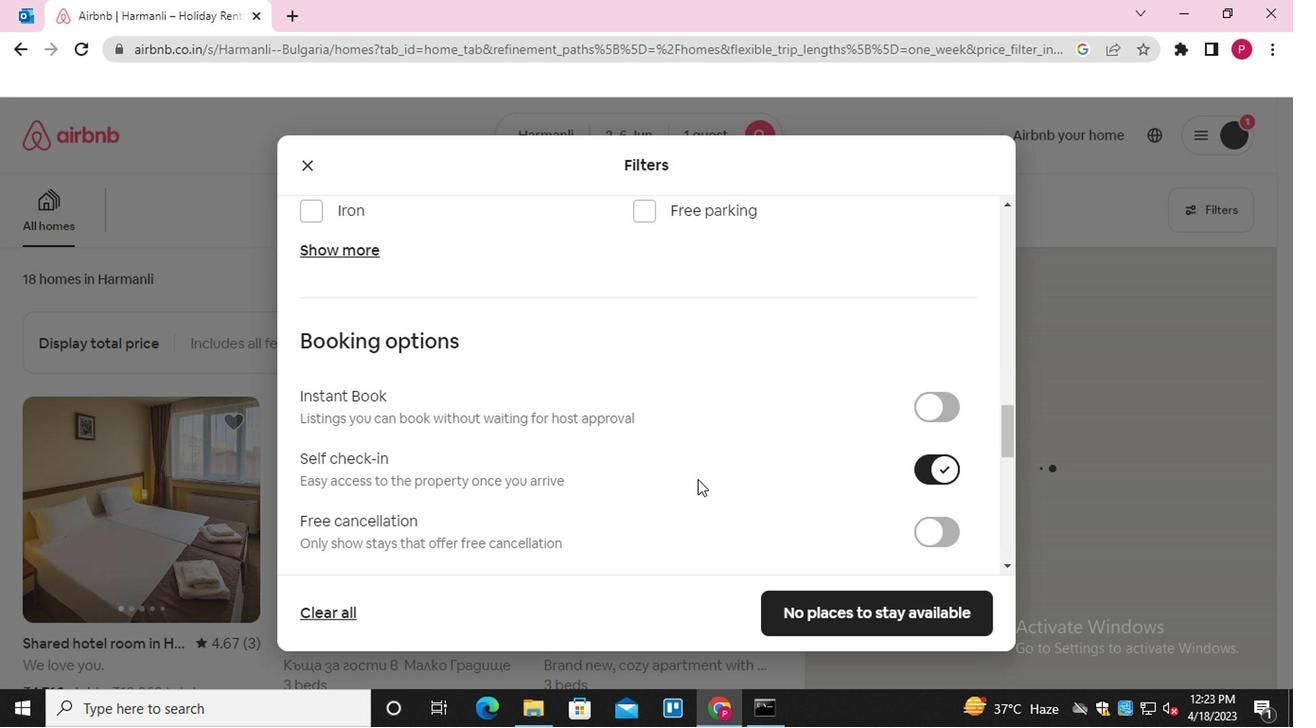 
Action: Mouse moved to (478, 513)
Screenshot: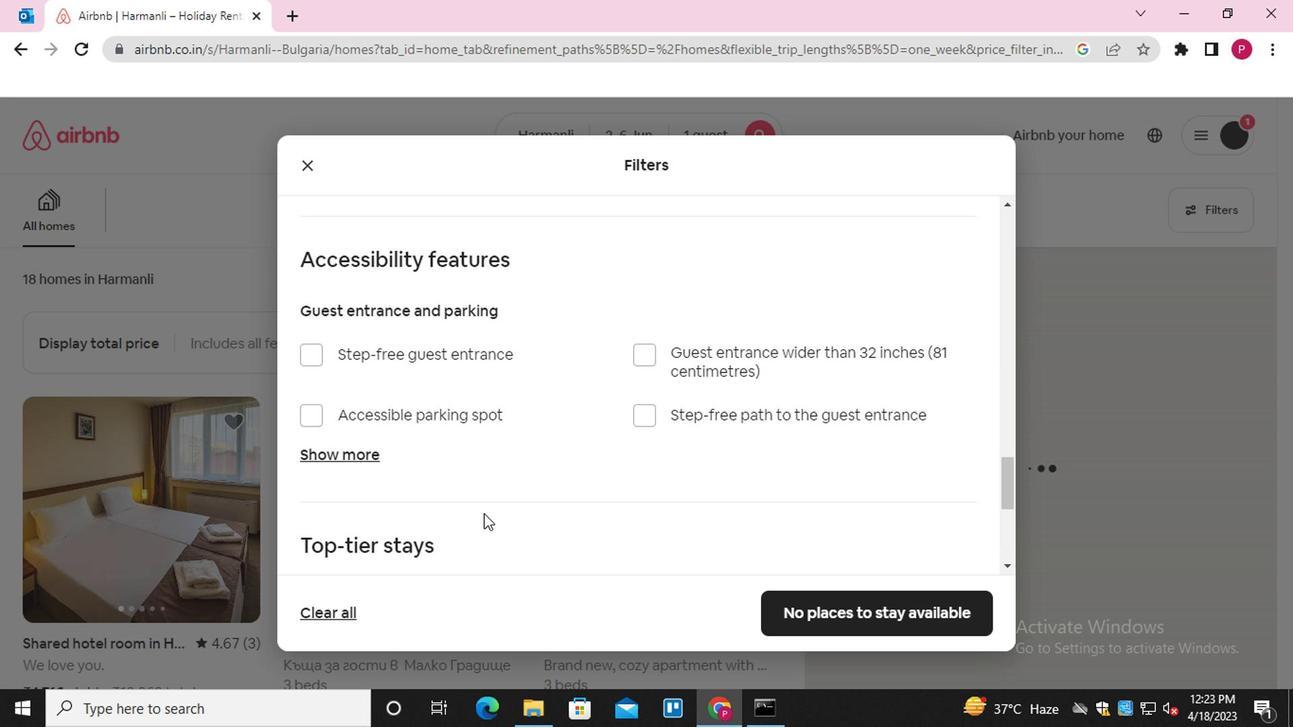 
Action: Mouse scrolled (478, 511) with delta (0, -1)
Screenshot: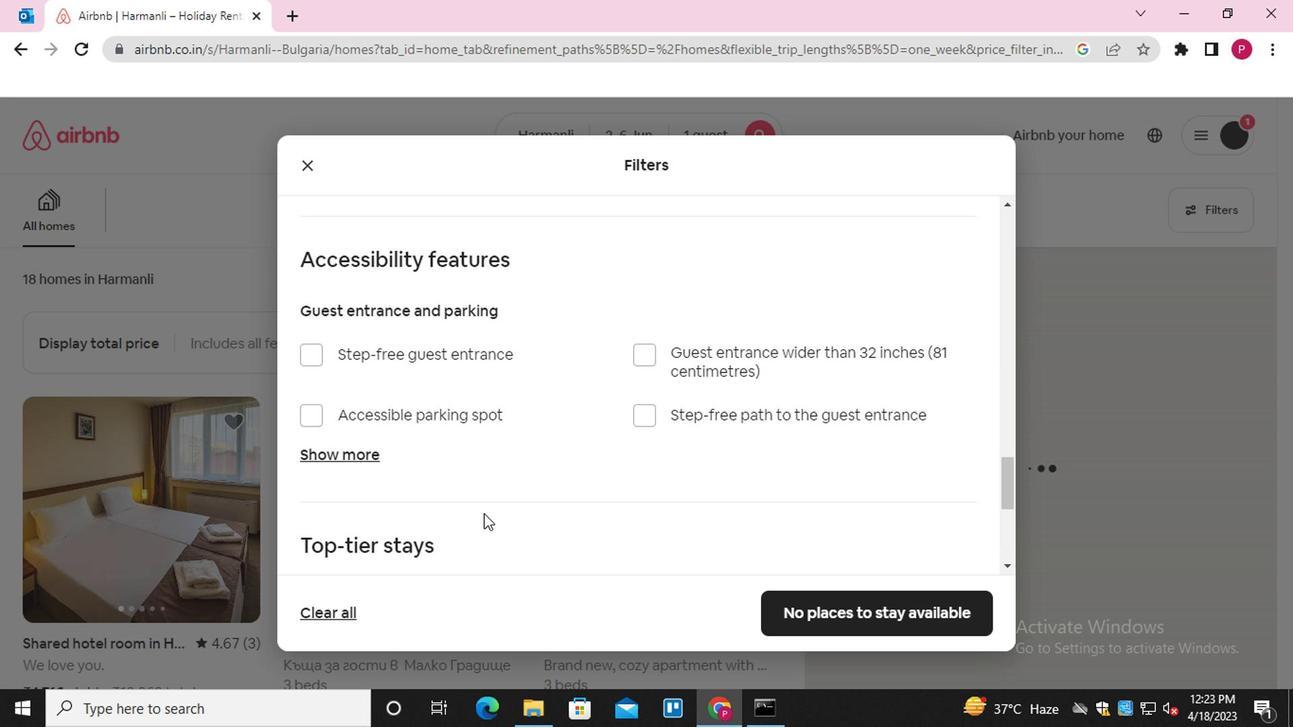 
Action: Mouse scrolled (478, 511) with delta (0, -1)
Screenshot: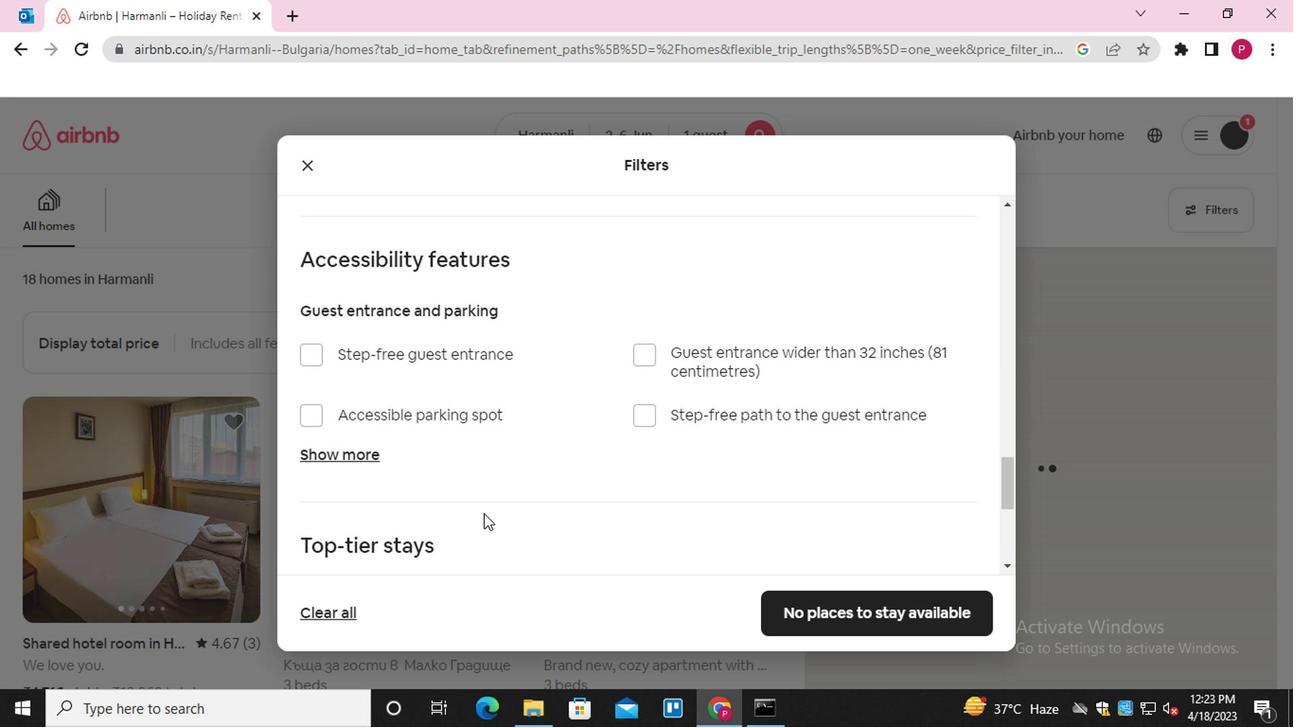 
Action: Mouse scrolled (478, 511) with delta (0, -1)
Screenshot: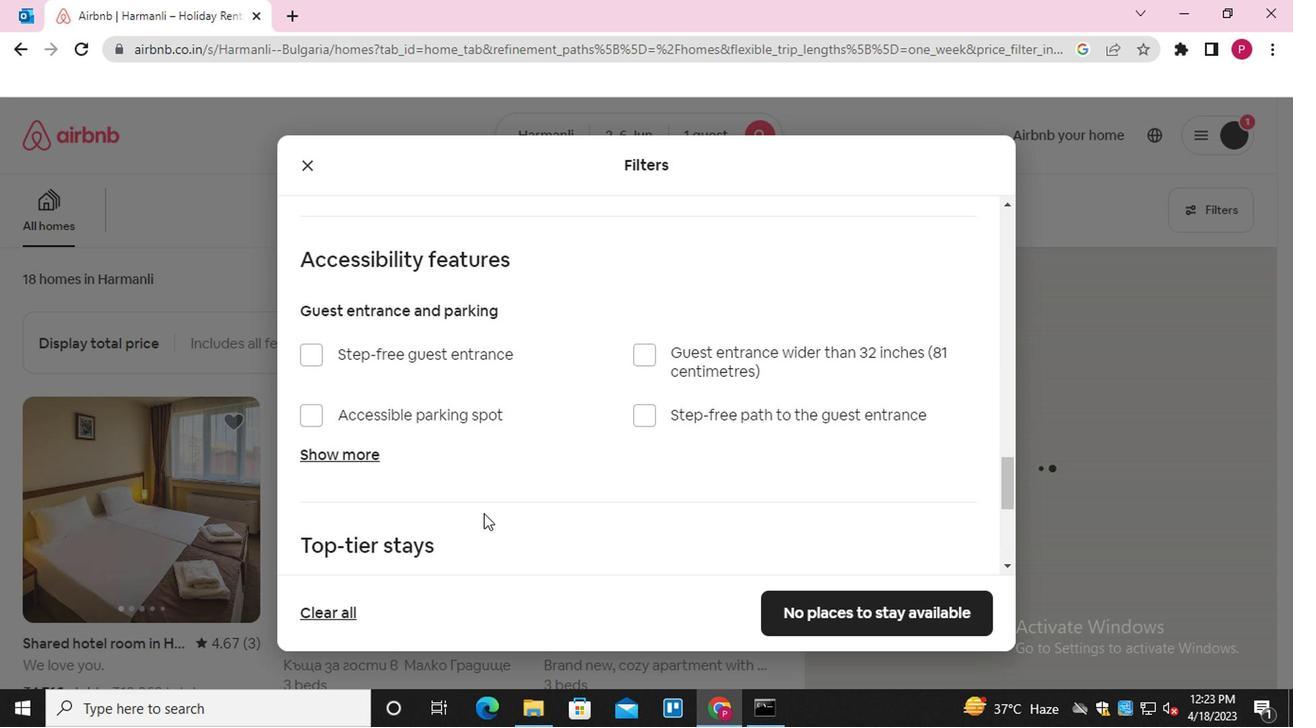 
Action: Mouse scrolled (478, 511) with delta (0, -1)
Screenshot: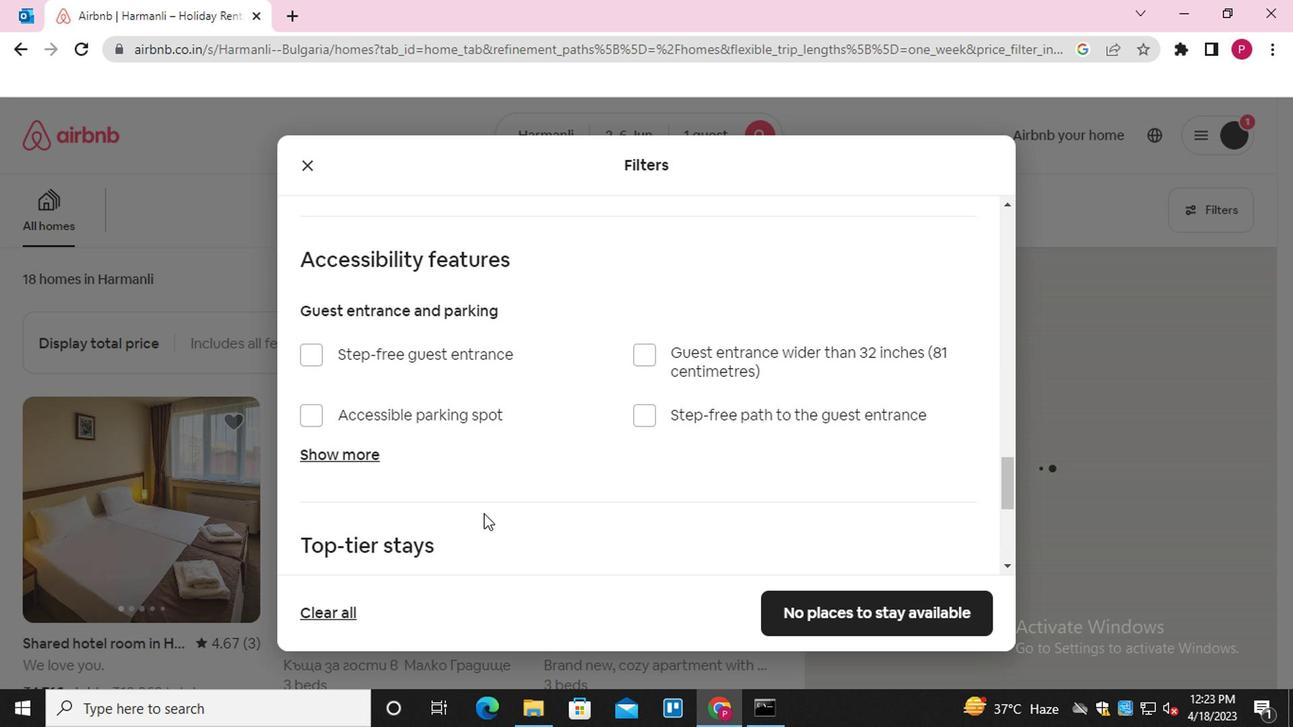 
Action: Mouse moved to (313, 451)
Screenshot: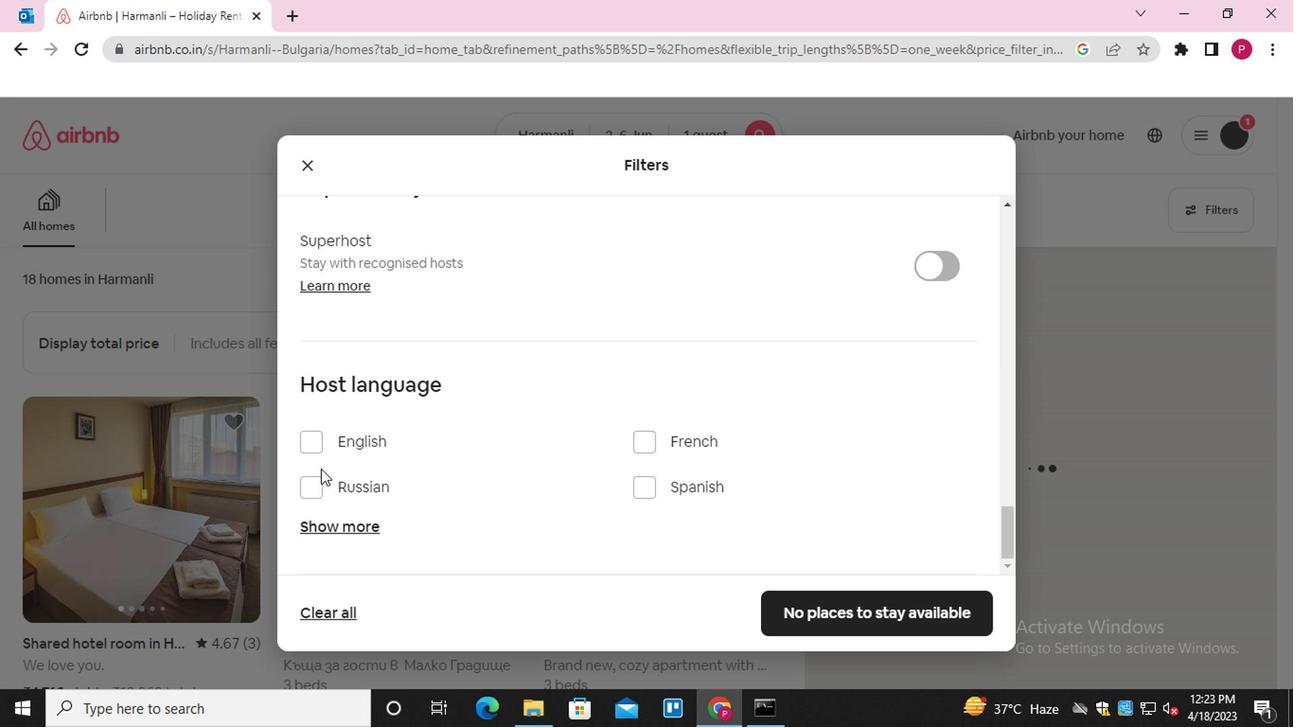 
Action: Mouse pressed left at (313, 451)
Screenshot: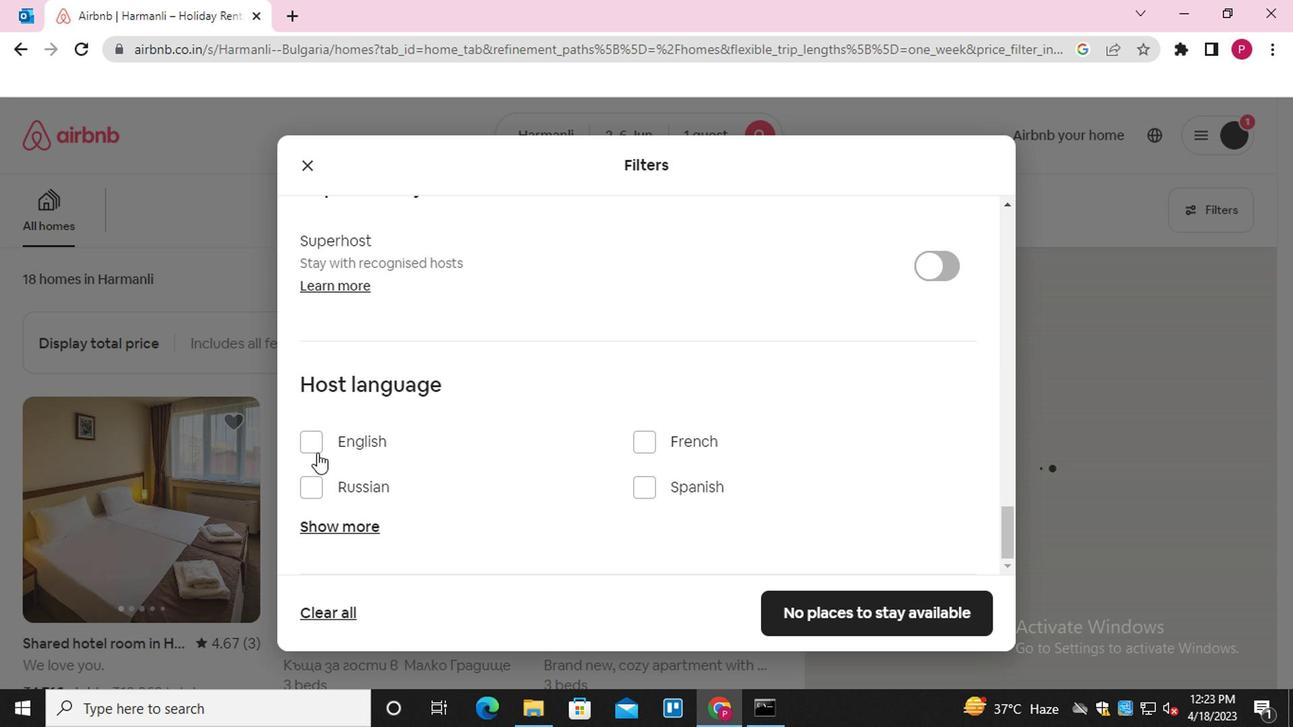 
Action: Mouse moved to (841, 607)
Screenshot: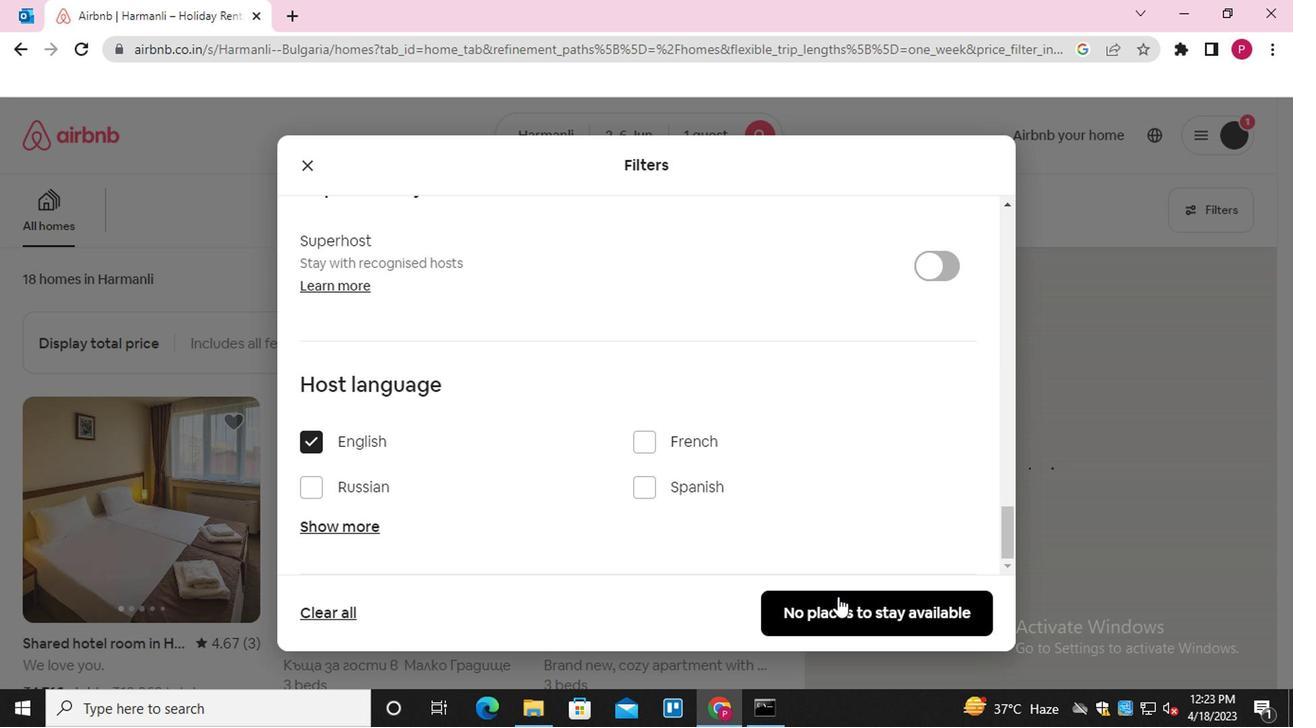 
Action: Mouse pressed left at (841, 607)
Screenshot: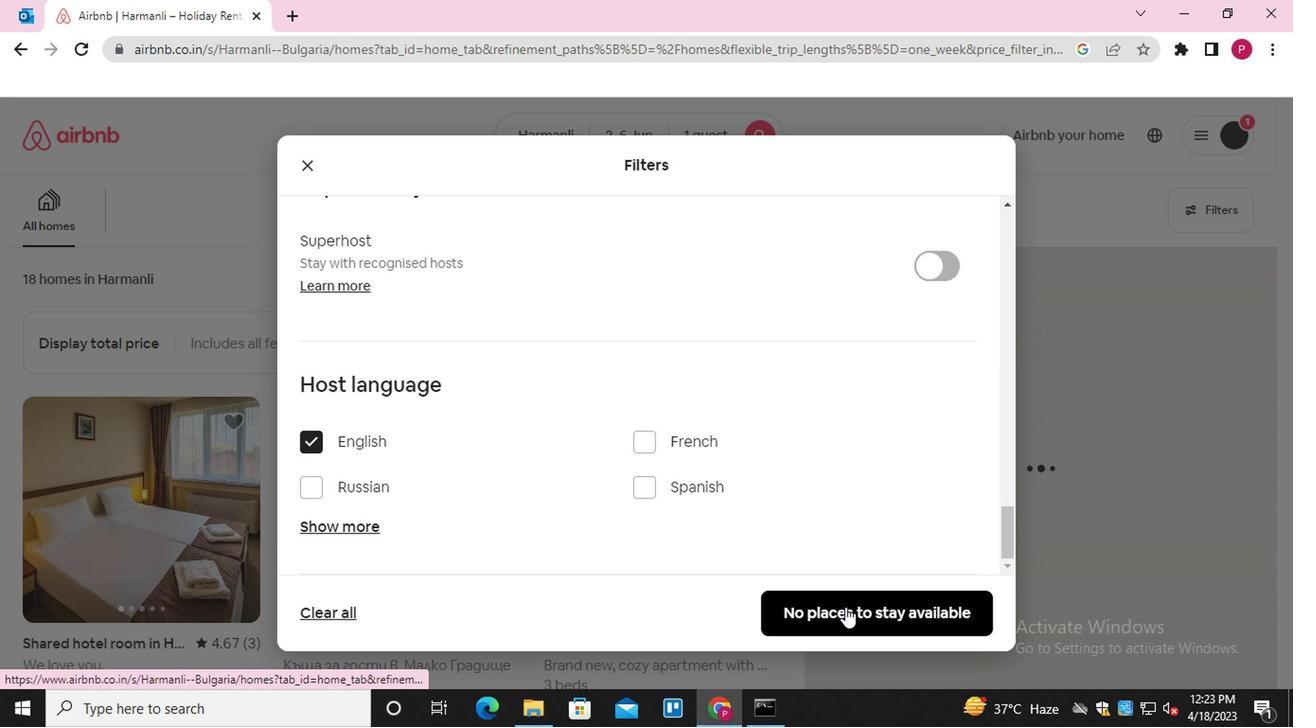 
Action: Mouse moved to (454, 472)
Screenshot: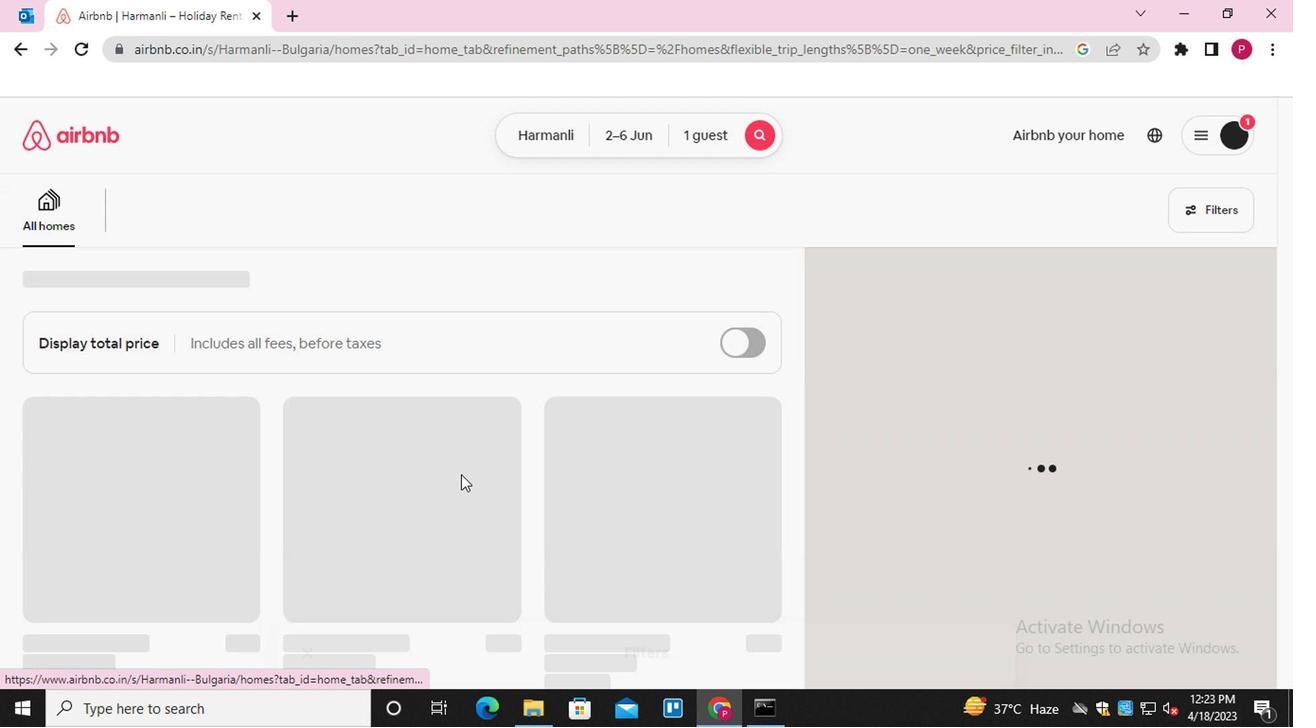 
